 Task: Research Airbnb properties in Geraldton, Australia from 24th December, 2023 to 30th December, 2023 for 6 adults, 2 children. Place can be entire room or shared room with 6 bedrooms having 6 beds and 6 bathrooms. Property type can be house. Amenities needed are: wifi, TV, free parkinig on premises, hot tub, gym, smoking allowed.
Action: Mouse moved to (417, 114)
Screenshot: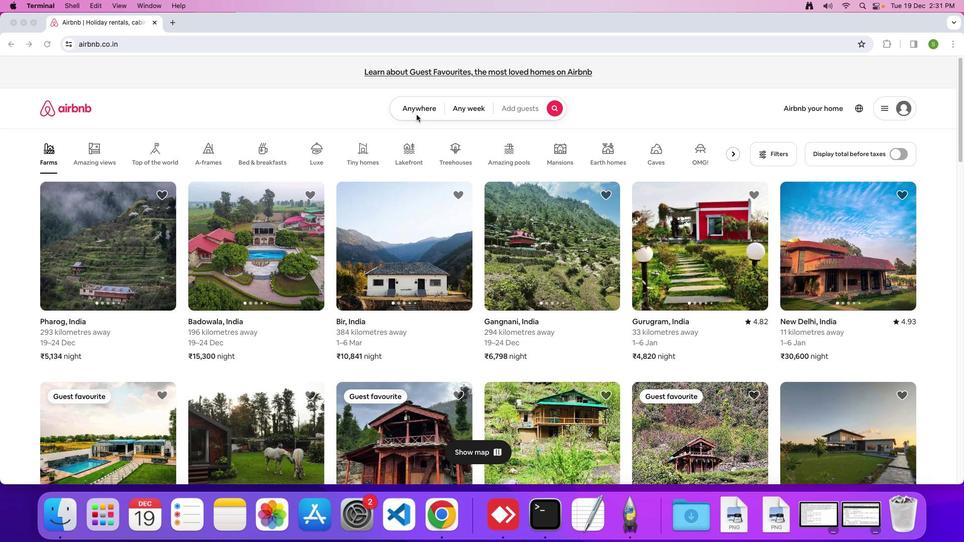 
Action: Mouse pressed left at (417, 114)
Screenshot: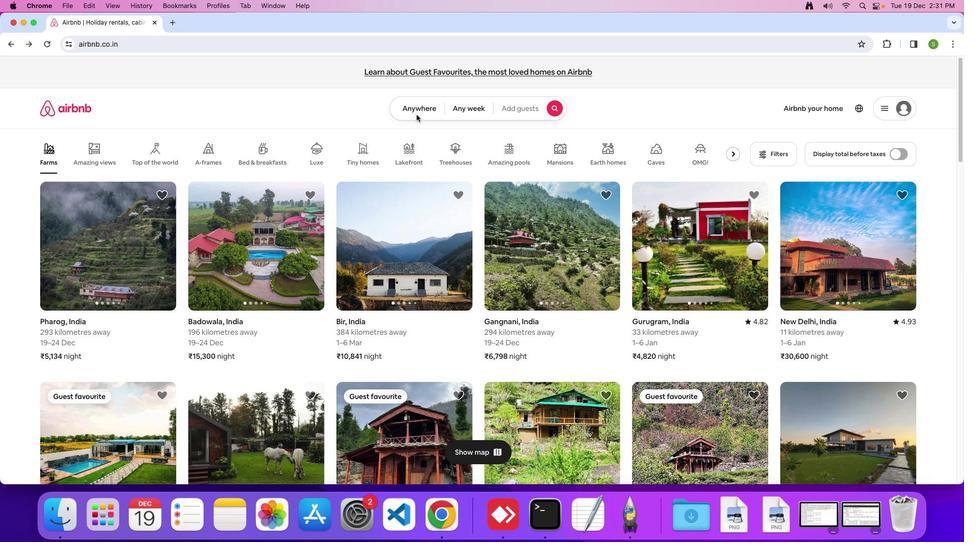 
Action: Mouse moved to (419, 110)
Screenshot: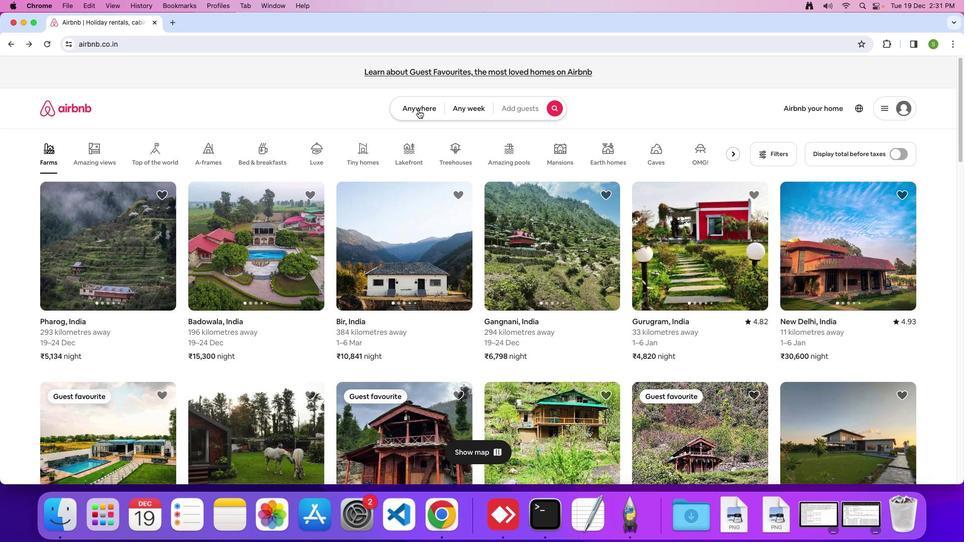 
Action: Mouse pressed left at (419, 110)
Screenshot: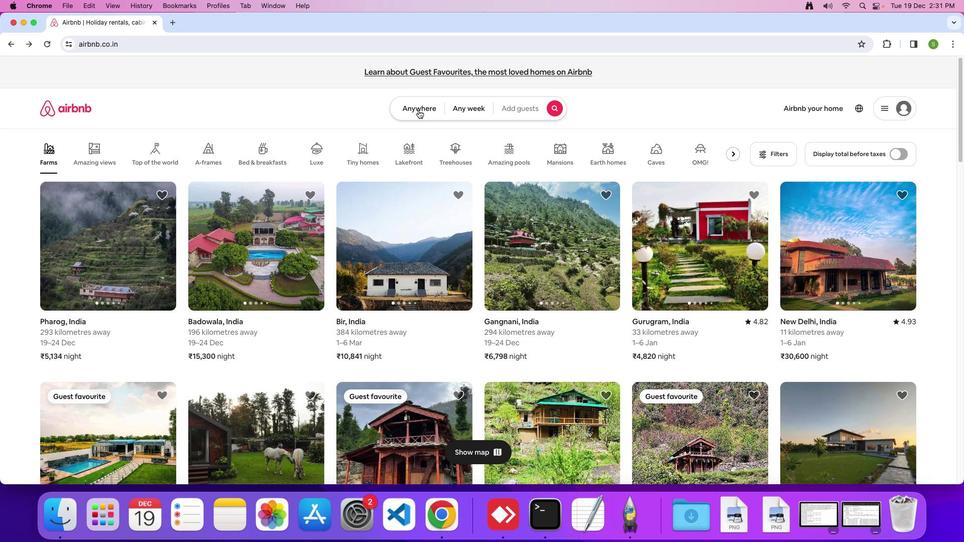 
Action: Mouse moved to (371, 148)
Screenshot: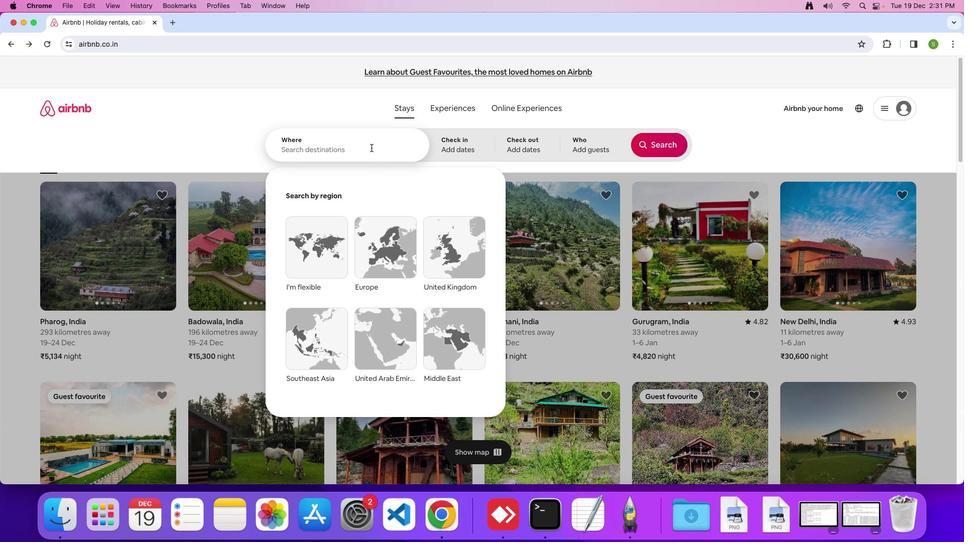 
Action: Mouse pressed left at (371, 148)
Screenshot: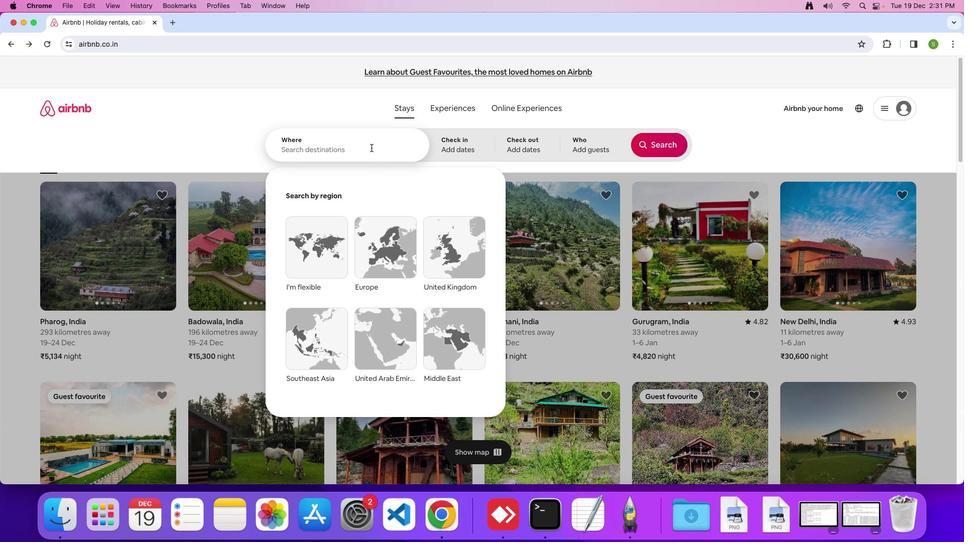 
Action: Mouse moved to (371, 148)
Screenshot: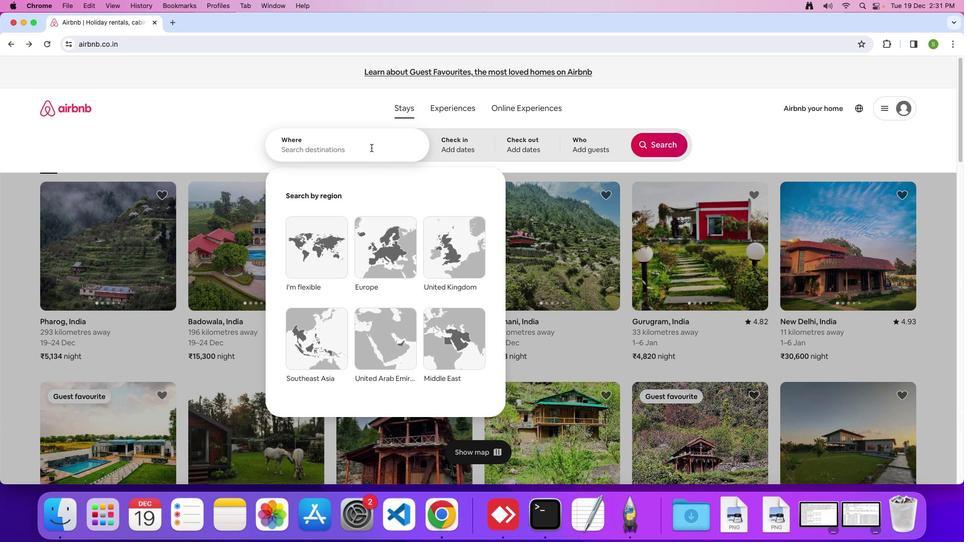 
Action: Key pressed 'G'Key.caps_lock'e''r''a''l''d''t''o''n'','Key.spaceKey.shift'A''u''s''t''r''a''l''i''a'Key.enter
Screenshot: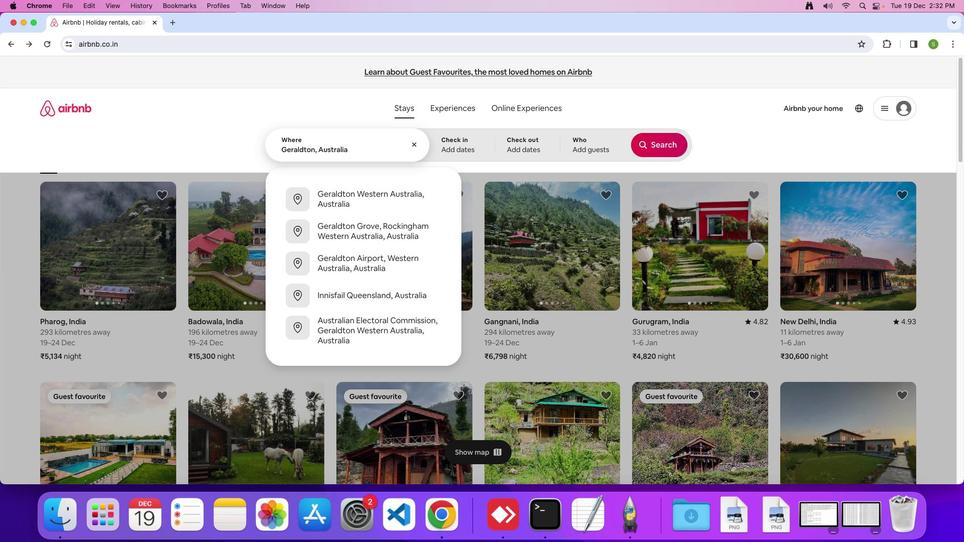 
Action: Mouse moved to (315, 371)
Screenshot: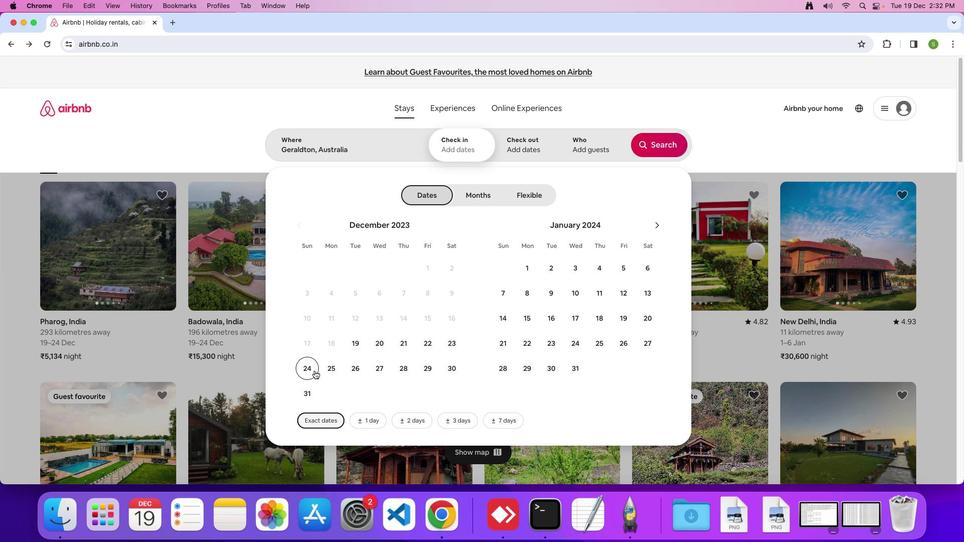 
Action: Mouse pressed left at (315, 371)
Screenshot: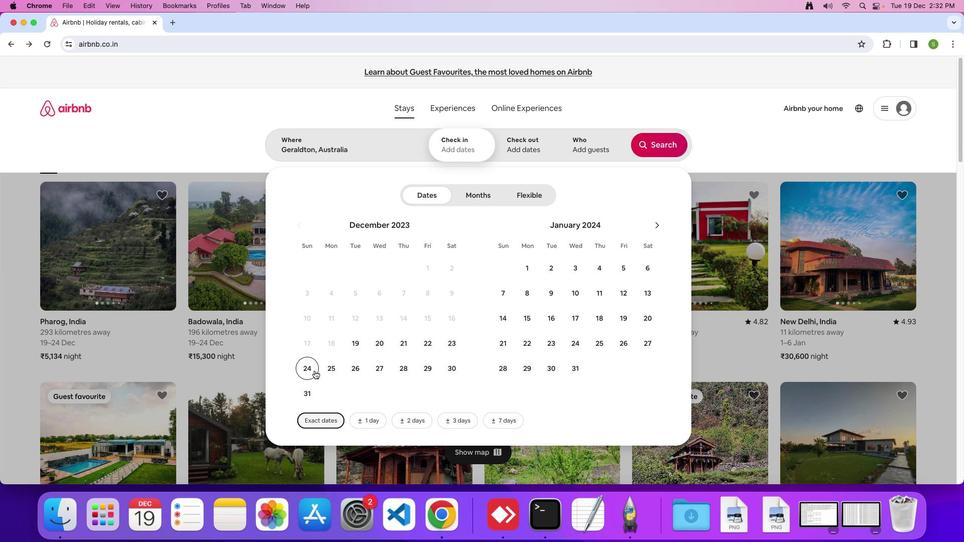 
Action: Mouse moved to (447, 372)
Screenshot: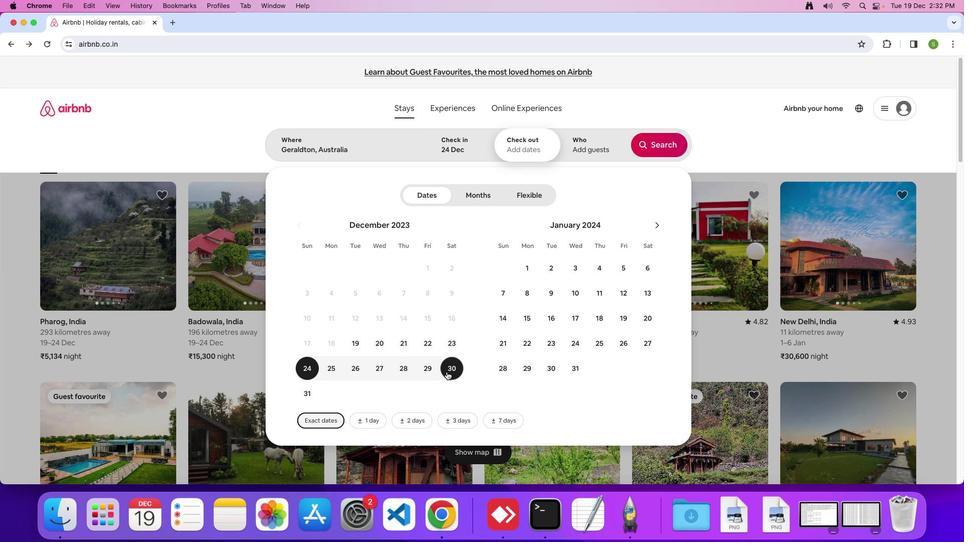 
Action: Mouse pressed left at (447, 372)
Screenshot: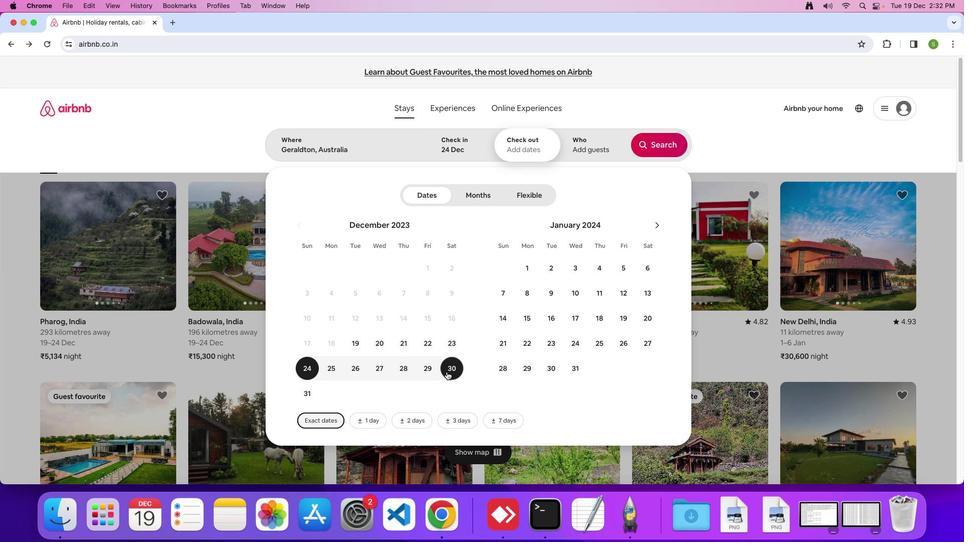 
Action: Mouse moved to (585, 154)
Screenshot: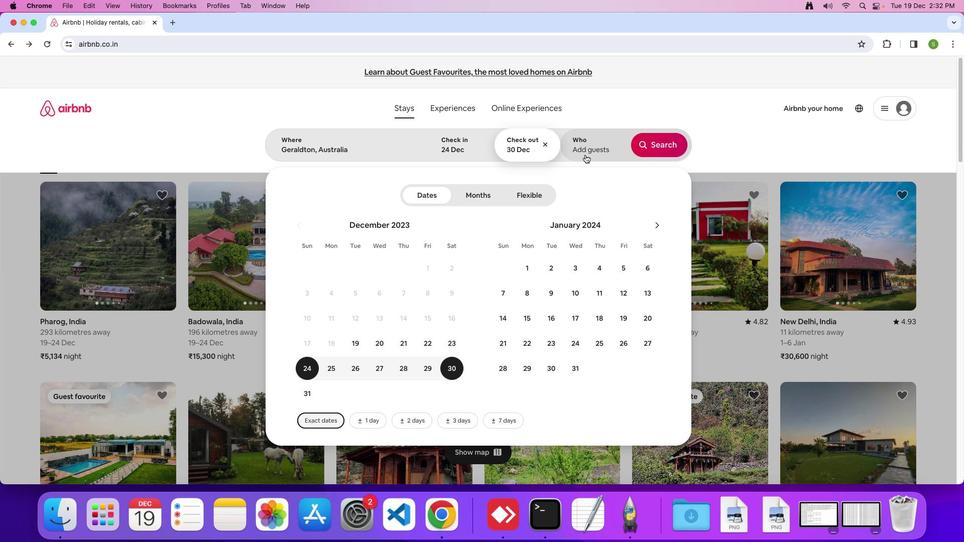 
Action: Mouse pressed left at (585, 154)
Screenshot: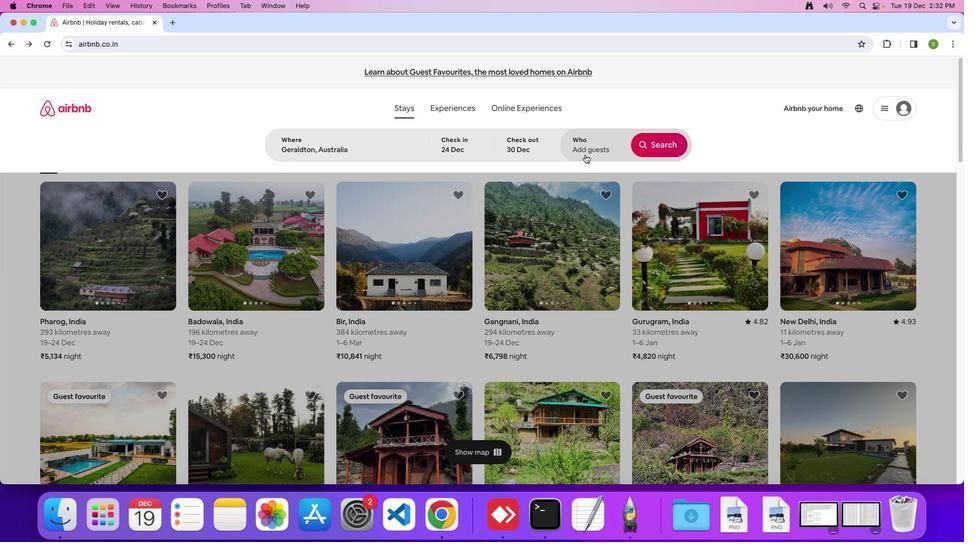 
Action: Mouse moved to (663, 197)
Screenshot: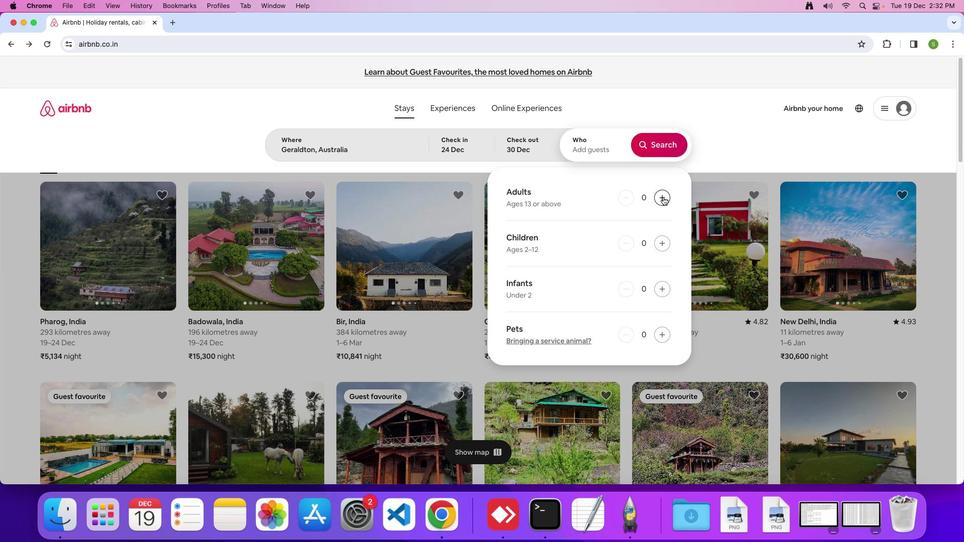 
Action: Mouse pressed left at (663, 197)
Screenshot: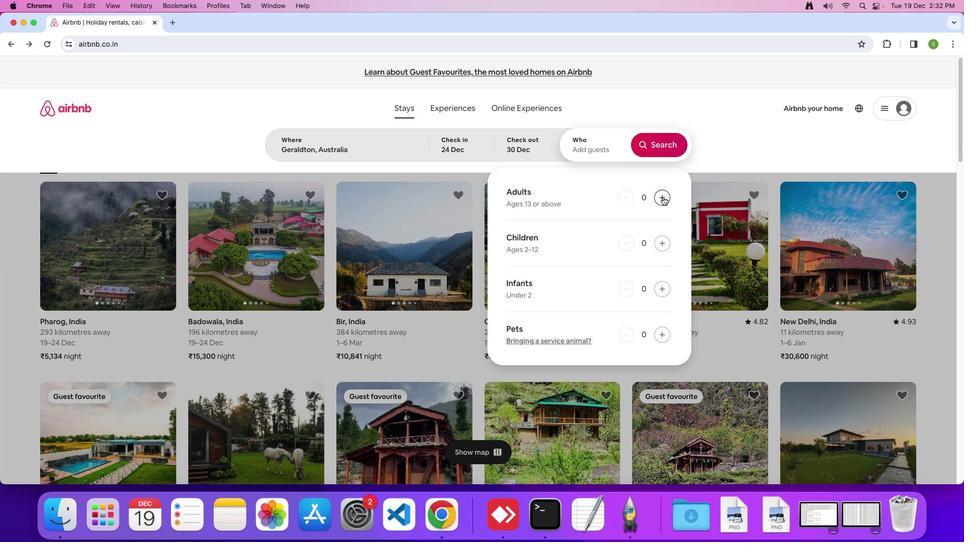 
Action: Mouse pressed left at (663, 197)
Screenshot: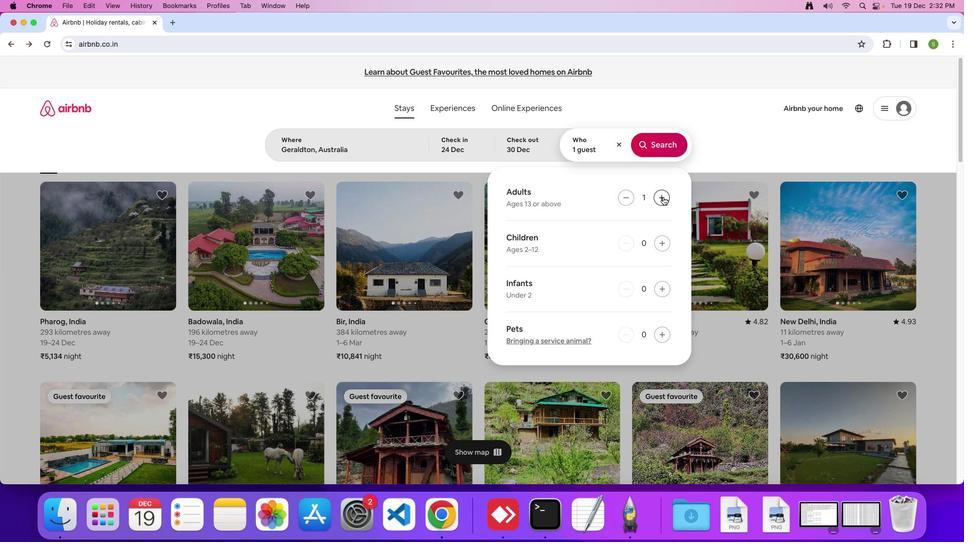 
Action: Mouse pressed left at (663, 197)
Screenshot: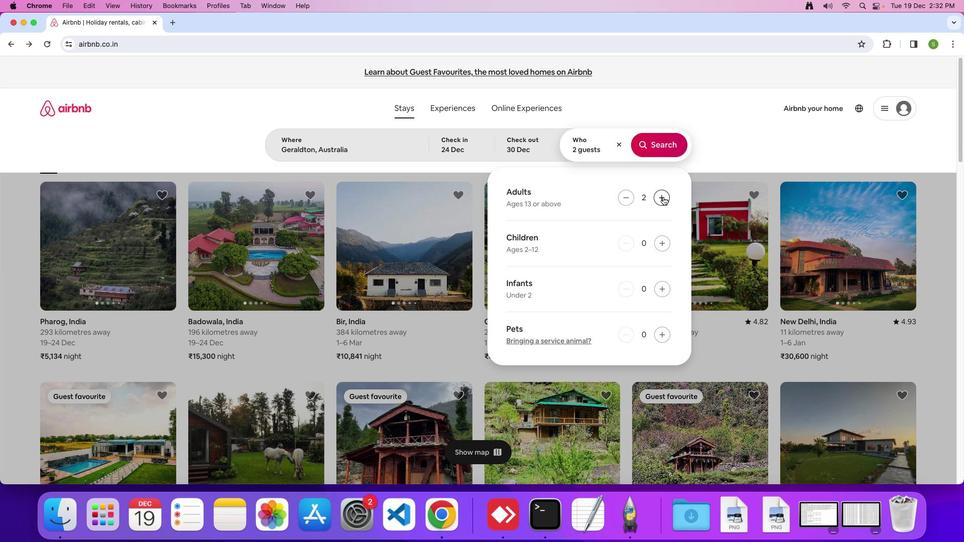 
Action: Mouse pressed left at (663, 197)
Screenshot: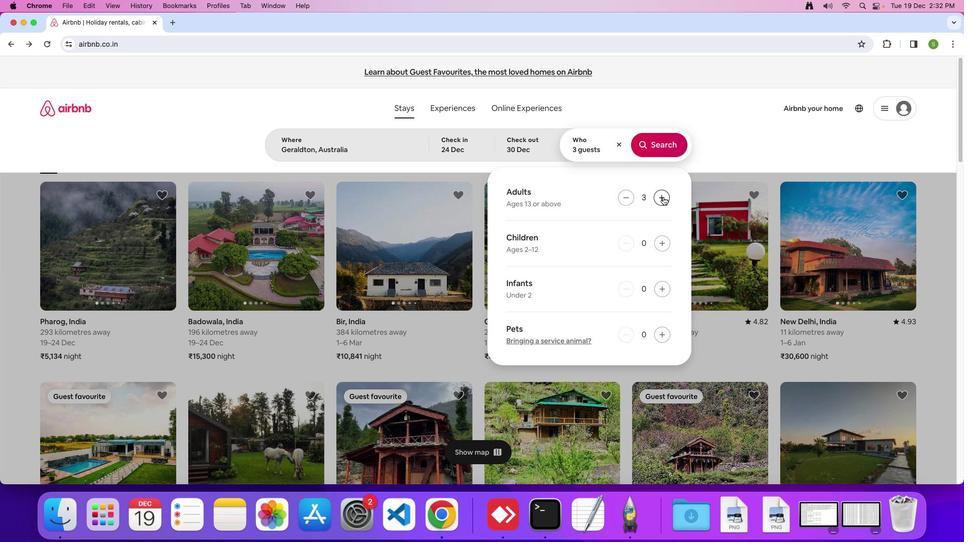 
Action: Mouse pressed left at (663, 197)
Screenshot: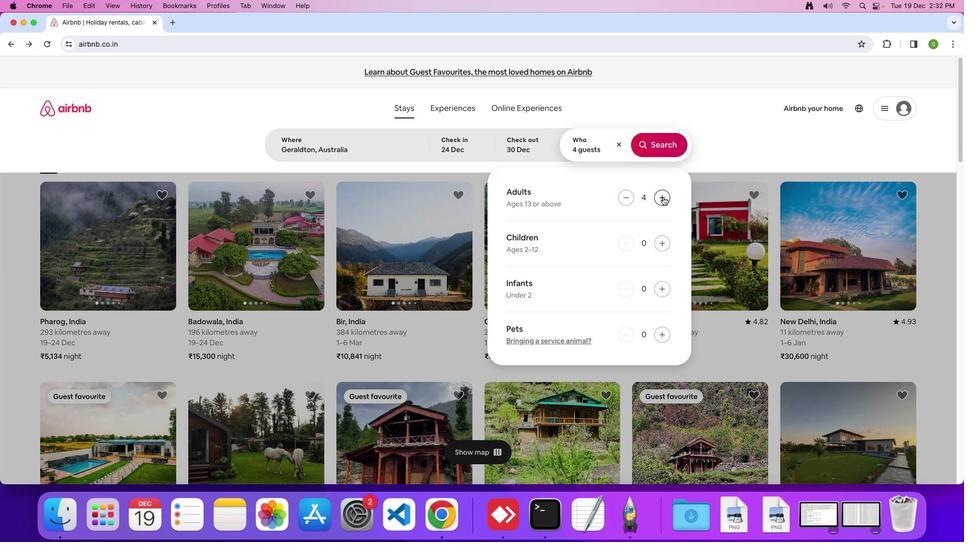 
Action: Mouse pressed left at (663, 197)
Screenshot: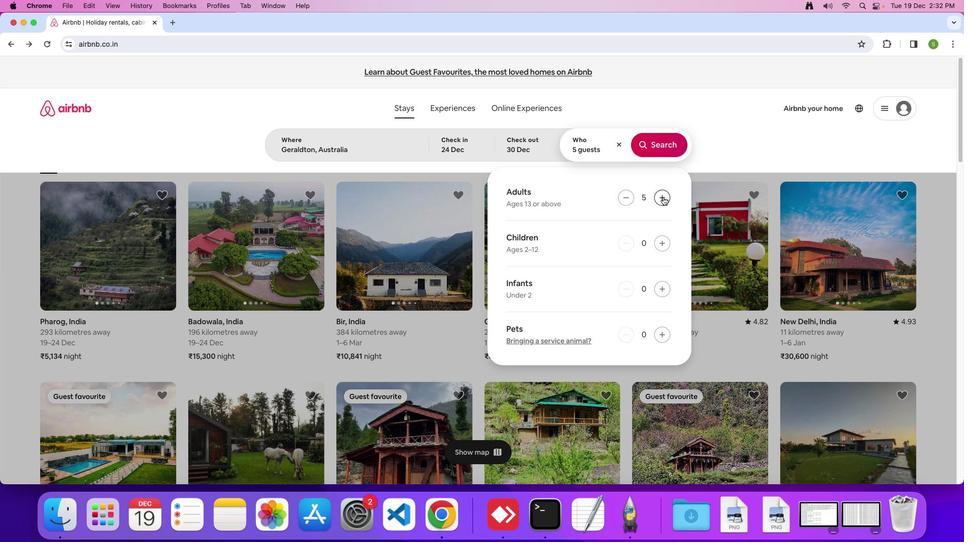 
Action: Mouse moved to (658, 242)
Screenshot: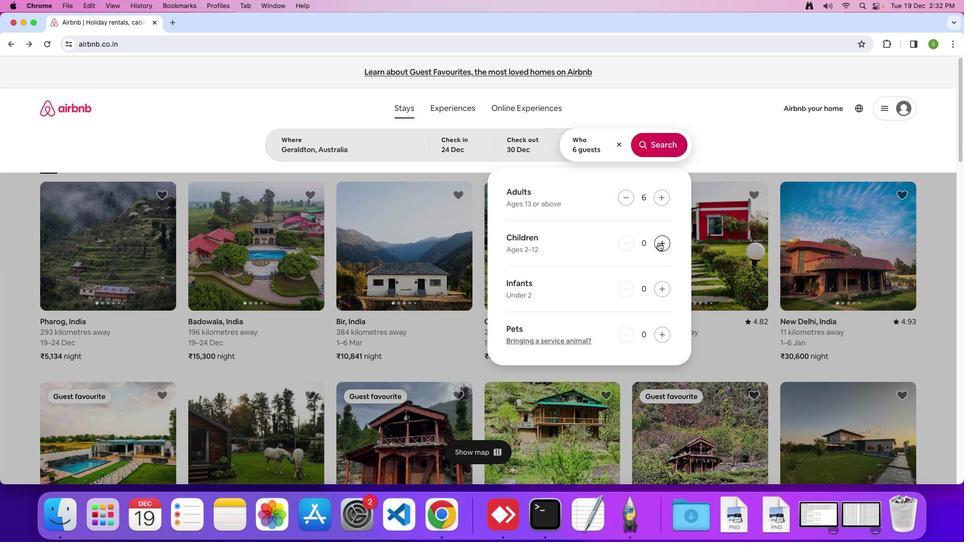 
Action: Mouse pressed left at (658, 242)
Screenshot: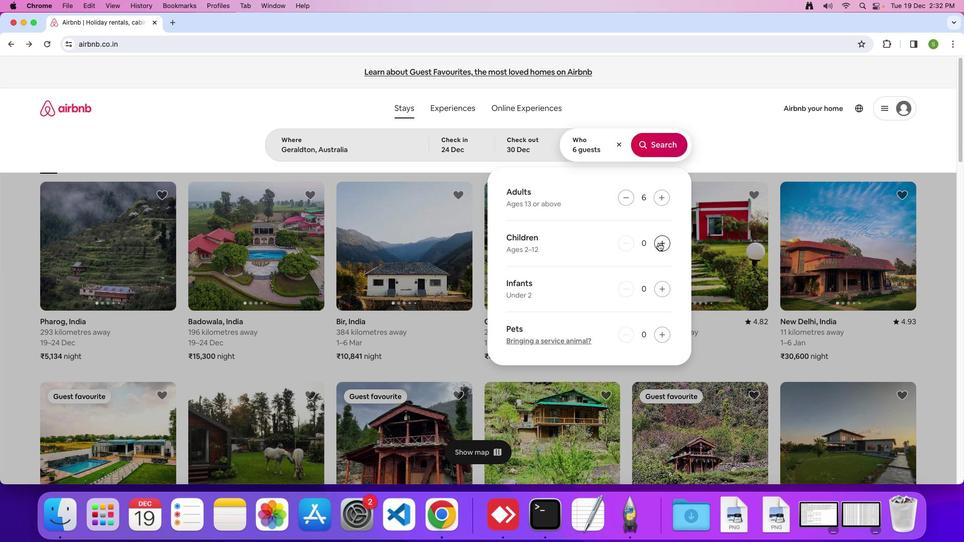 
Action: Mouse pressed left at (658, 242)
Screenshot: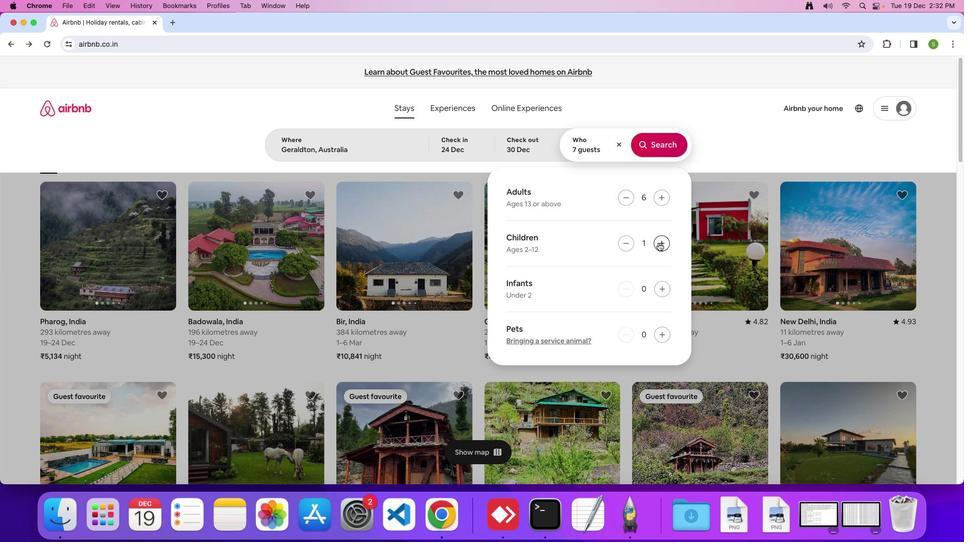 
Action: Mouse moved to (651, 150)
Screenshot: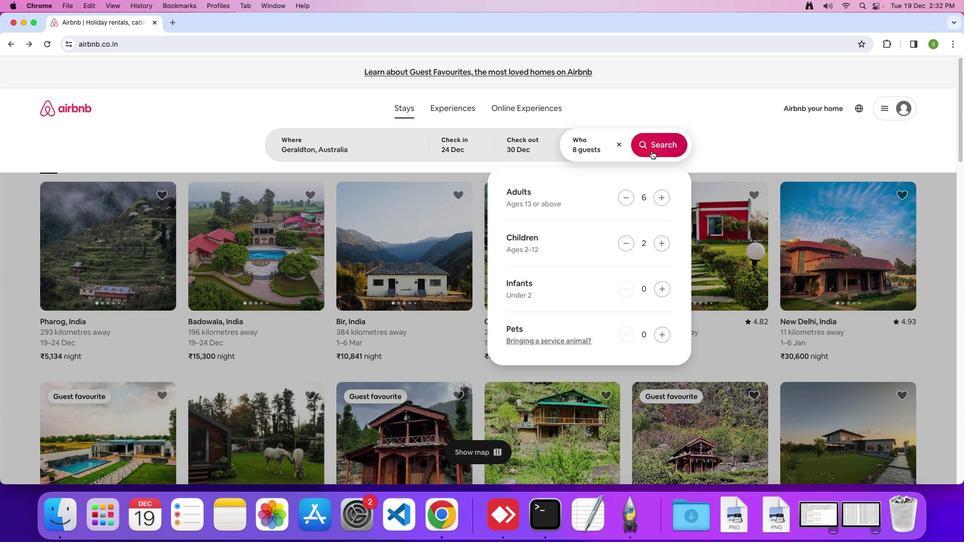 
Action: Mouse pressed left at (651, 150)
Screenshot: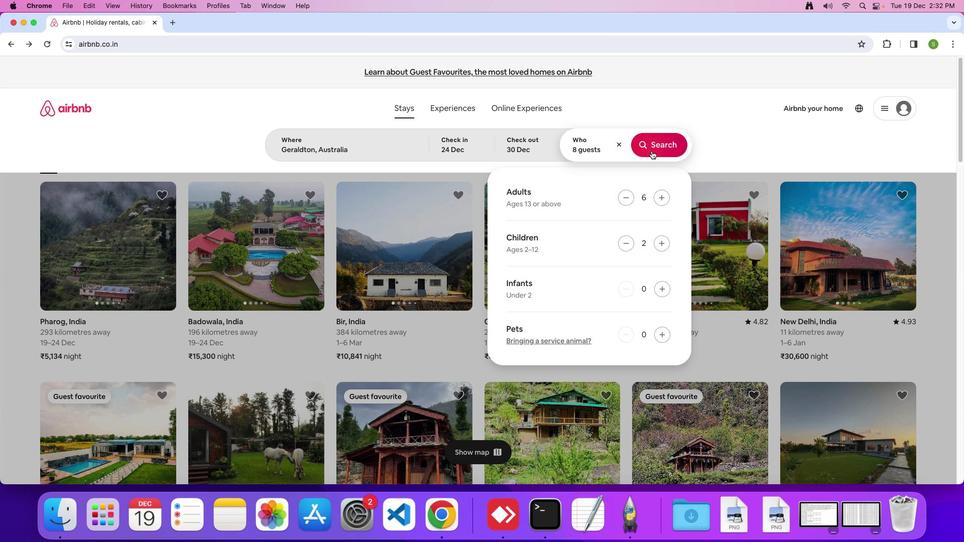 
Action: Mouse moved to (804, 118)
Screenshot: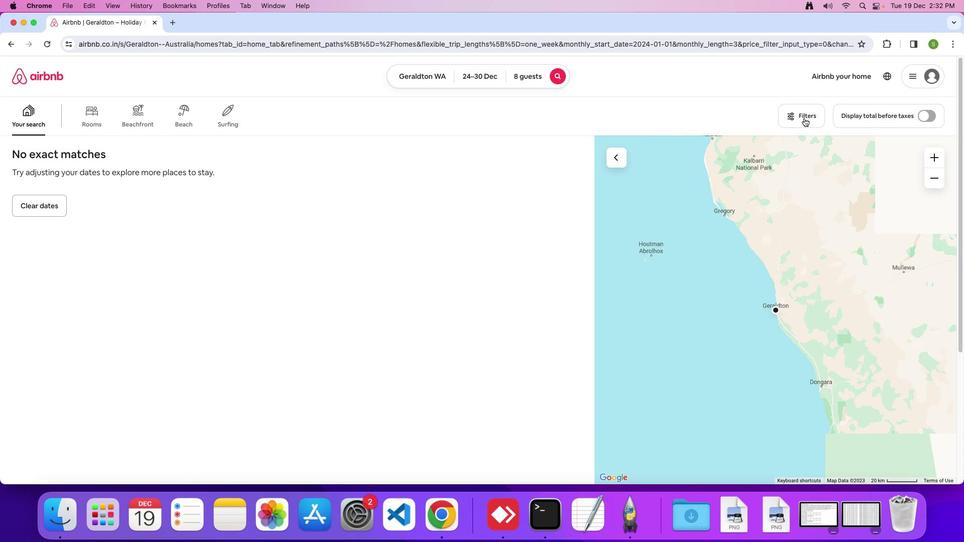 
Action: Mouse pressed left at (804, 118)
Screenshot: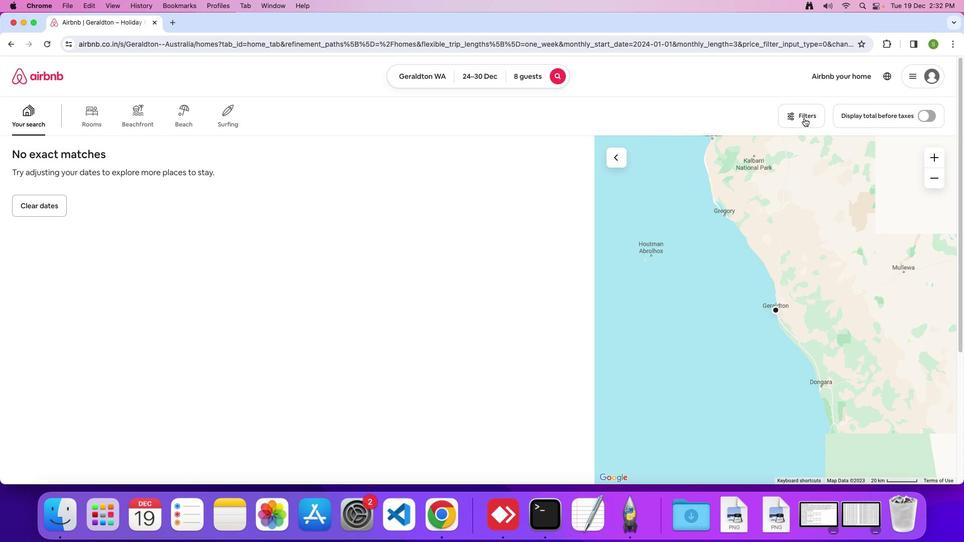 
Action: Mouse moved to (495, 297)
Screenshot: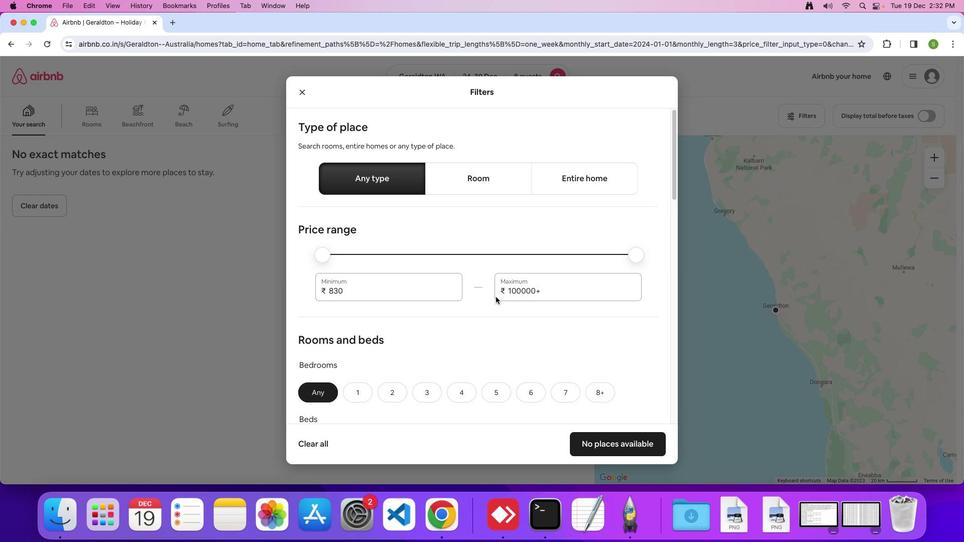 
Action: Mouse scrolled (495, 297) with delta (0, 0)
Screenshot: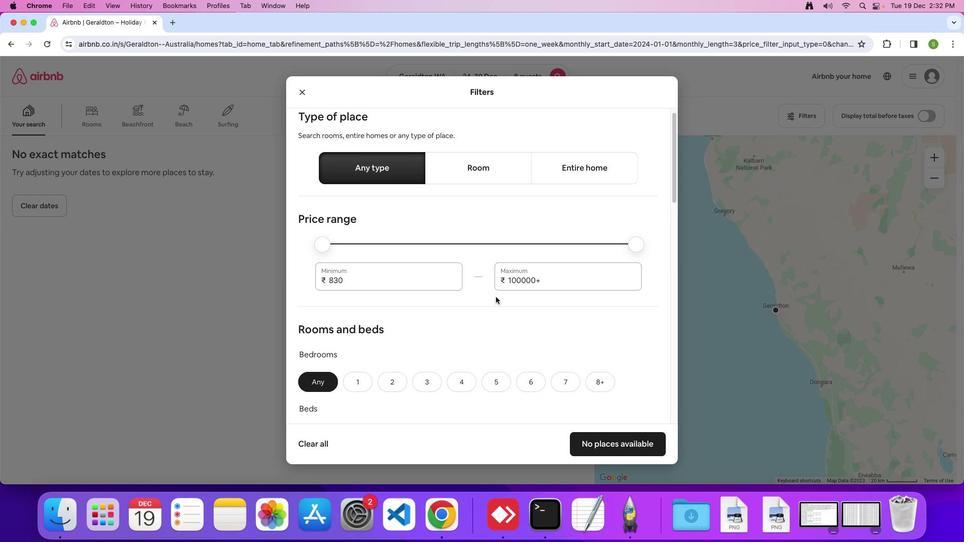 
Action: Mouse scrolled (495, 297) with delta (0, 0)
Screenshot: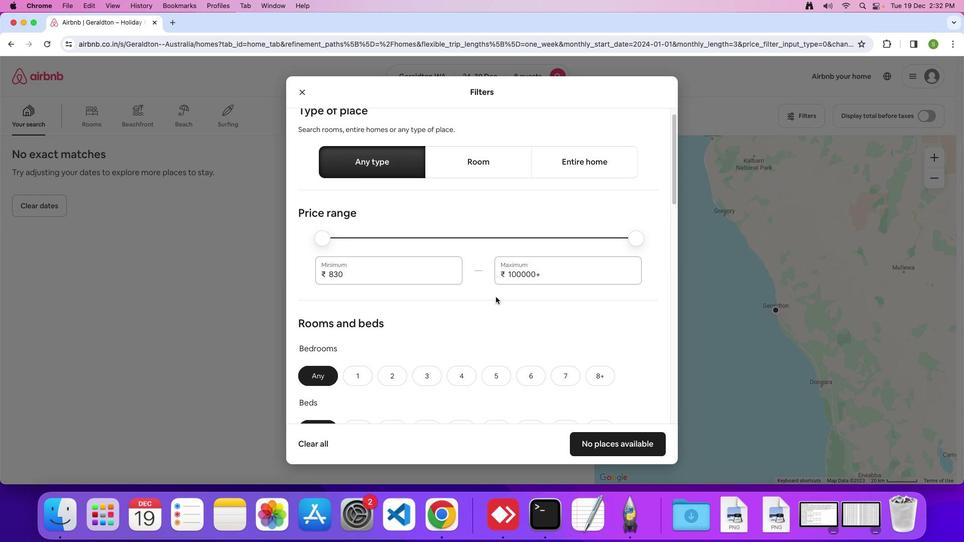 
Action: Mouse scrolled (495, 297) with delta (0, 0)
Screenshot: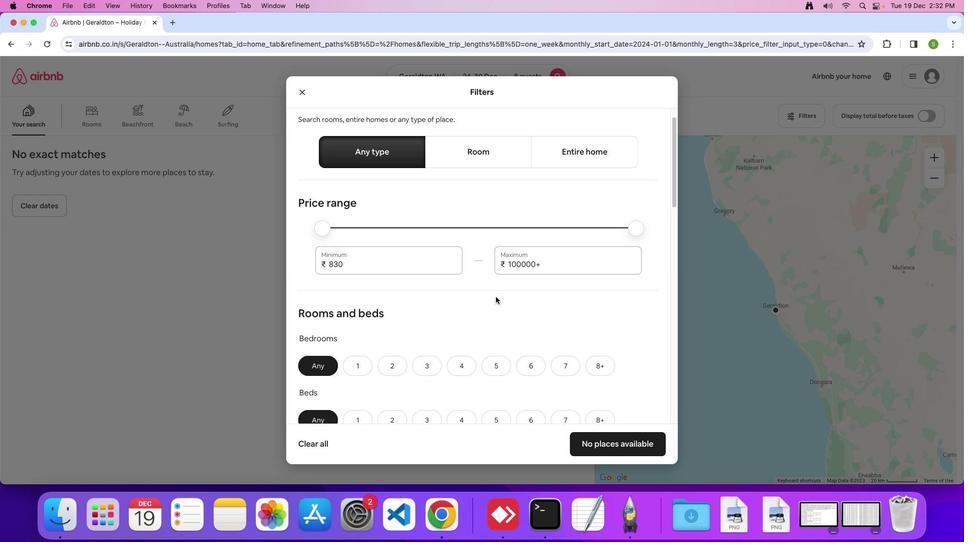
Action: Mouse scrolled (495, 297) with delta (0, 0)
Screenshot: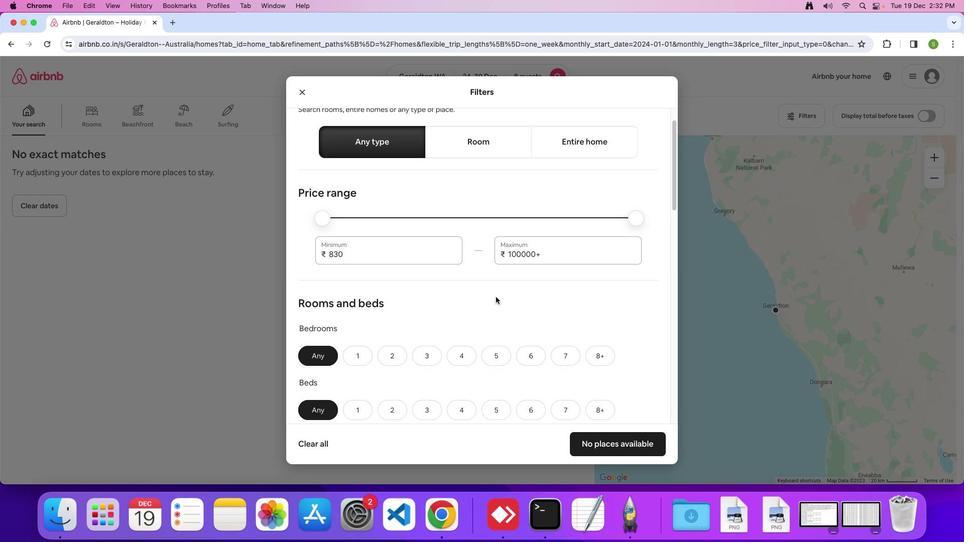 
Action: Mouse scrolled (495, 297) with delta (0, 0)
Screenshot: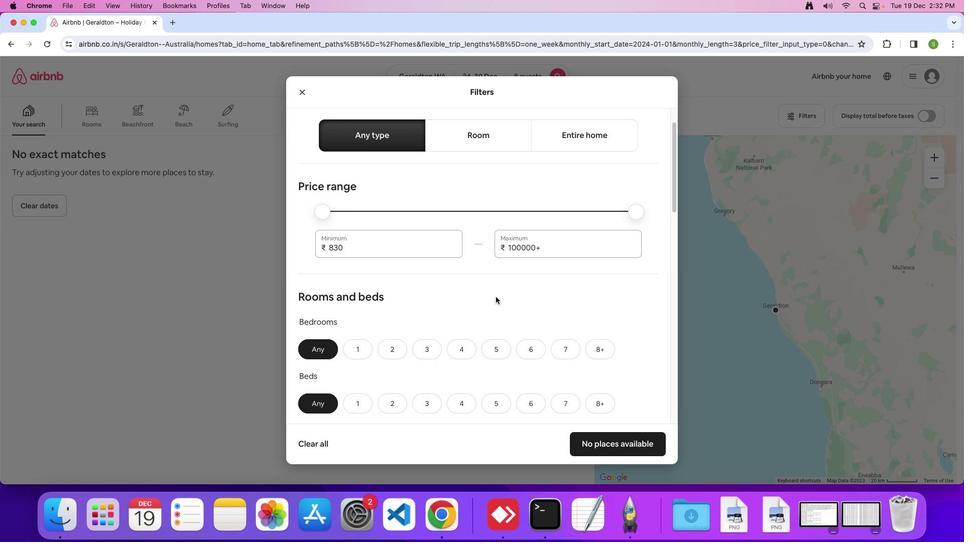 
Action: Mouse scrolled (495, 297) with delta (0, 0)
Screenshot: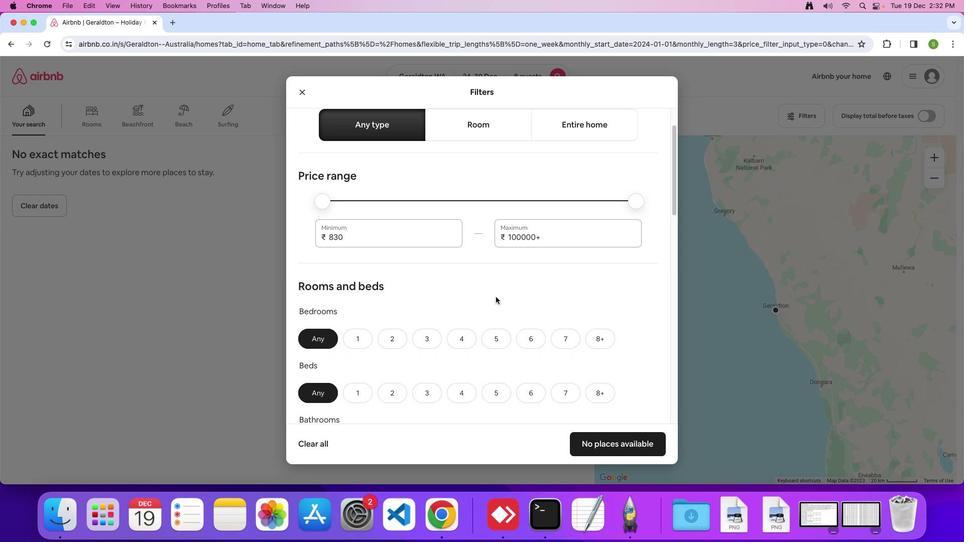 
Action: Mouse scrolled (495, 297) with delta (0, 0)
Screenshot: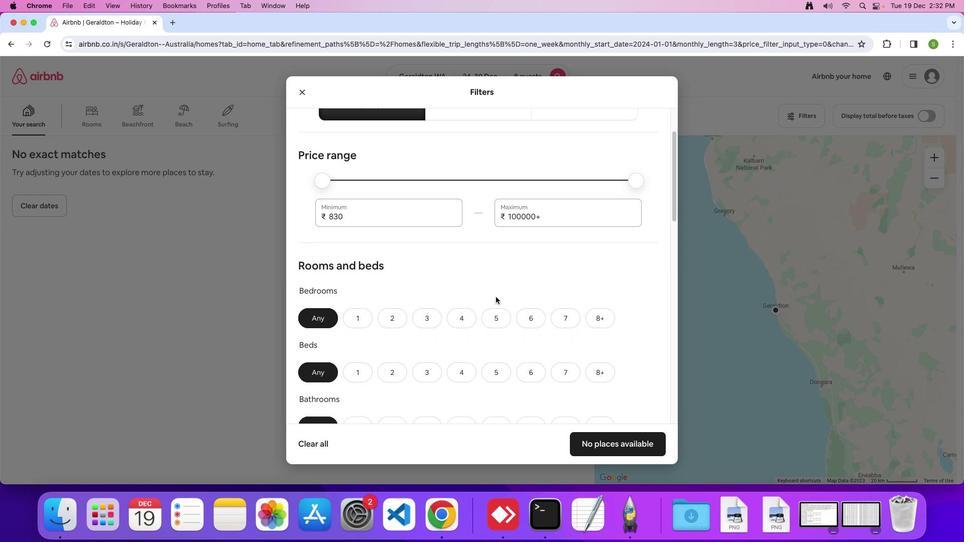 
Action: Mouse scrolled (495, 297) with delta (0, 0)
Screenshot: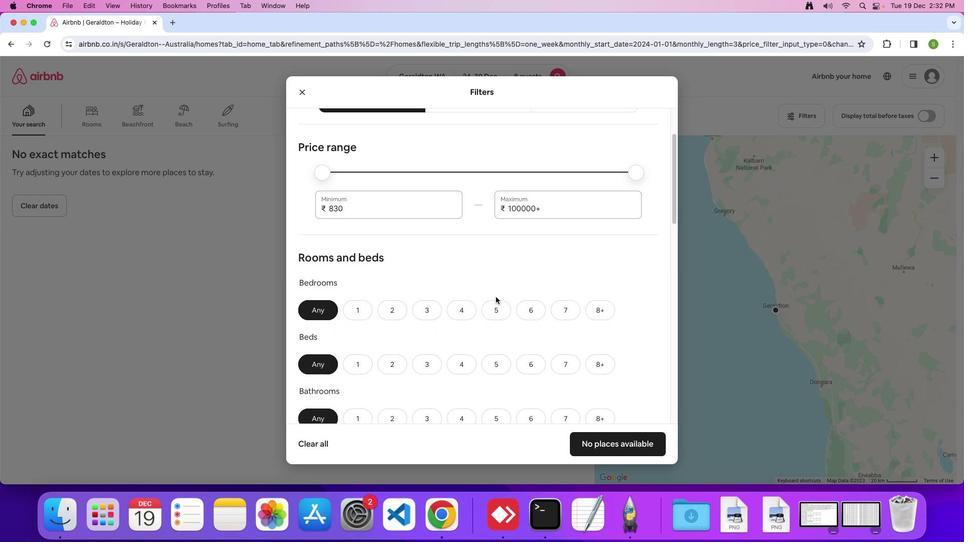 
Action: Mouse scrolled (495, 297) with delta (0, 0)
Screenshot: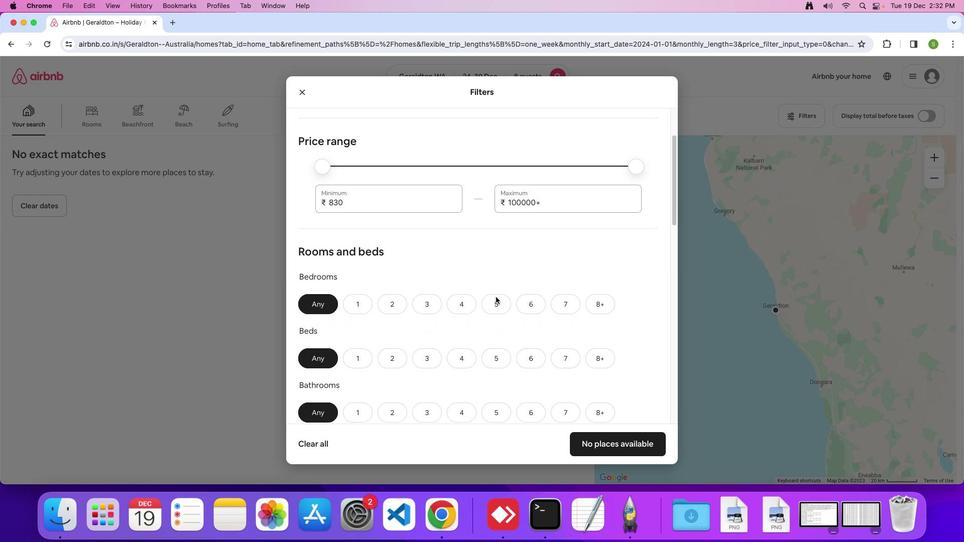 
Action: Mouse scrolled (495, 297) with delta (0, 0)
Screenshot: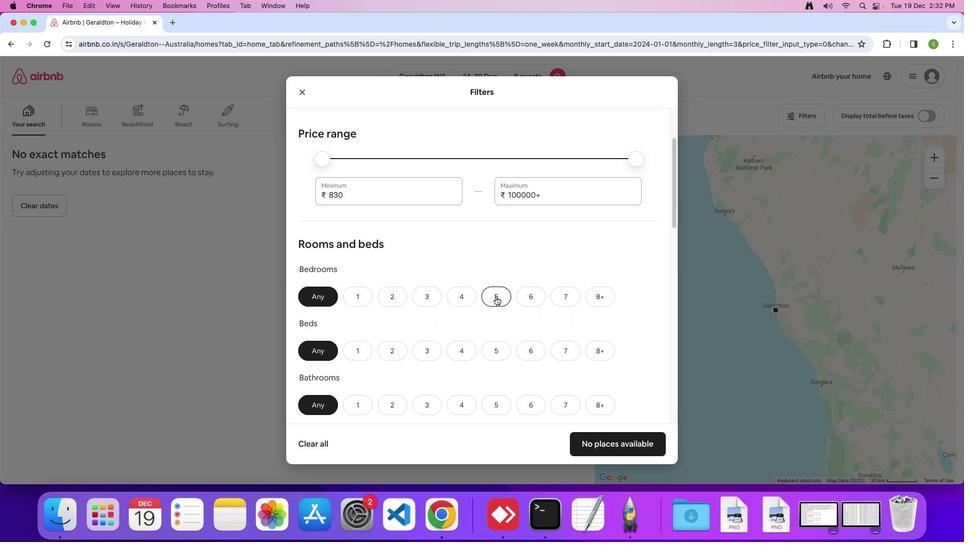 
Action: Mouse scrolled (495, 297) with delta (0, 0)
Screenshot: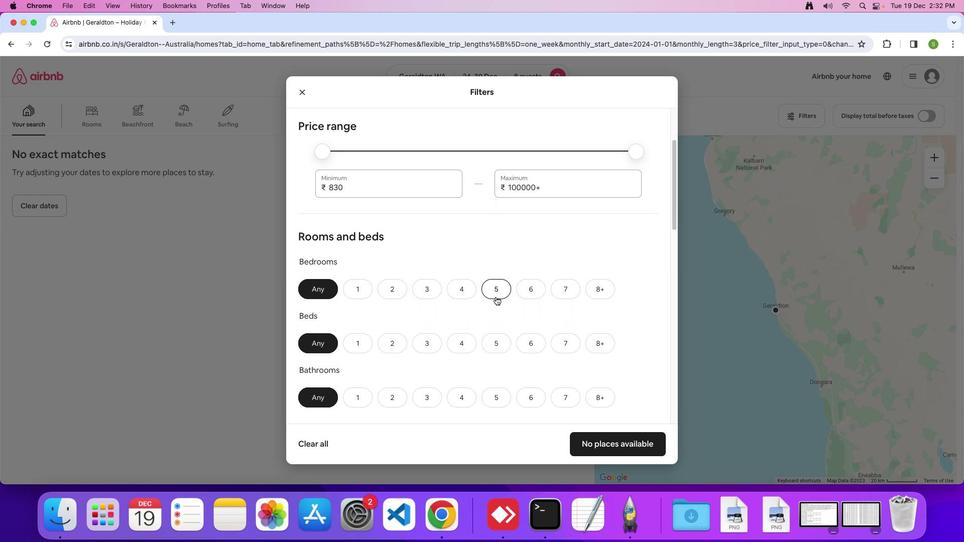 
Action: Mouse scrolled (495, 297) with delta (0, 0)
Screenshot: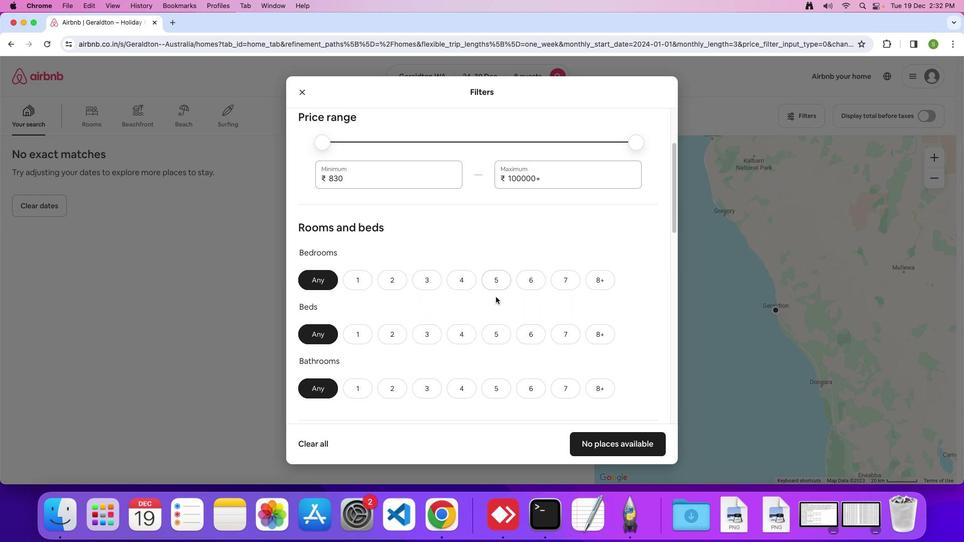 
Action: Mouse scrolled (495, 297) with delta (0, 0)
Screenshot: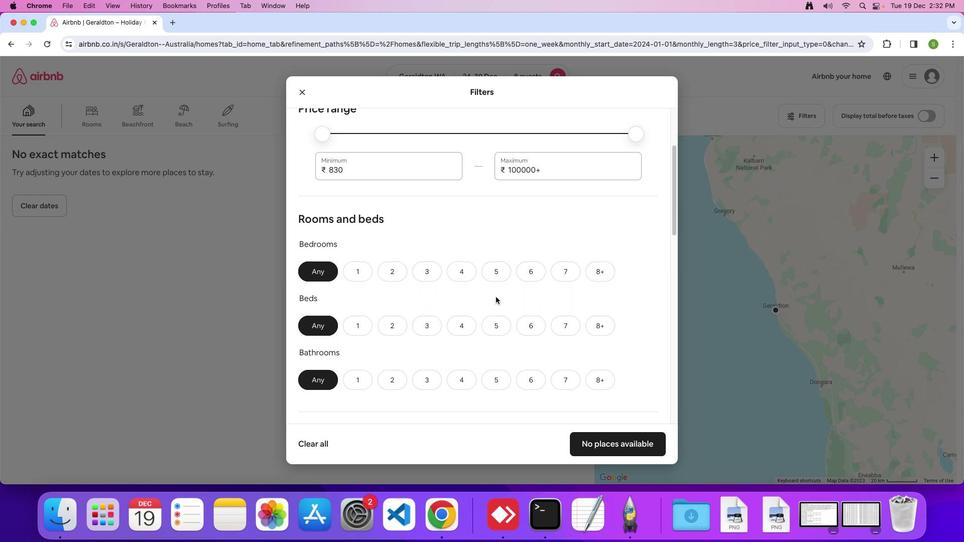 
Action: Mouse moved to (539, 265)
Screenshot: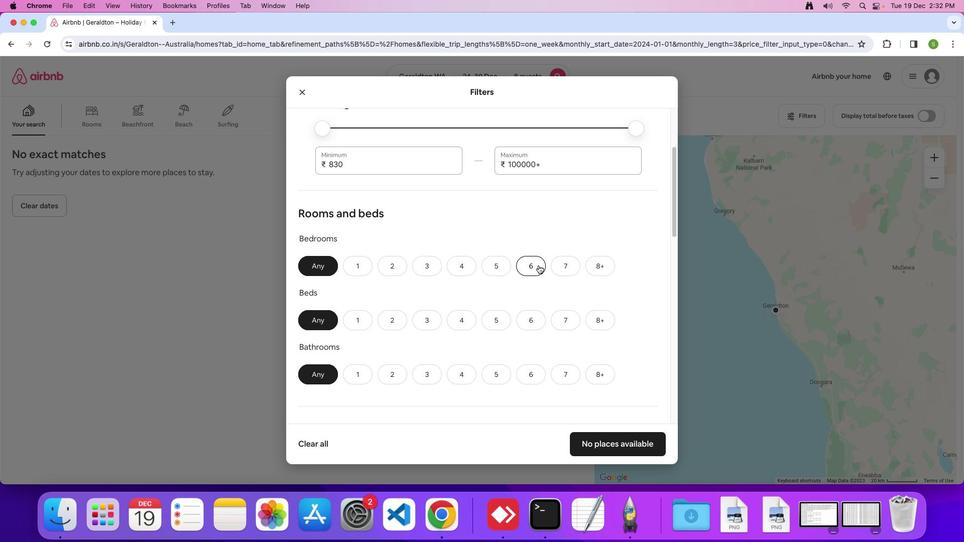
Action: Mouse pressed left at (539, 265)
Screenshot: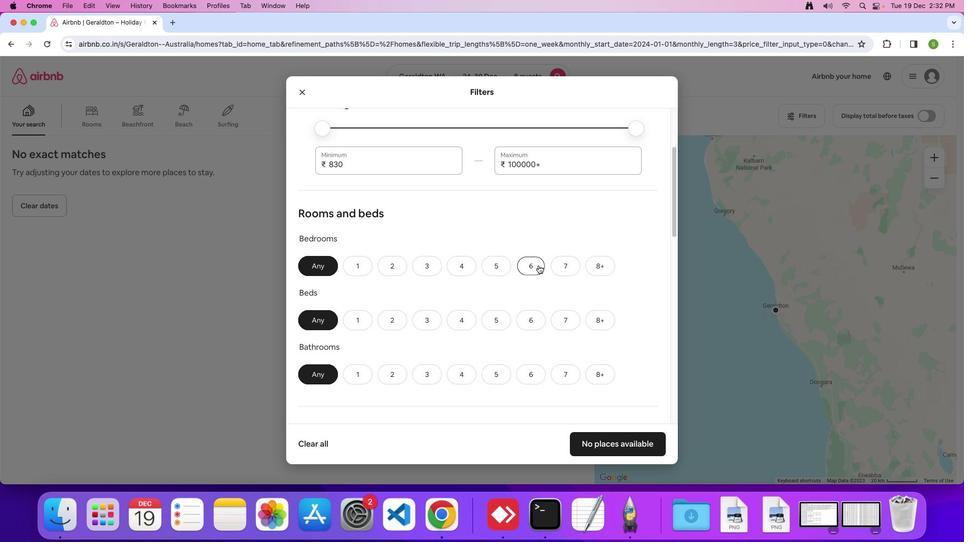 
Action: Mouse moved to (534, 316)
Screenshot: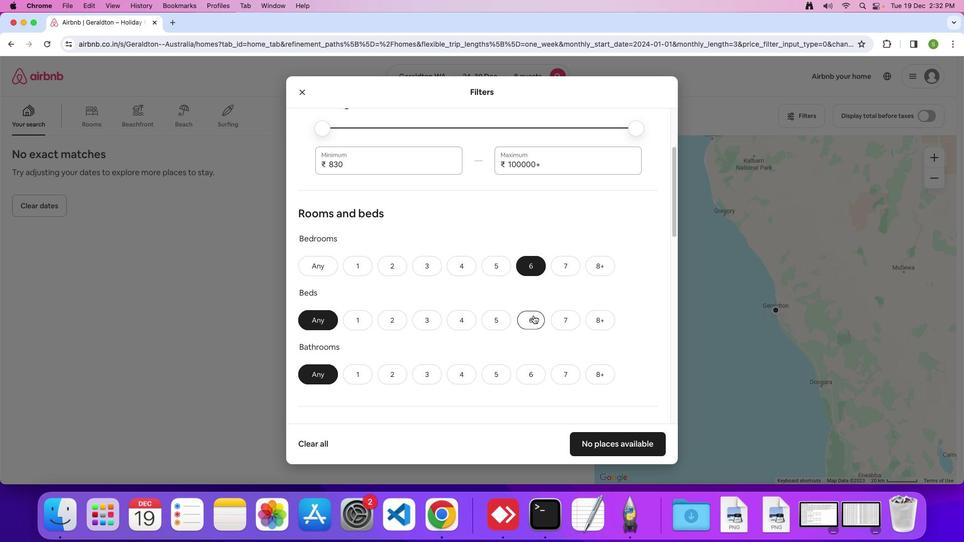 
Action: Mouse pressed left at (534, 316)
Screenshot: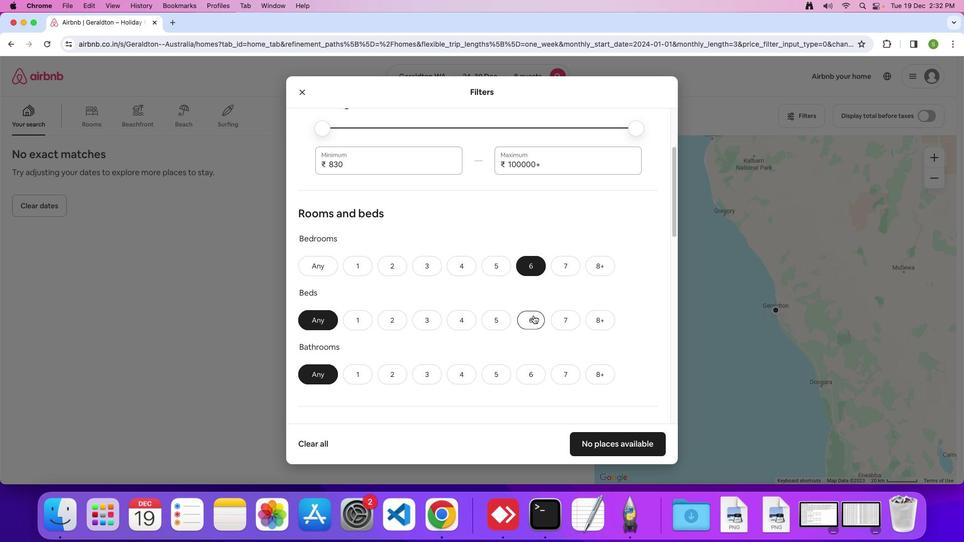 
Action: Mouse moved to (536, 374)
Screenshot: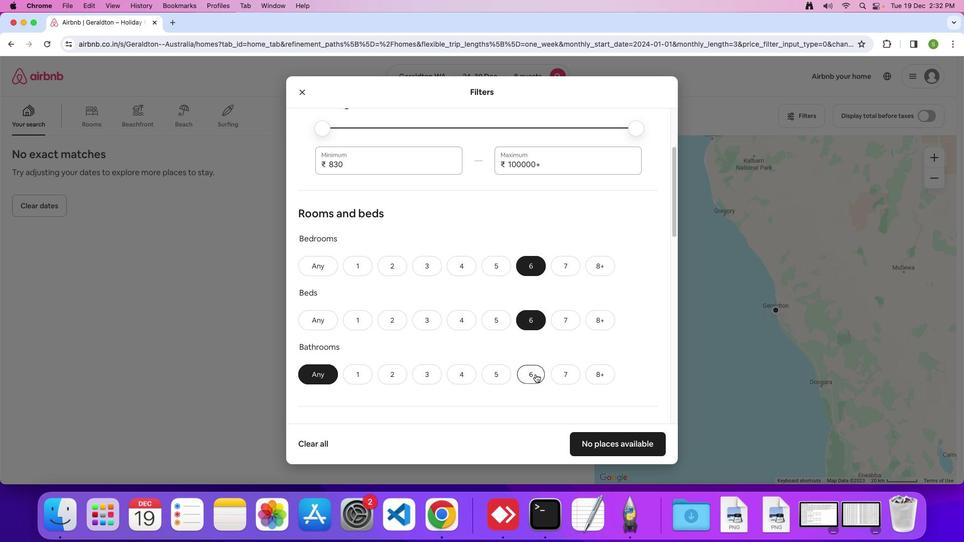 
Action: Mouse pressed left at (536, 374)
Screenshot: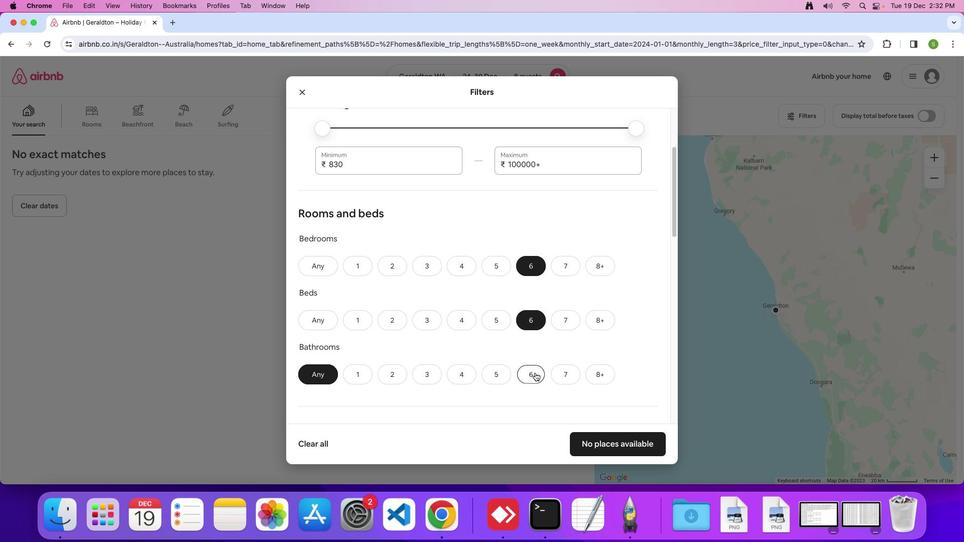 
Action: Mouse moved to (467, 279)
Screenshot: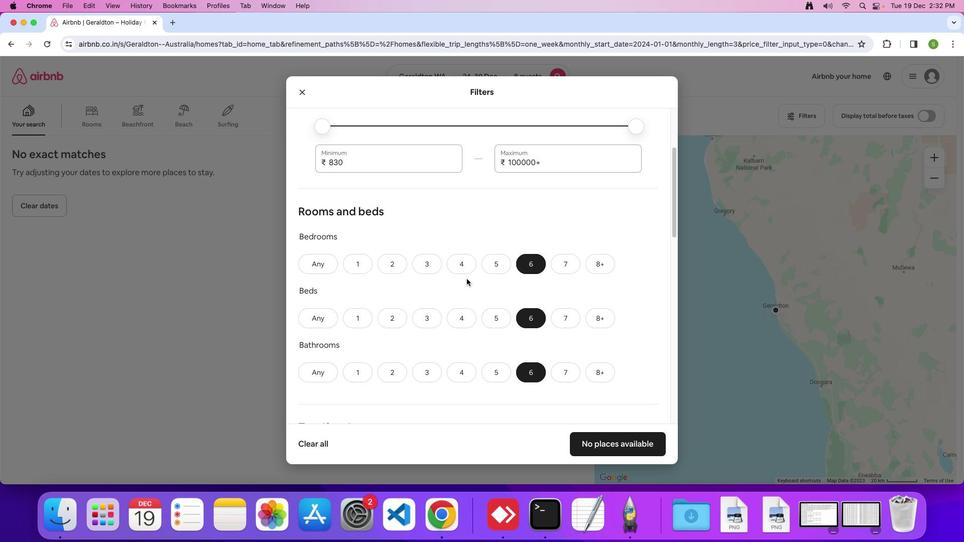 
Action: Mouse scrolled (467, 279) with delta (0, 0)
Screenshot: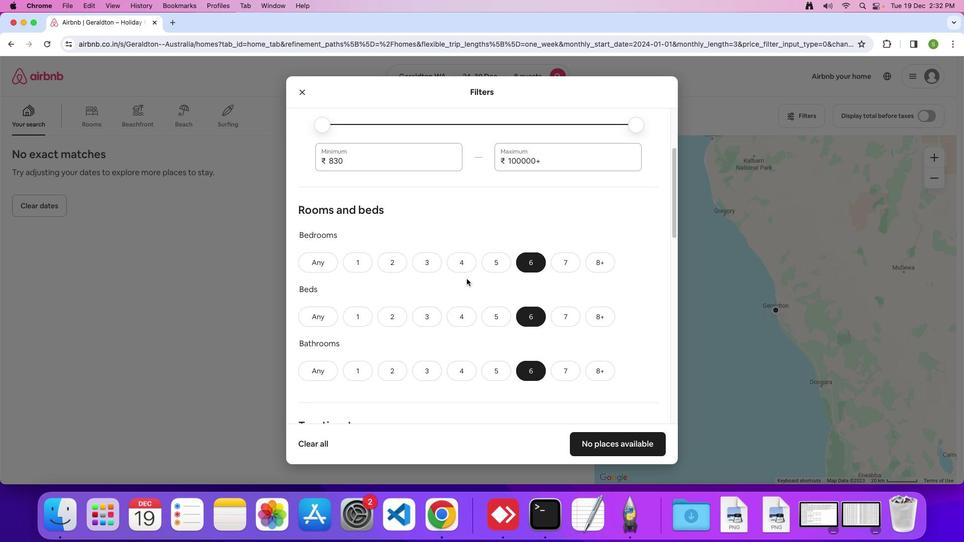 
Action: Mouse moved to (467, 279)
Screenshot: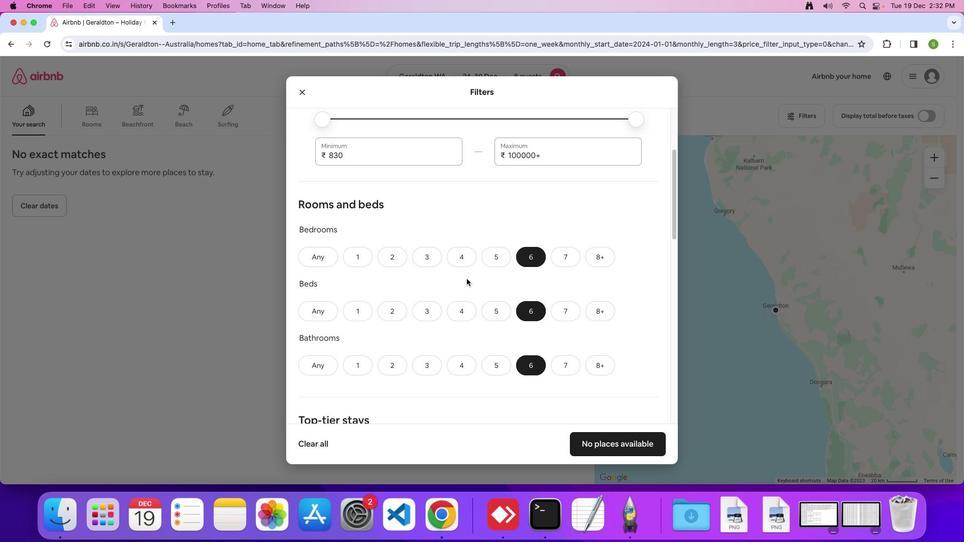 
Action: Mouse scrolled (467, 279) with delta (0, 0)
Screenshot: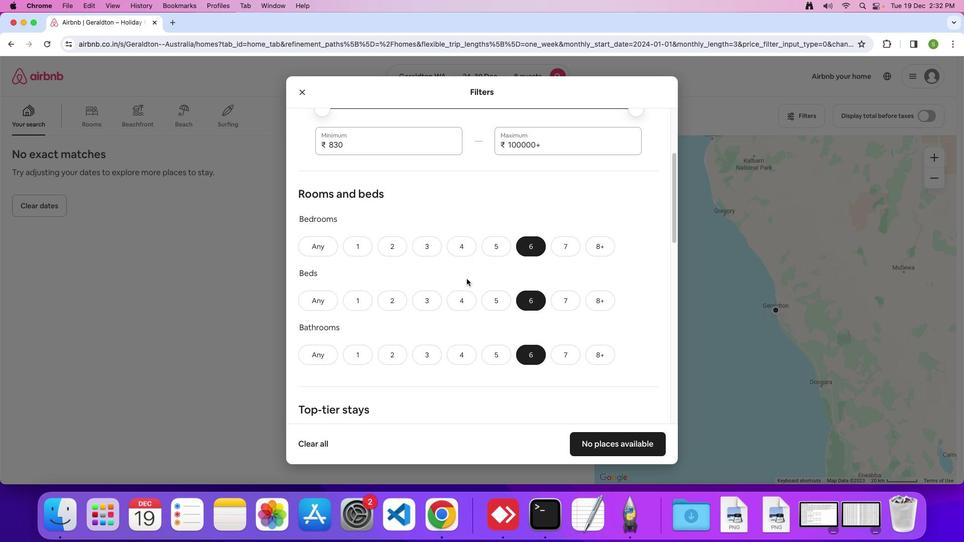 
Action: Mouse moved to (467, 279)
Screenshot: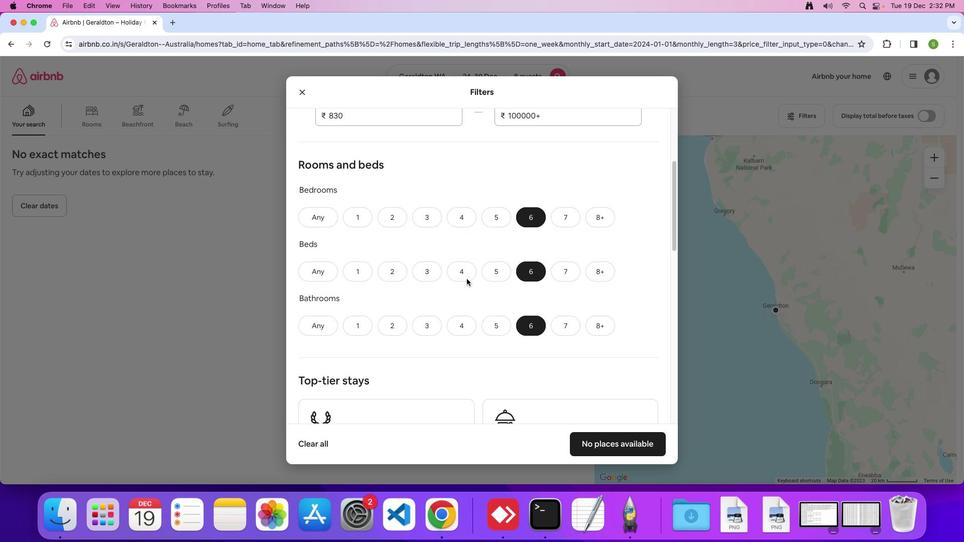 
Action: Mouse scrolled (467, 279) with delta (0, -1)
Screenshot: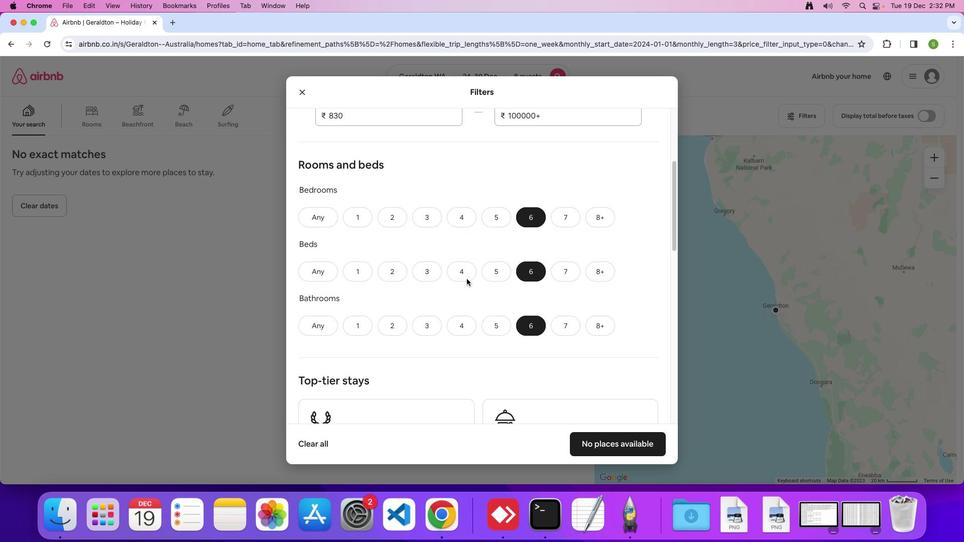
Action: Mouse scrolled (467, 279) with delta (0, 0)
Screenshot: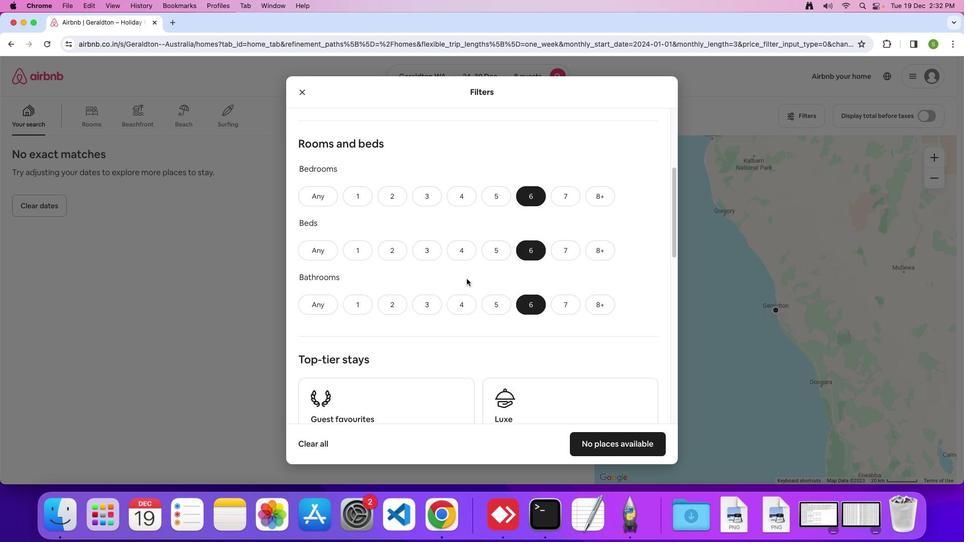 
Action: Mouse scrolled (467, 279) with delta (0, 0)
Screenshot: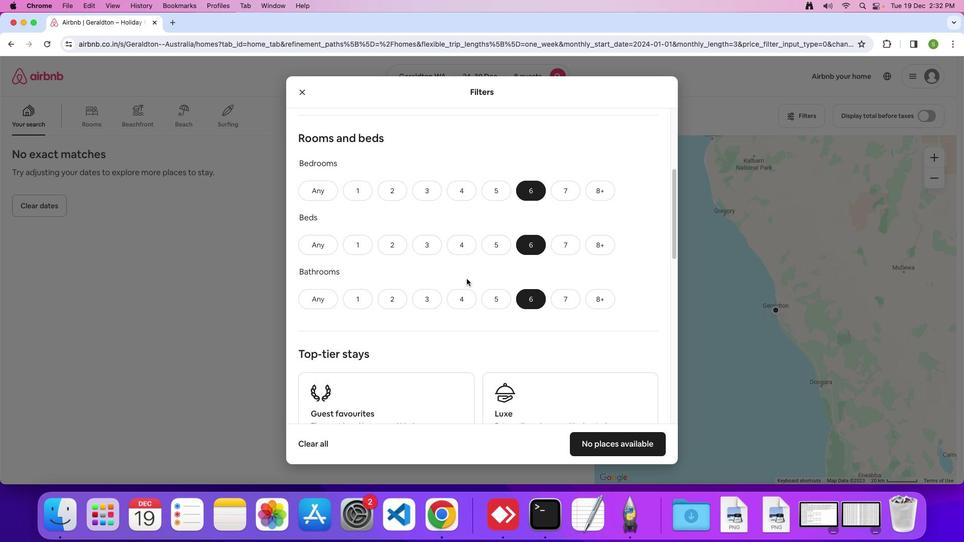 
Action: Mouse moved to (467, 278)
Screenshot: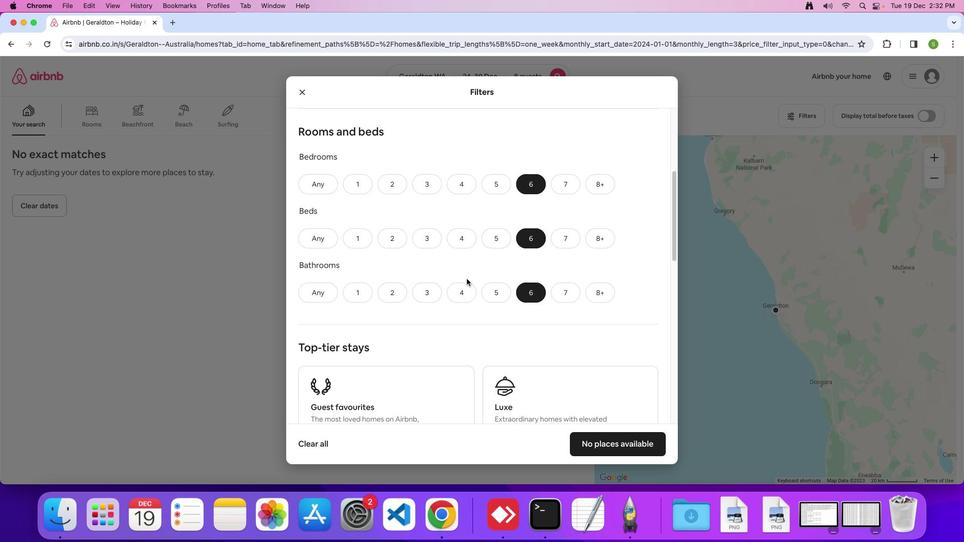 
Action: Mouse scrolled (467, 278) with delta (0, 0)
Screenshot: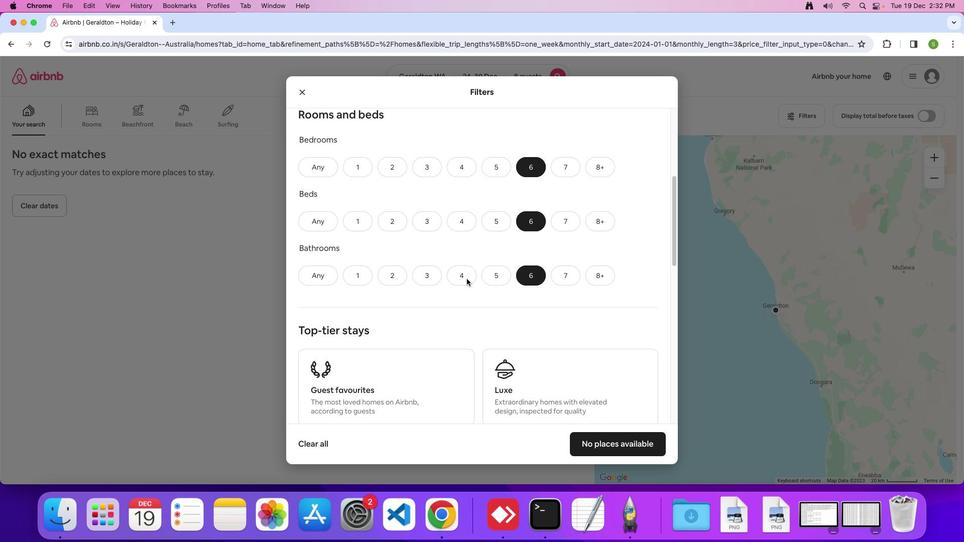 
Action: Mouse scrolled (467, 278) with delta (0, 0)
Screenshot: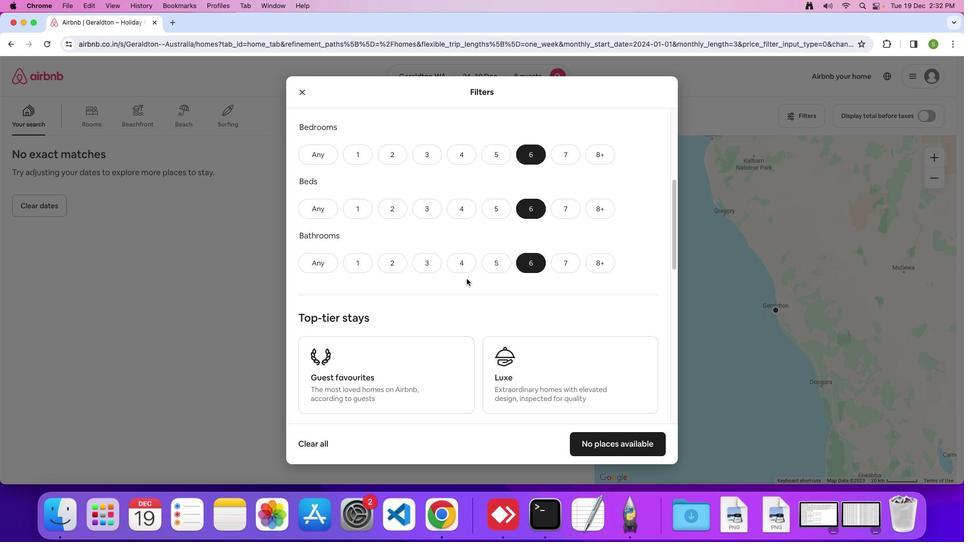
Action: Mouse scrolled (467, 278) with delta (0, 0)
Screenshot: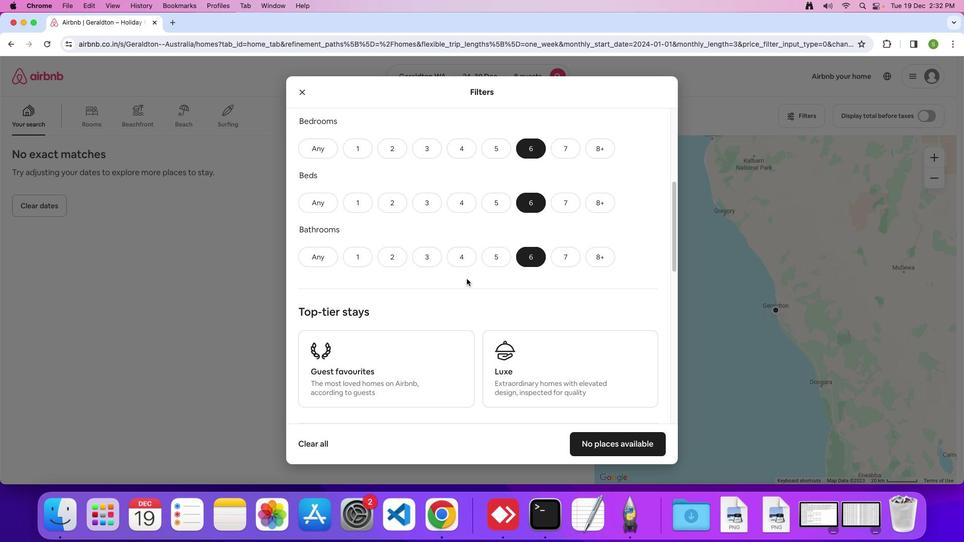
Action: Mouse scrolled (467, 278) with delta (0, 0)
Screenshot: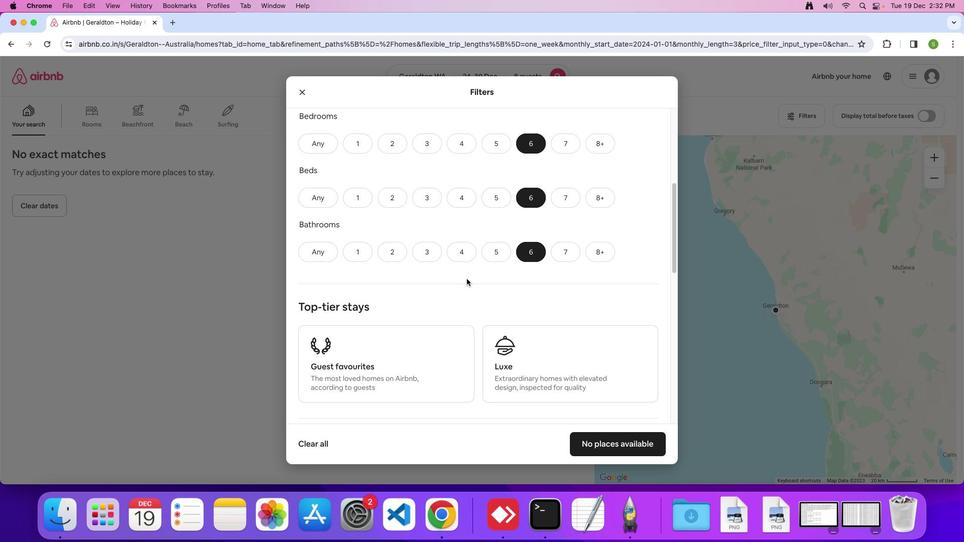 
Action: Mouse scrolled (467, 278) with delta (0, 0)
Screenshot: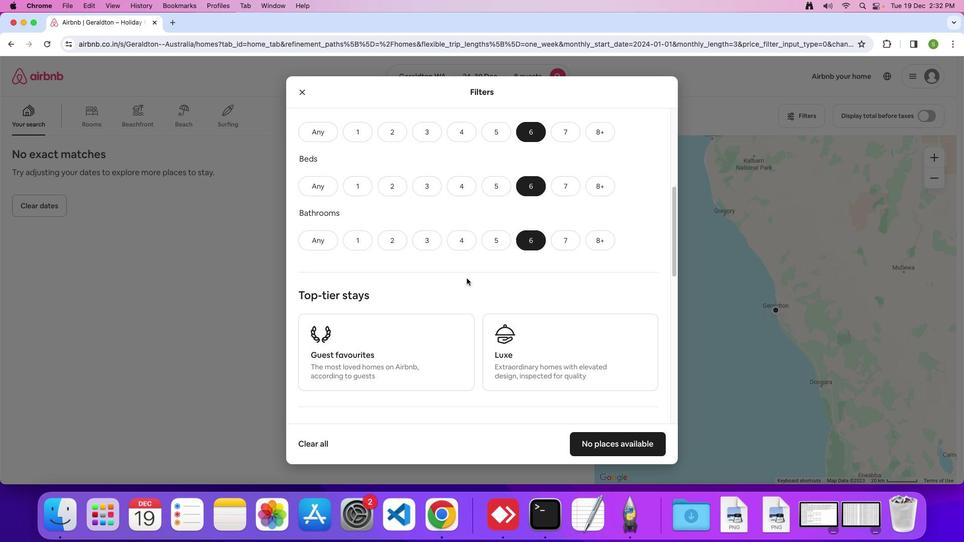 
Action: Mouse moved to (467, 278)
Screenshot: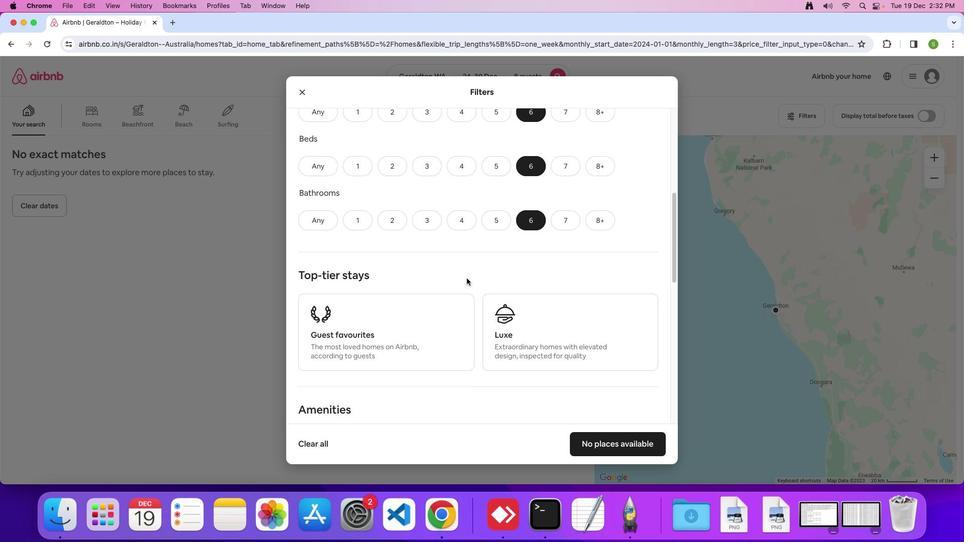 
Action: Mouse scrolled (467, 278) with delta (0, 0)
Screenshot: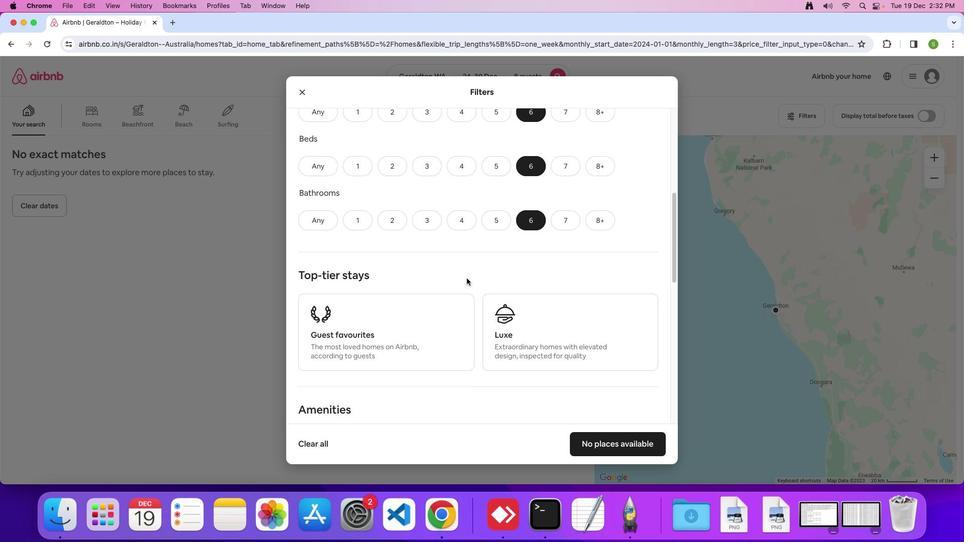 
Action: Mouse scrolled (467, 278) with delta (0, 0)
Screenshot: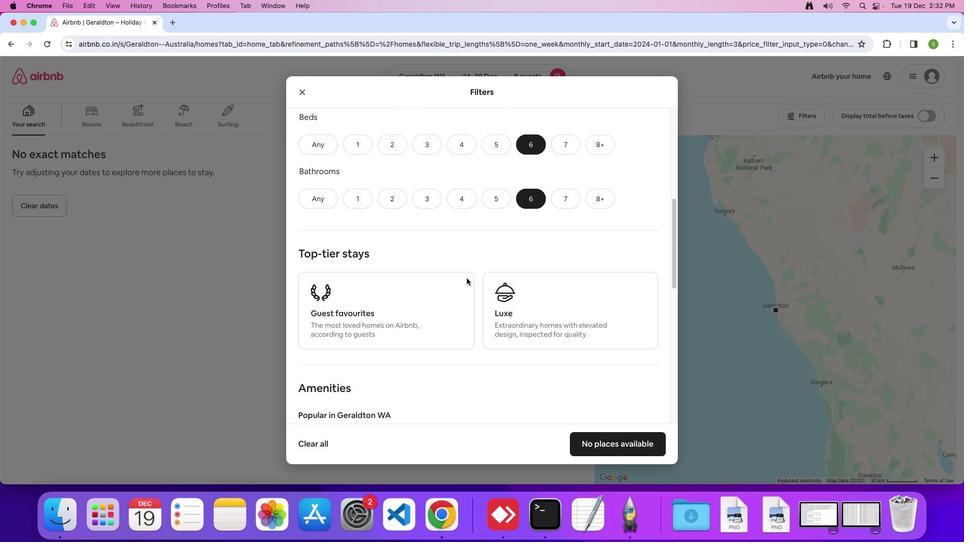 
Action: Mouse scrolled (467, 278) with delta (0, 0)
Screenshot: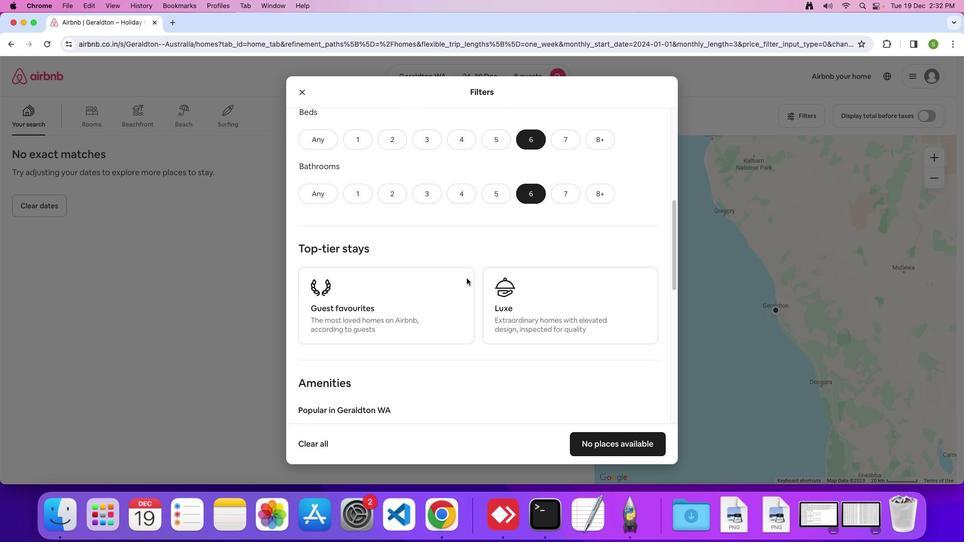 
Action: Mouse scrolled (467, 278) with delta (0, 0)
Screenshot: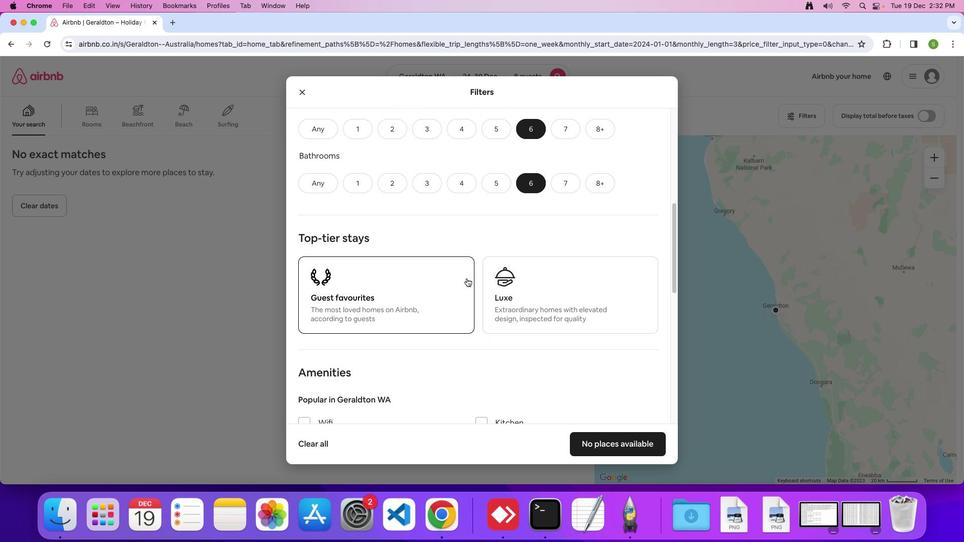 
Action: Mouse scrolled (467, 278) with delta (0, 0)
Screenshot: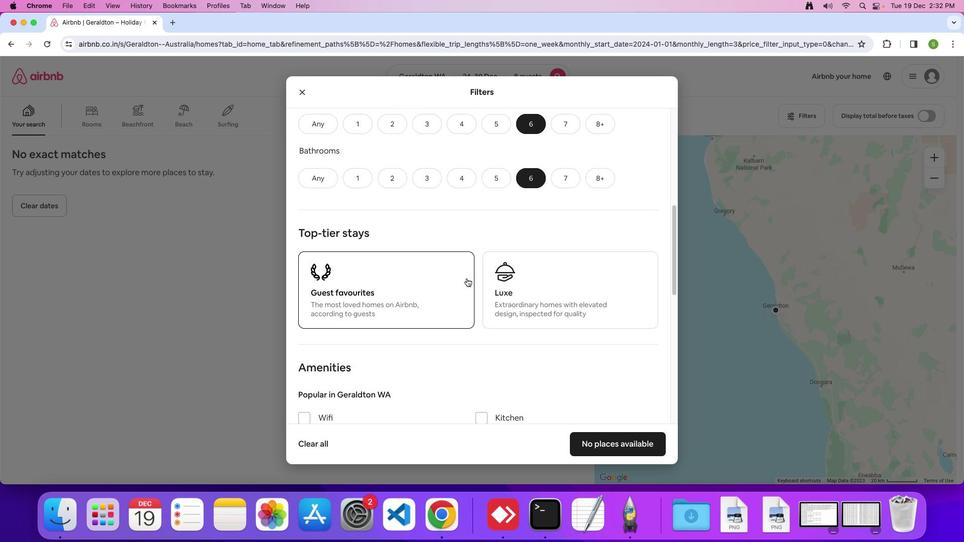 
Action: Mouse scrolled (467, 278) with delta (0, 0)
Screenshot: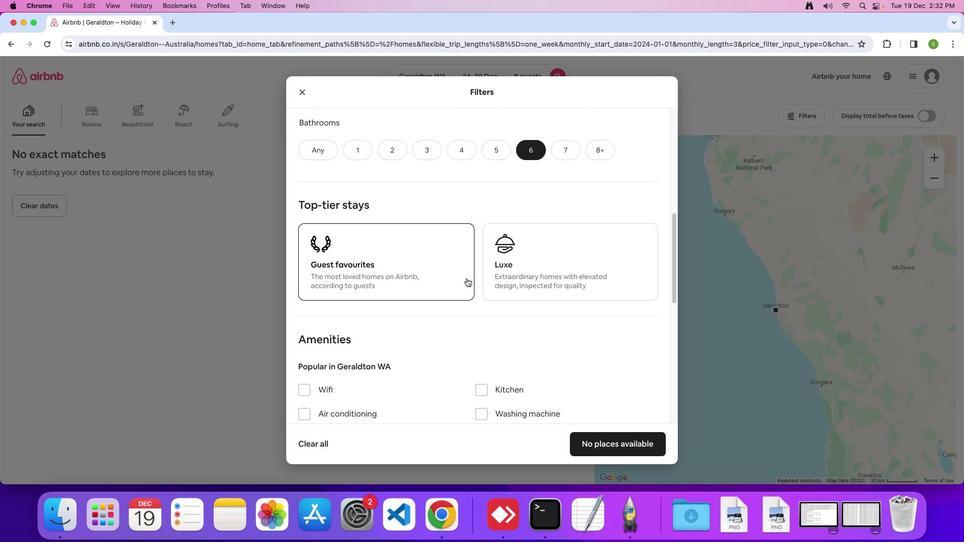 
Action: Mouse moved to (467, 278)
Screenshot: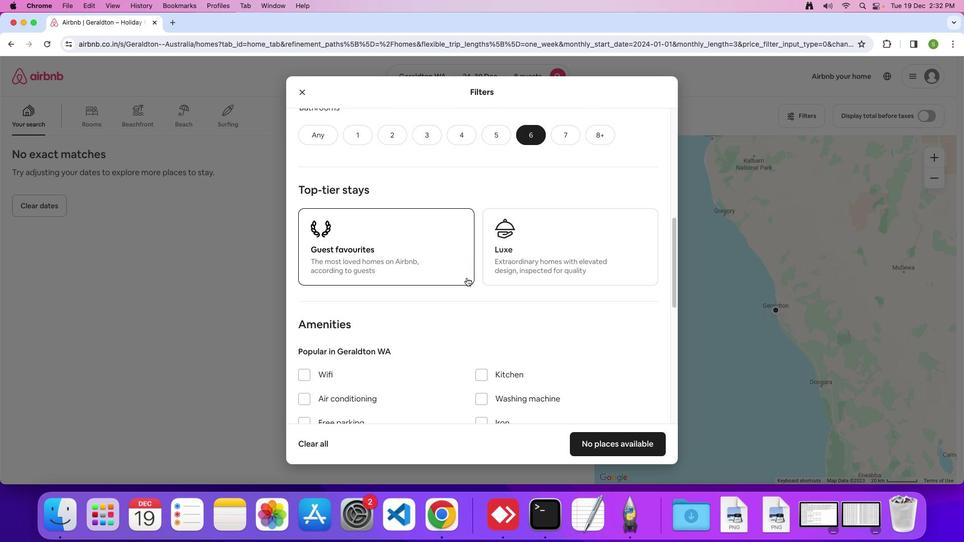 
Action: Mouse scrolled (467, 278) with delta (0, 0)
Screenshot: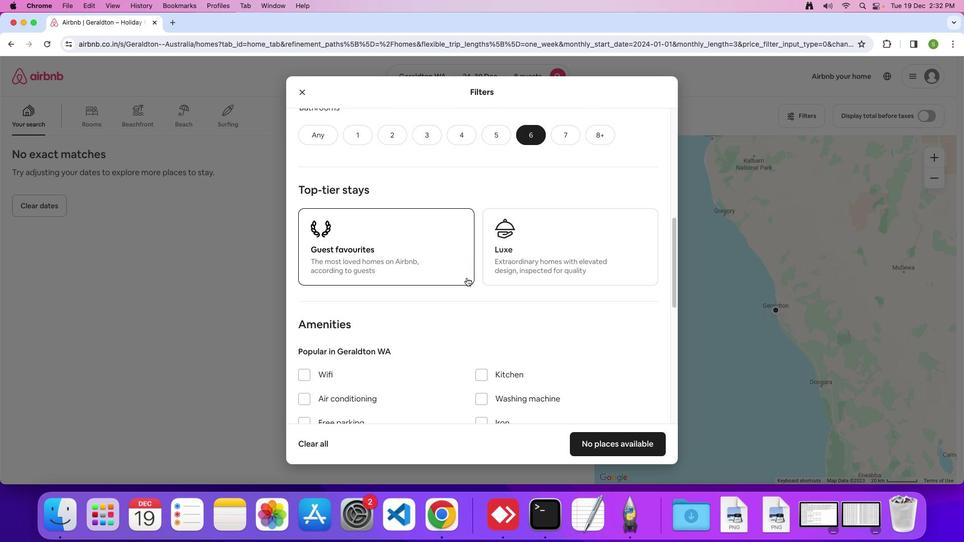 
Action: Mouse scrolled (467, 278) with delta (0, 0)
Screenshot: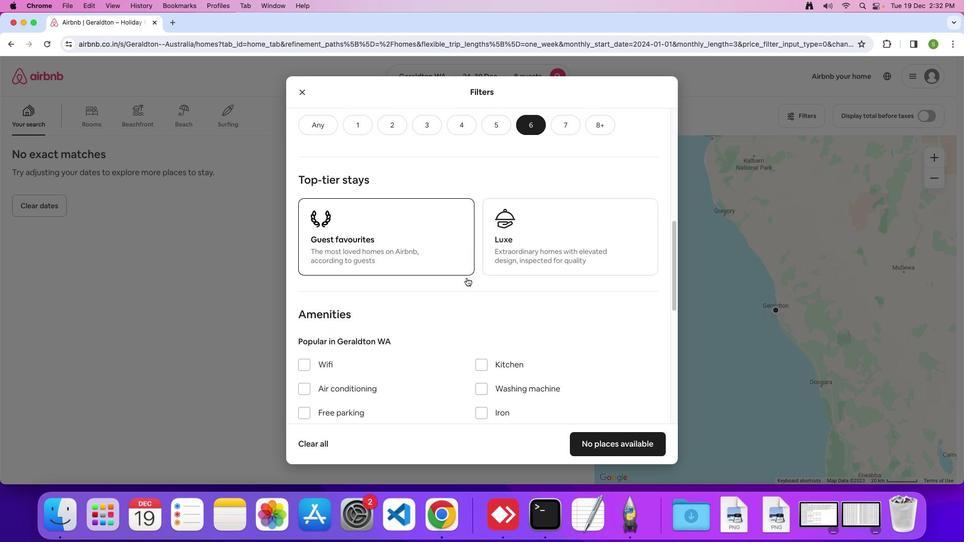 
Action: Mouse moved to (467, 277)
Screenshot: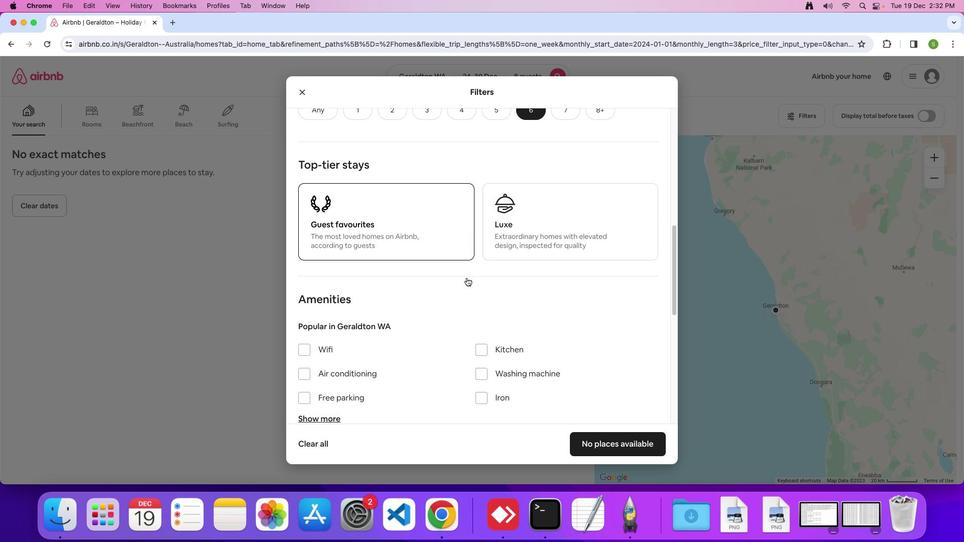 
Action: Mouse scrolled (467, 277) with delta (0, -1)
Screenshot: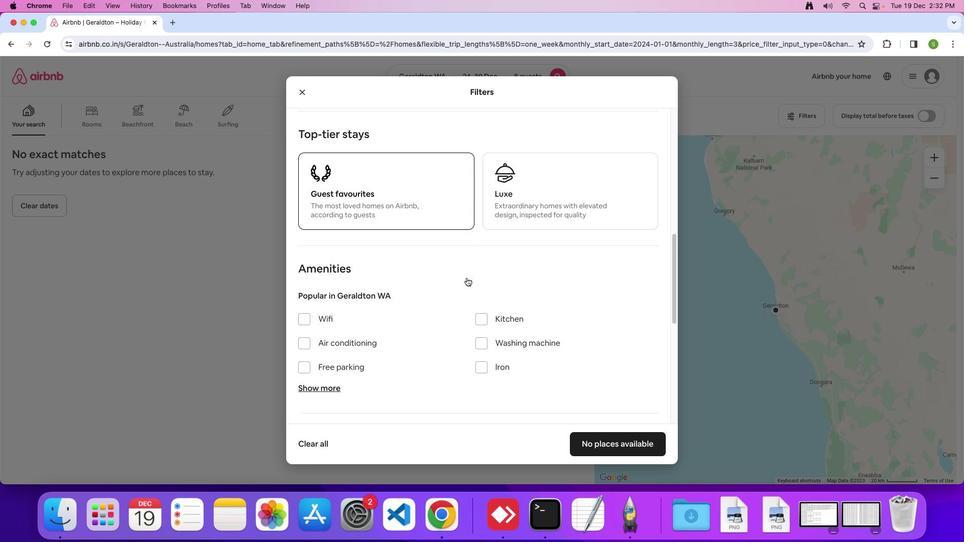 
Action: Mouse scrolled (467, 277) with delta (0, 0)
Screenshot: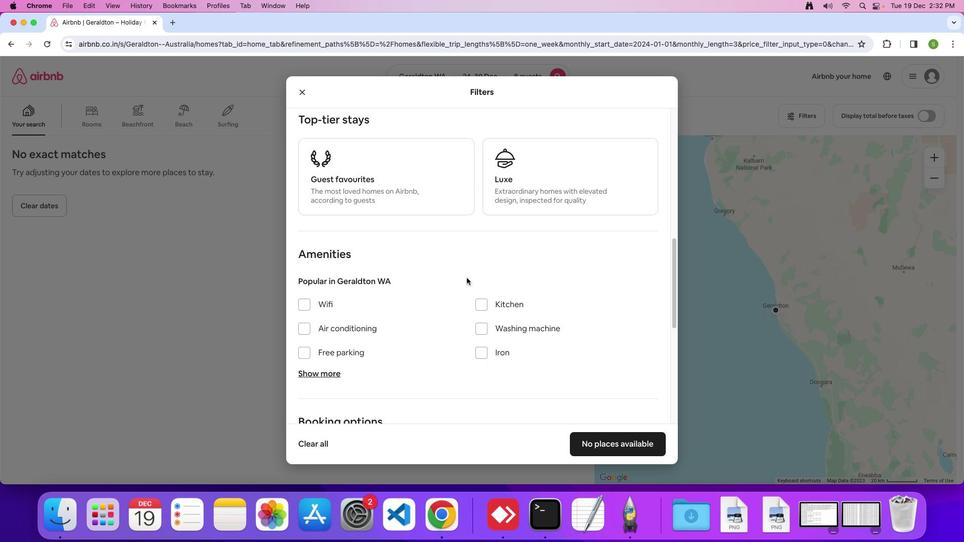 
Action: Mouse scrolled (467, 277) with delta (0, 0)
Screenshot: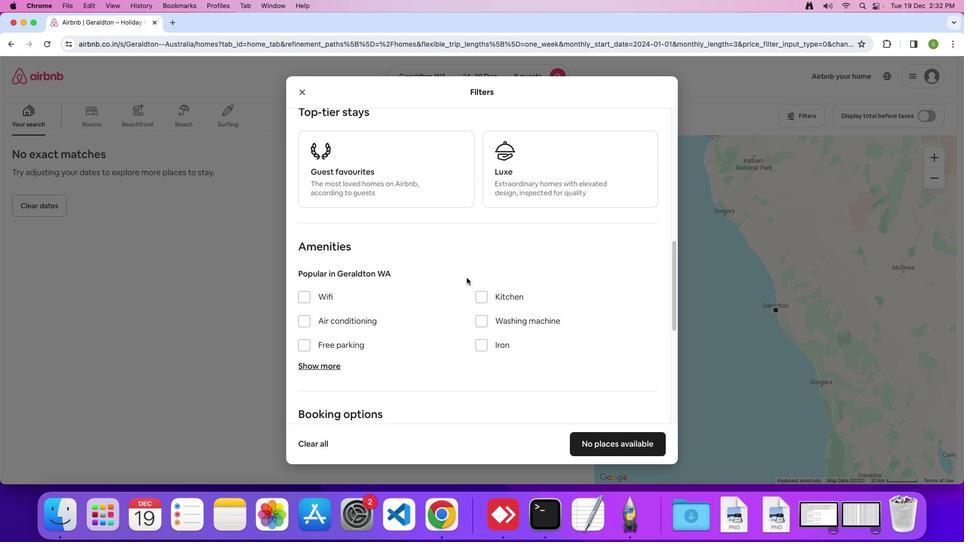 
Action: Mouse scrolled (467, 277) with delta (0, 0)
Screenshot: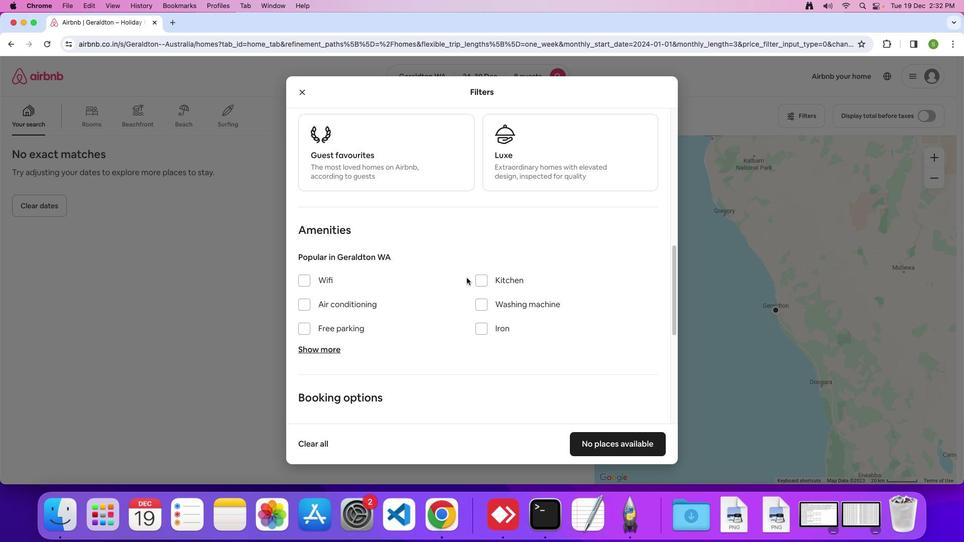
Action: Mouse scrolled (467, 277) with delta (0, 0)
Screenshot: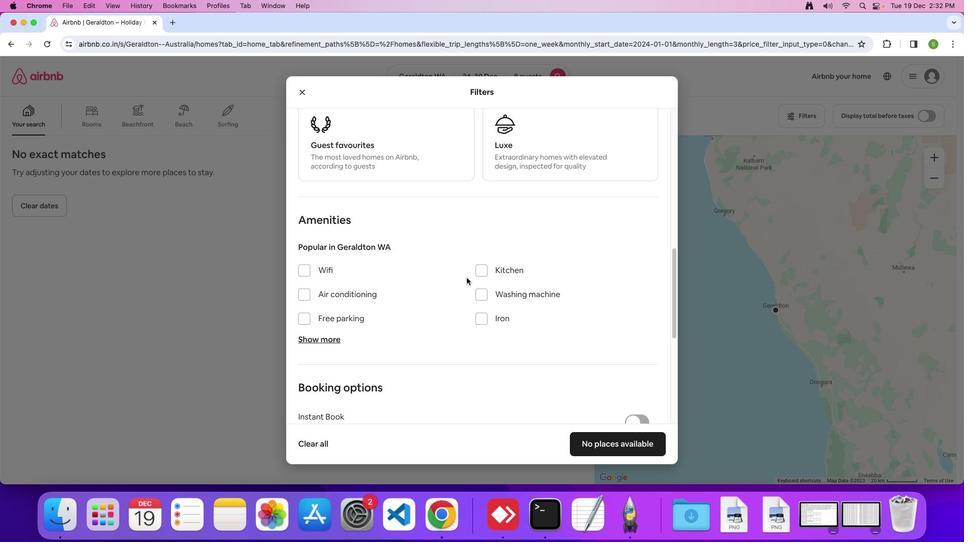 
Action: Mouse scrolled (467, 277) with delta (0, -1)
Screenshot: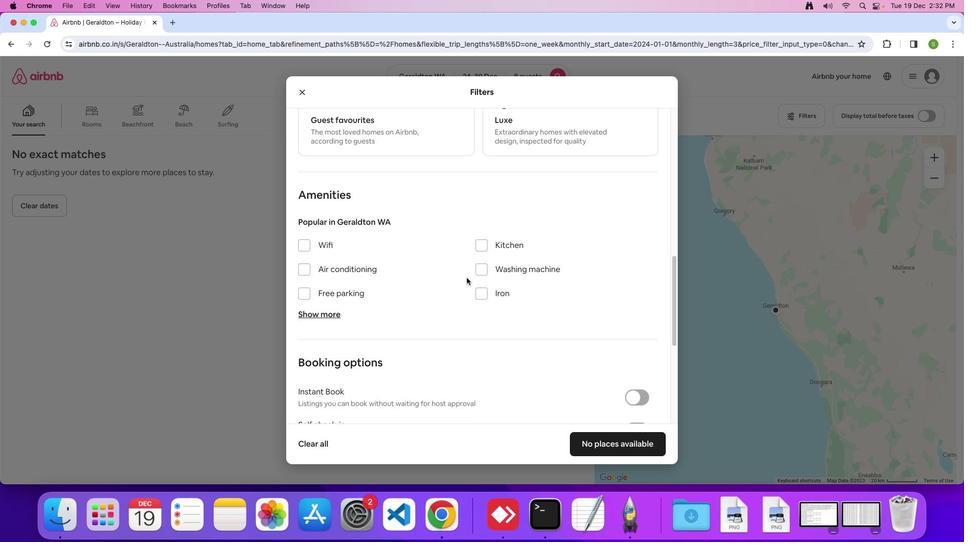 
Action: Mouse moved to (308, 235)
Screenshot: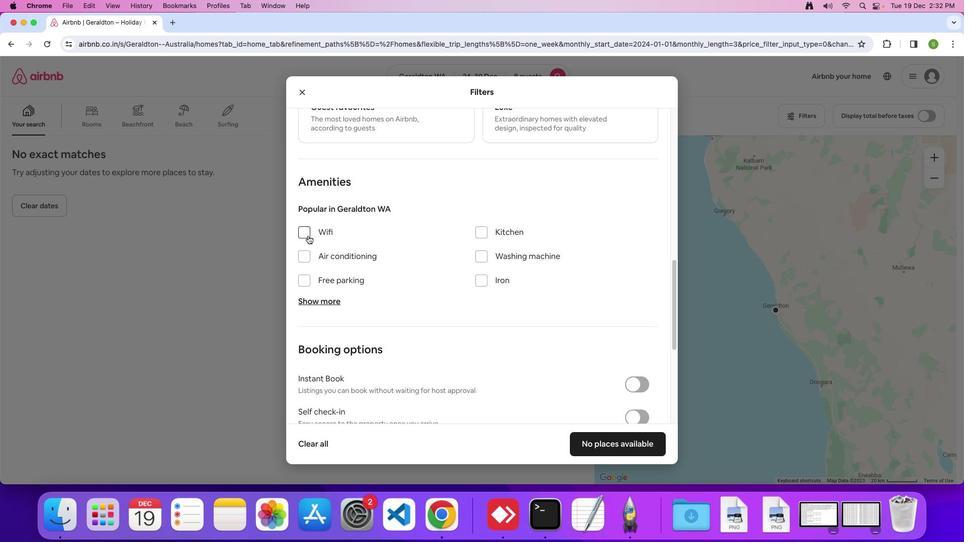 
Action: Mouse pressed left at (308, 235)
Screenshot: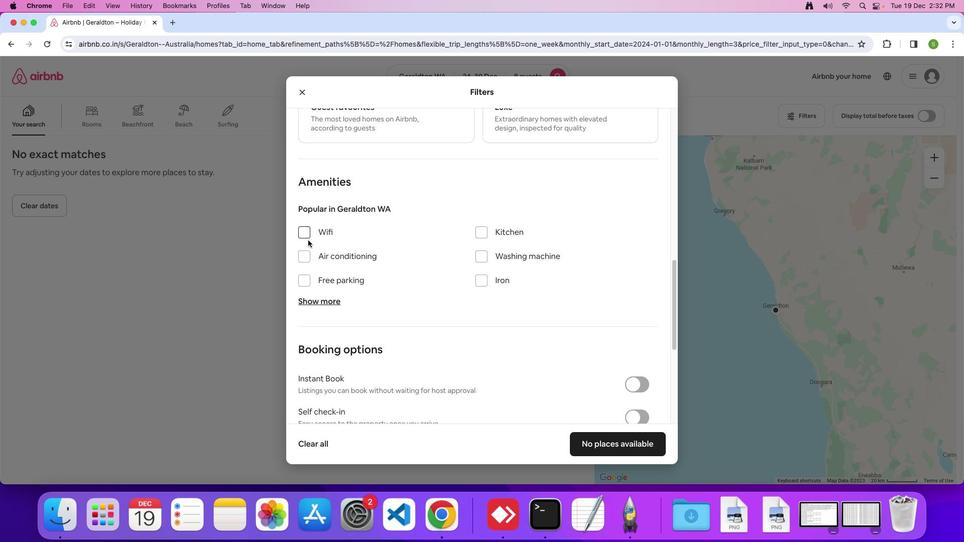 
Action: Mouse moved to (306, 278)
Screenshot: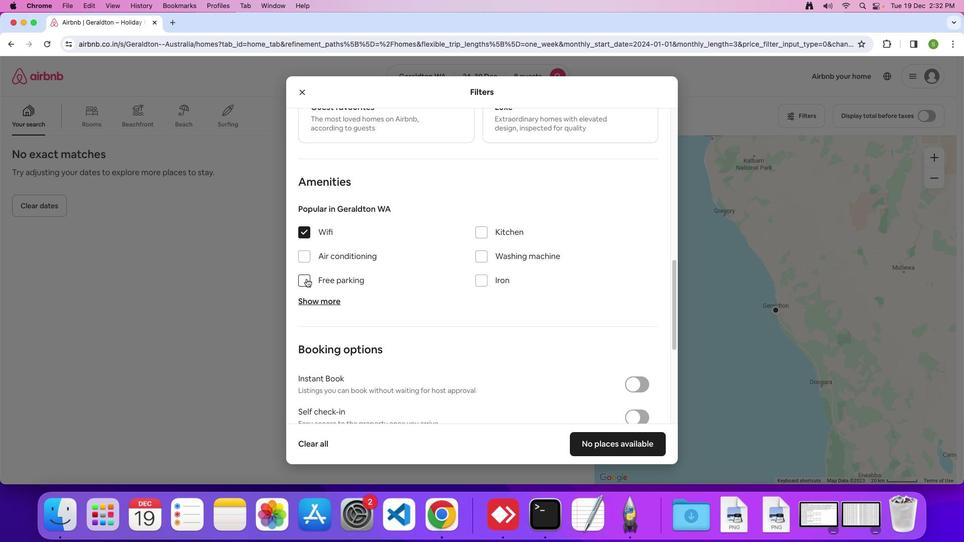 
Action: Mouse pressed left at (306, 278)
Screenshot: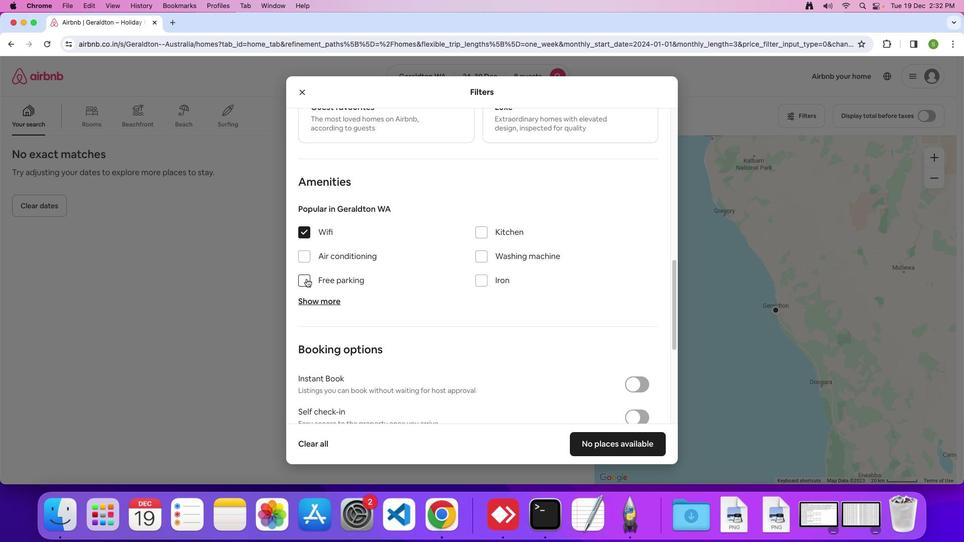 
Action: Mouse moved to (322, 301)
Screenshot: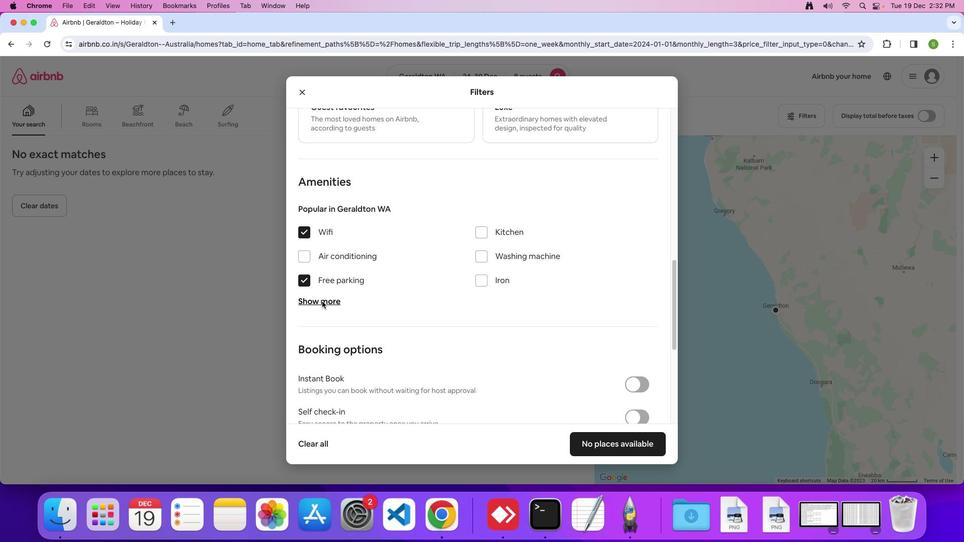 
Action: Mouse pressed left at (322, 301)
Screenshot: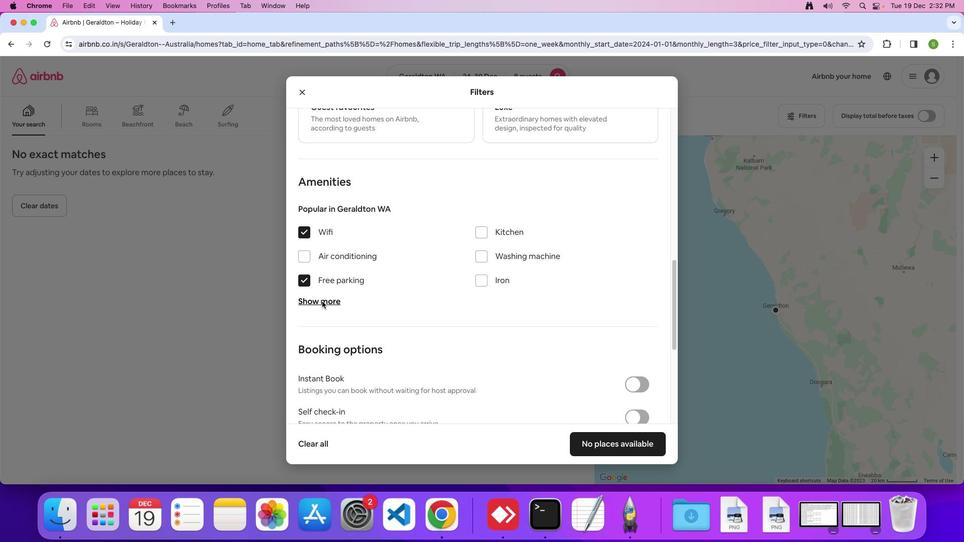 
Action: Mouse moved to (427, 269)
Screenshot: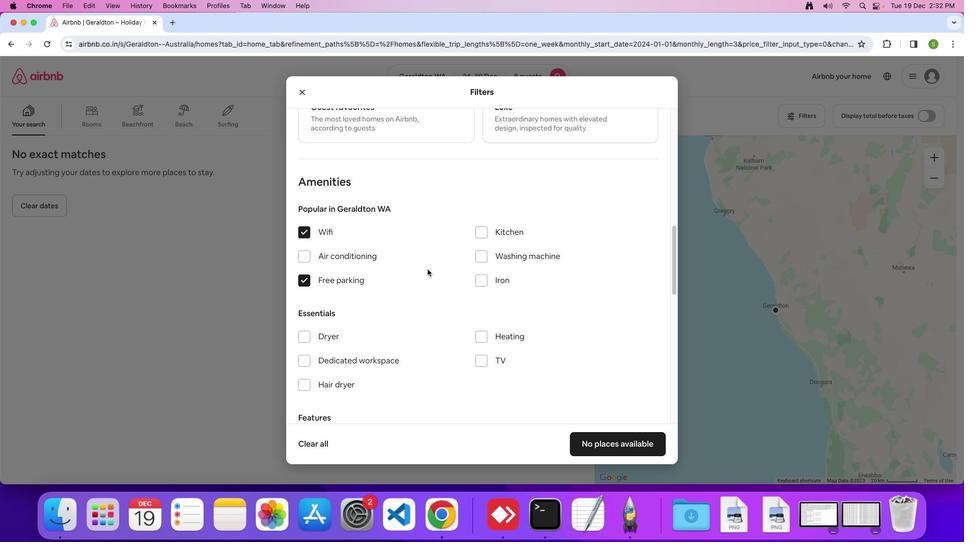 
Action: Mouse scrolled (427, 269) with delta (0, 0)
Screenshot: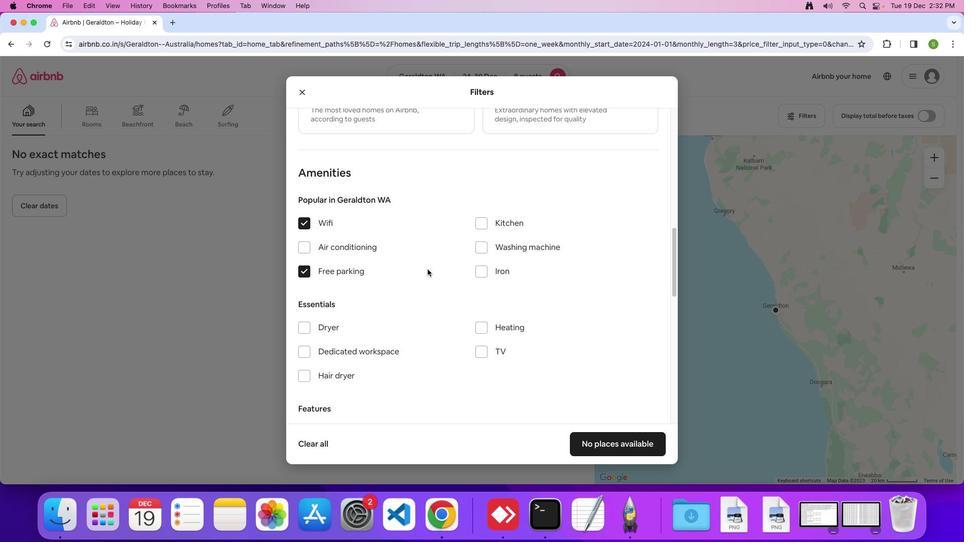 
Action: Mouse scrolled (427, 269) with delta (0, 0)
Screenshot: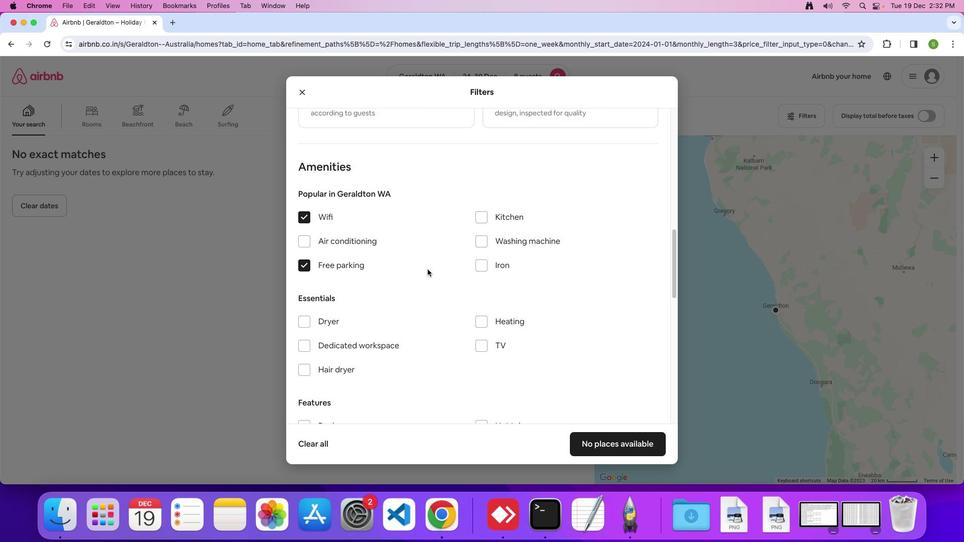 
Action: Mouse scrolled (427, 269) with delta (0, 0)
Screenshot: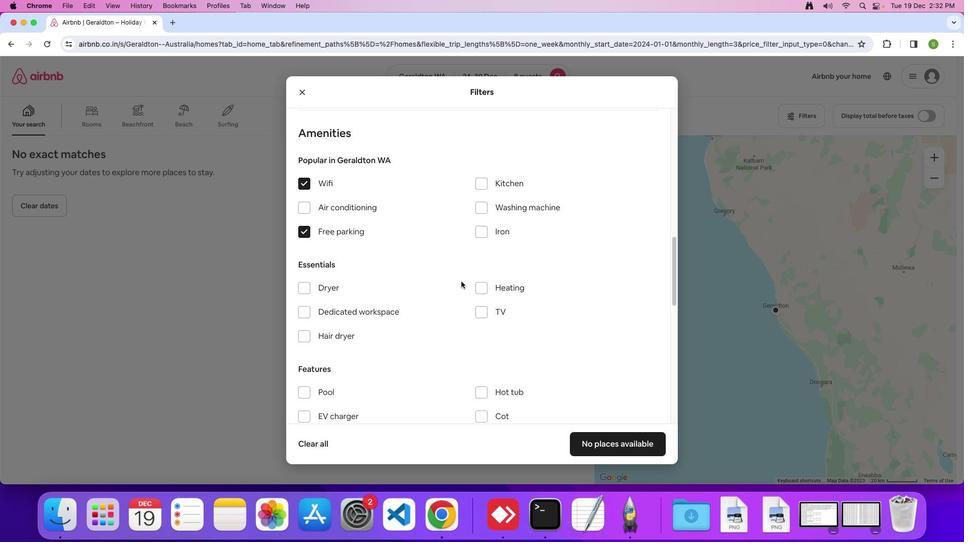 
Action: Mouse moved to (480, 307)
Screenshot: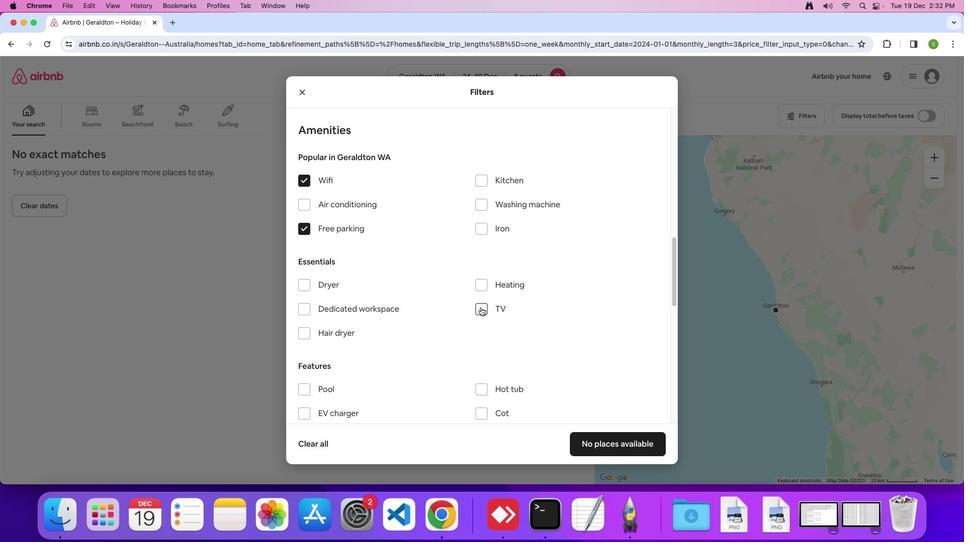 
Action: Mouse pressed left at (480, 307)
Screenshot: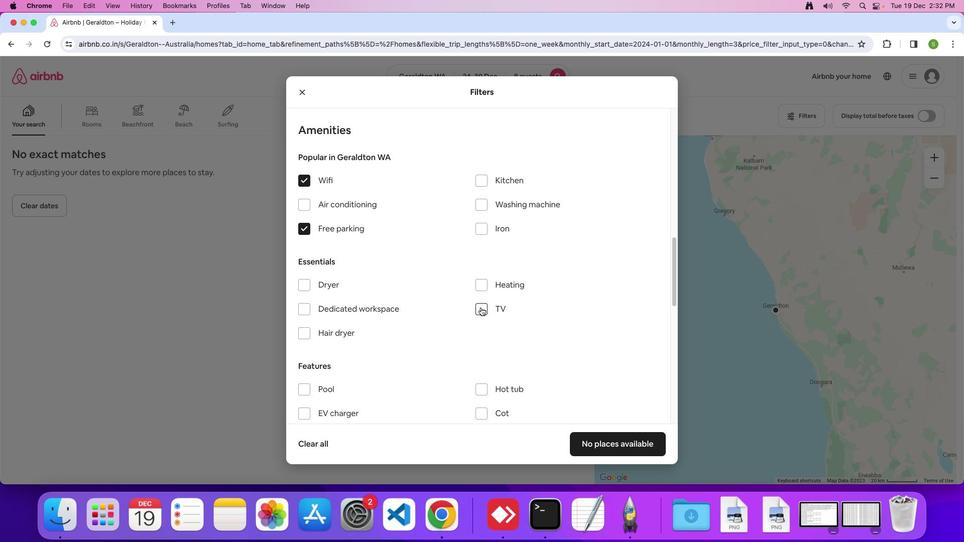 
Action: Mouse moved to (431, 267)
Screenshot: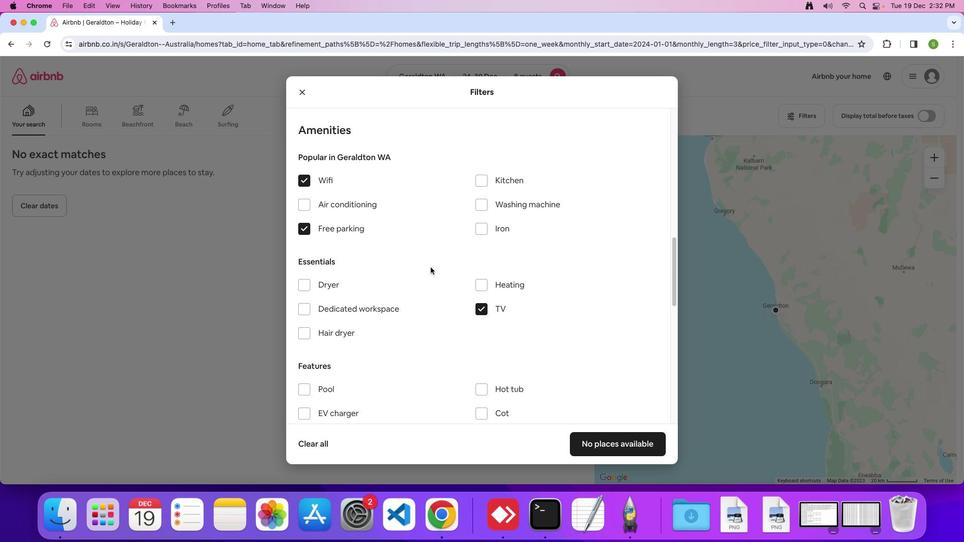 
Action: Mouse scrolled (431, 267) with delta (0, 0)
Screenshot: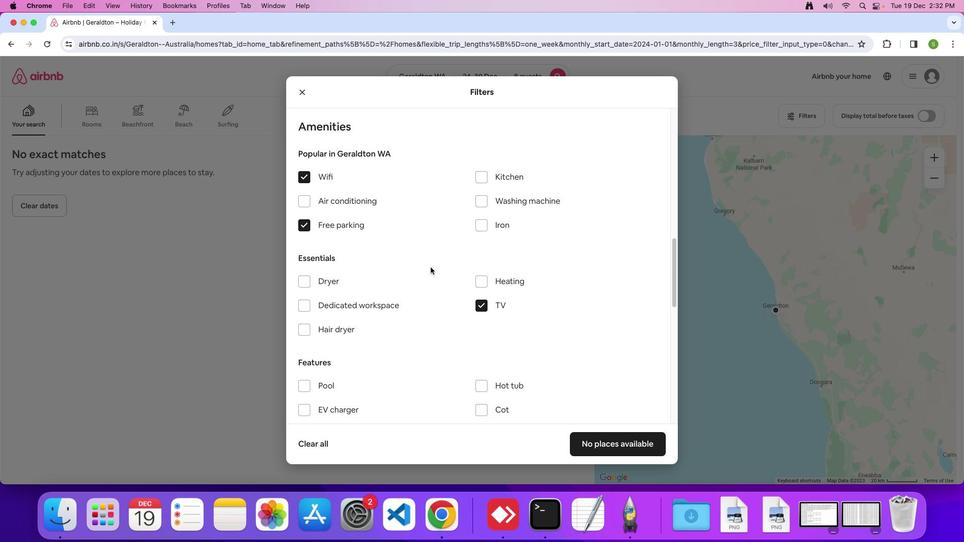 
Action: Mouse scrolled (431, 267) with delta (0, 0)
Screenshot: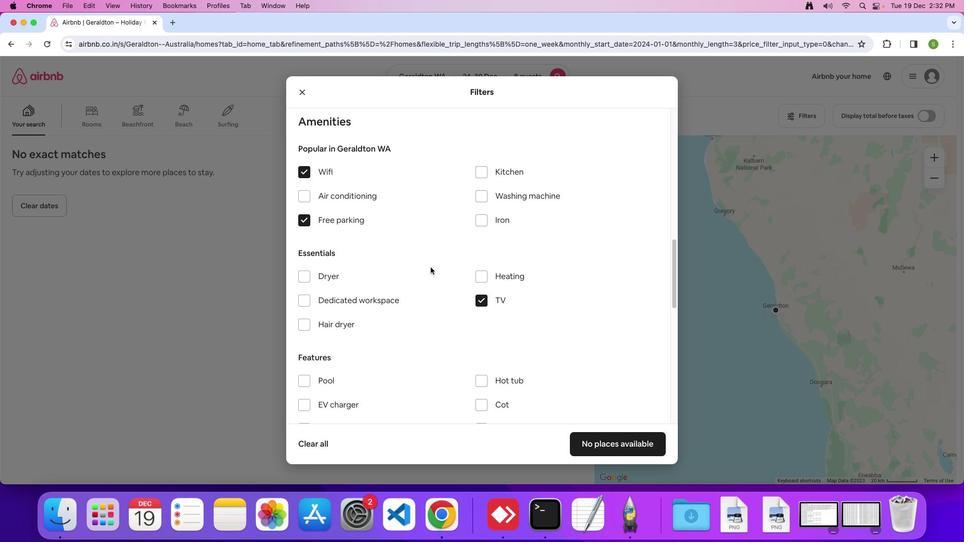 
Action: Mouse scrolled (431, 267) with delta (0, 0)
Screenshot: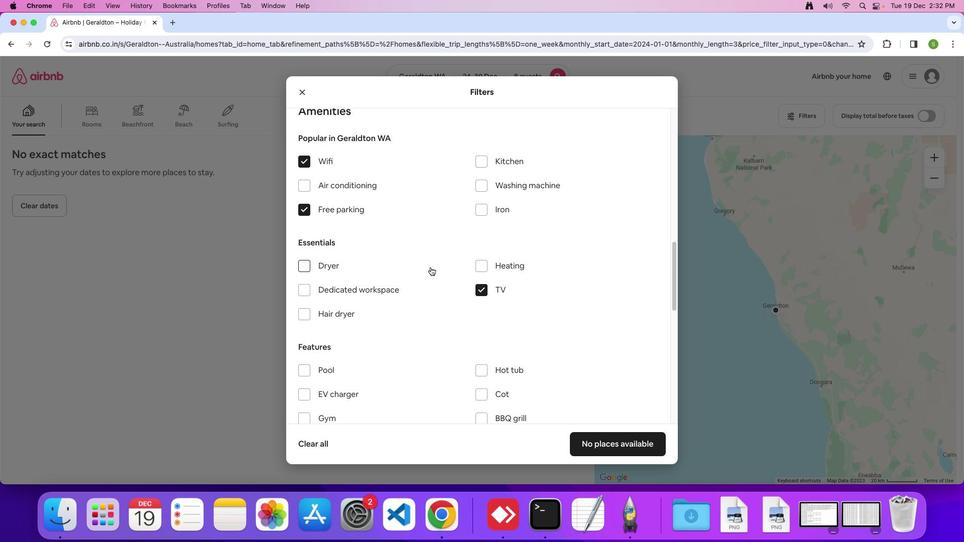 
Action: Mouse scrolled (431, 267) with delta (0, 0)
Screenshot: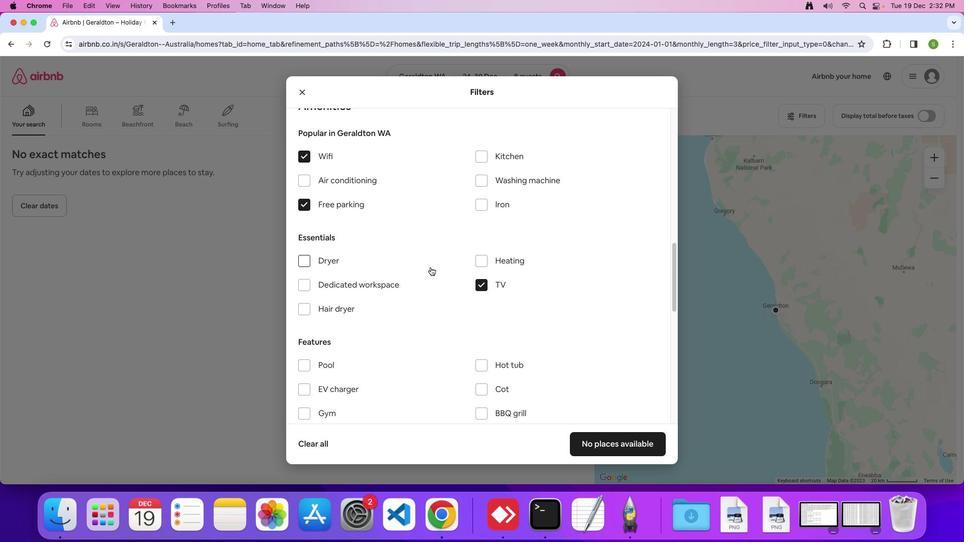 
Action: Mouse scrolled (431, 267) with delta (0, 0)
Screenshot: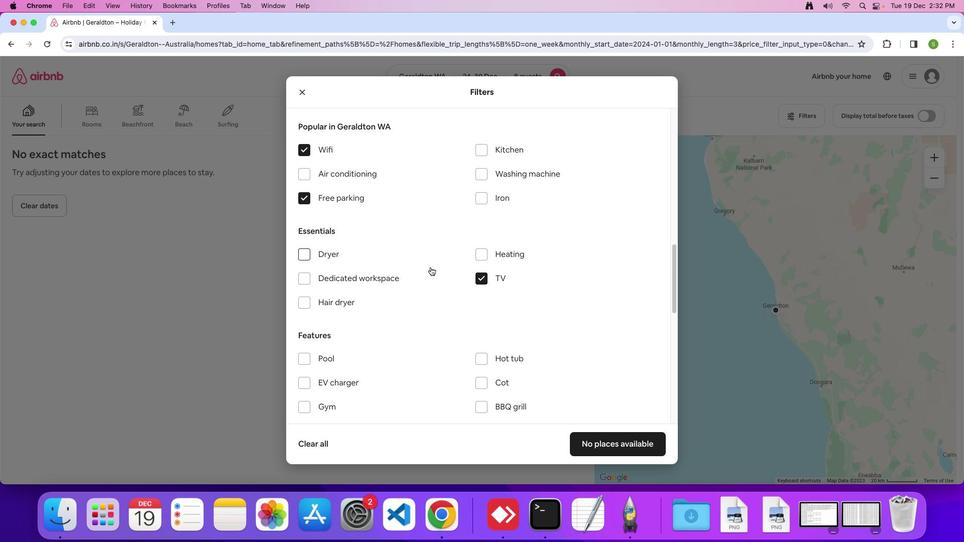 
Action: Mouse scrolled (431, 267) with delta (0, 0)
Screenshot: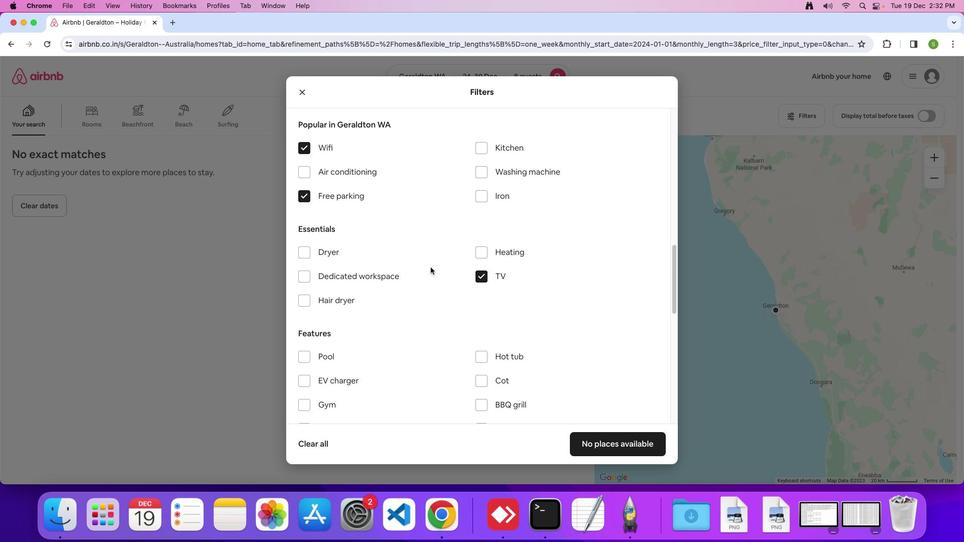 
Action: Mouse moved to (431, 267)
Screenshot: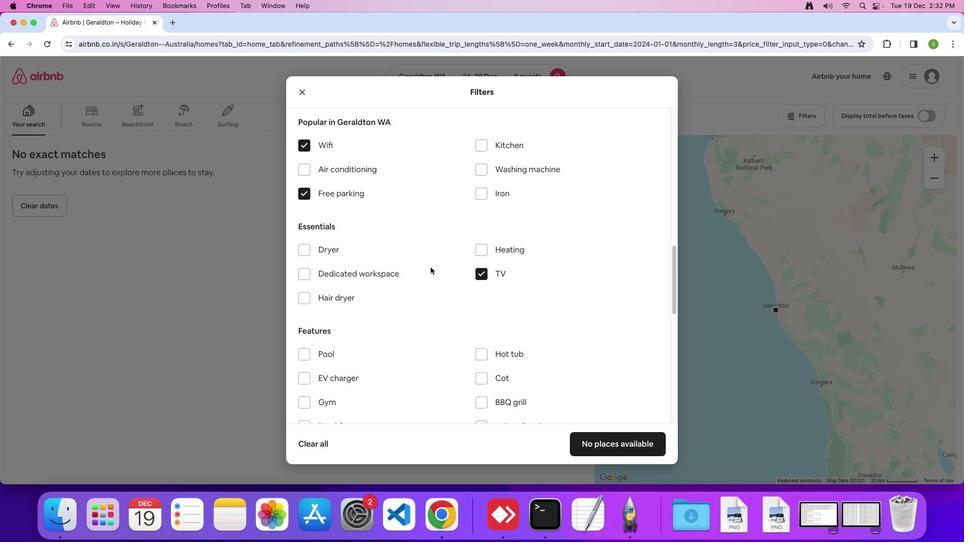 
Action: Mouse scrolled (431, 267) with delta (0, 0)
Screenshot: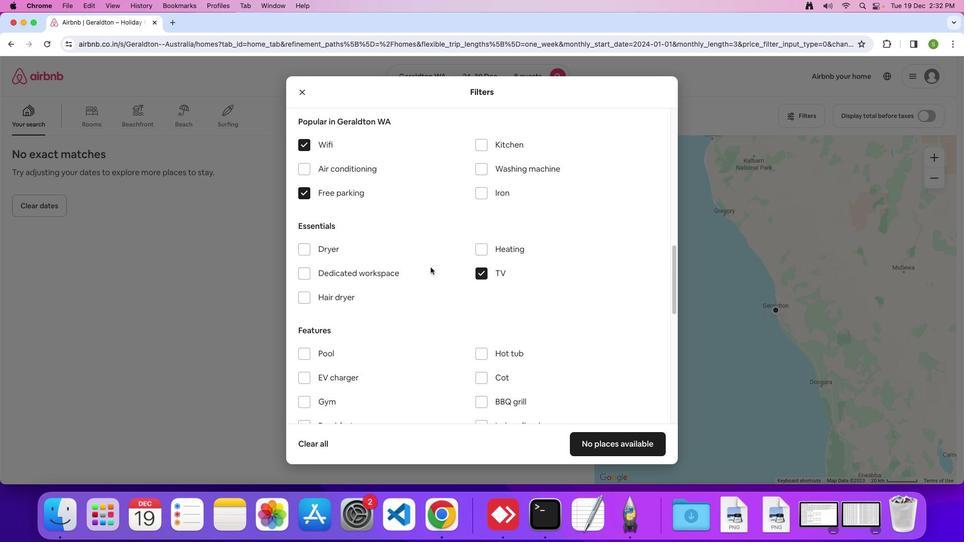 
Action: Mouse moved to (477, 354)
Screenshot: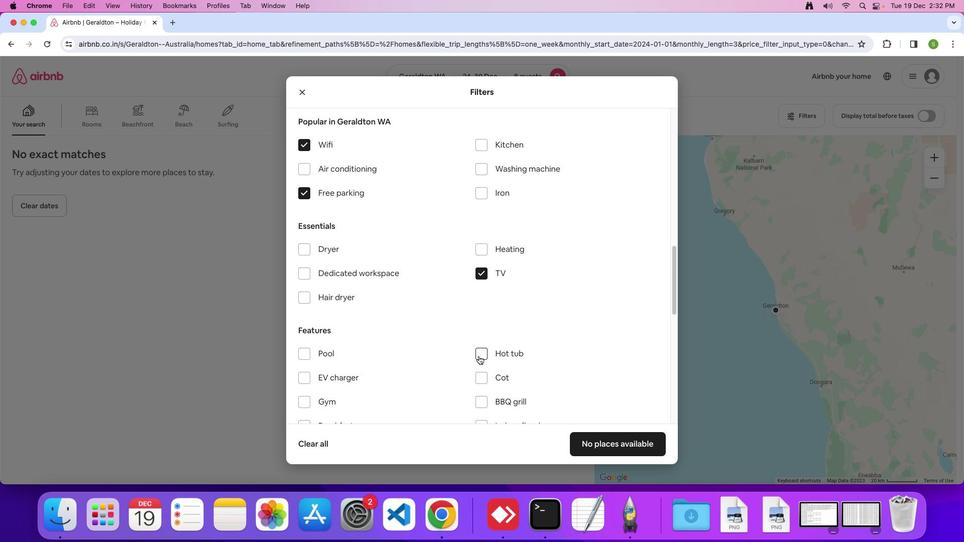 
Action: Mouse pressed left at (477, 354)
Screenshot: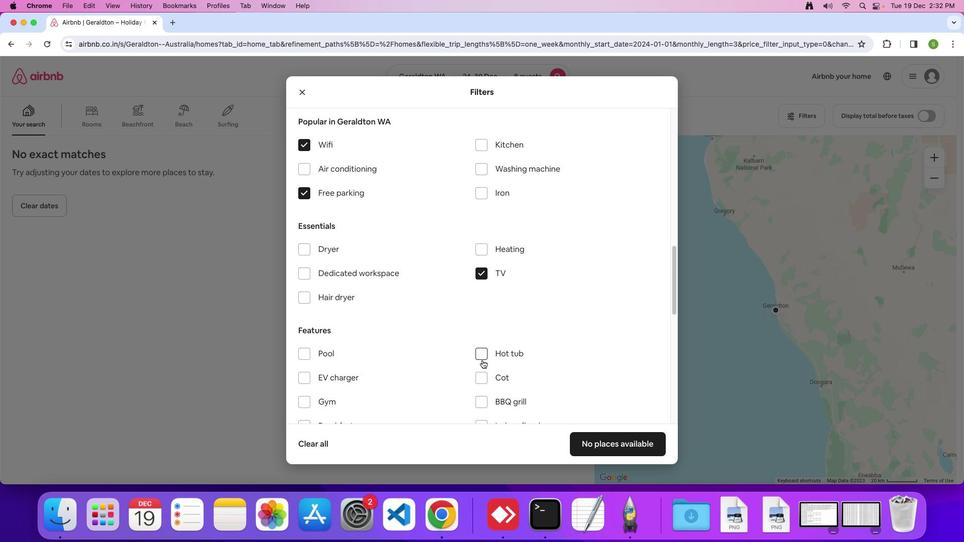 
Action: Mouse moved to (483, 354)
Screenshot: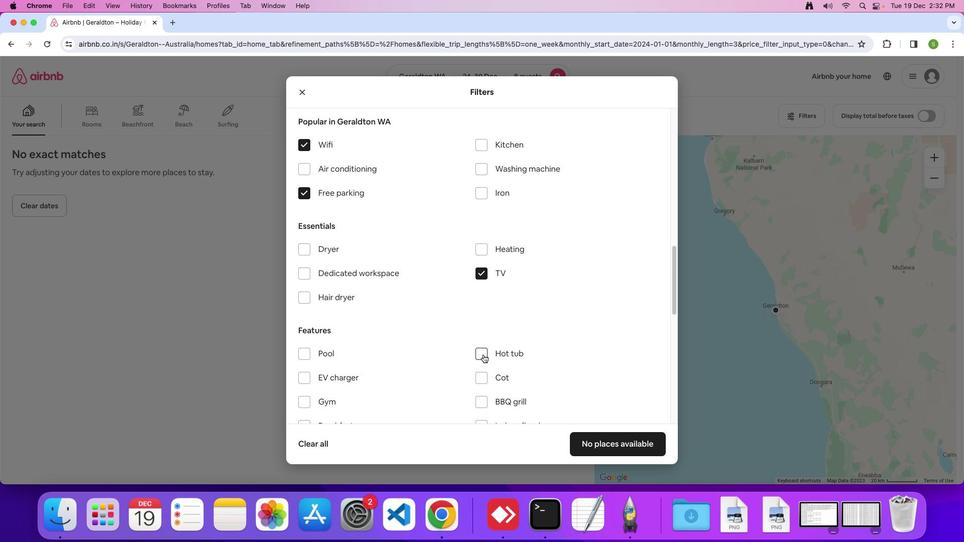 
Action: Mouse pressed left at (483, 354)
Screenshot: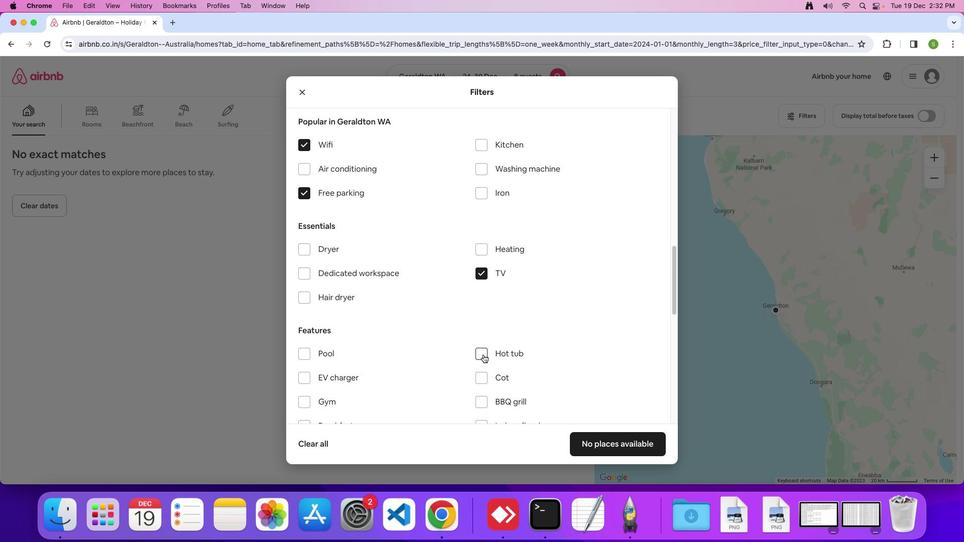 
Action: Mouse moved to (385, 328)
Screenshot: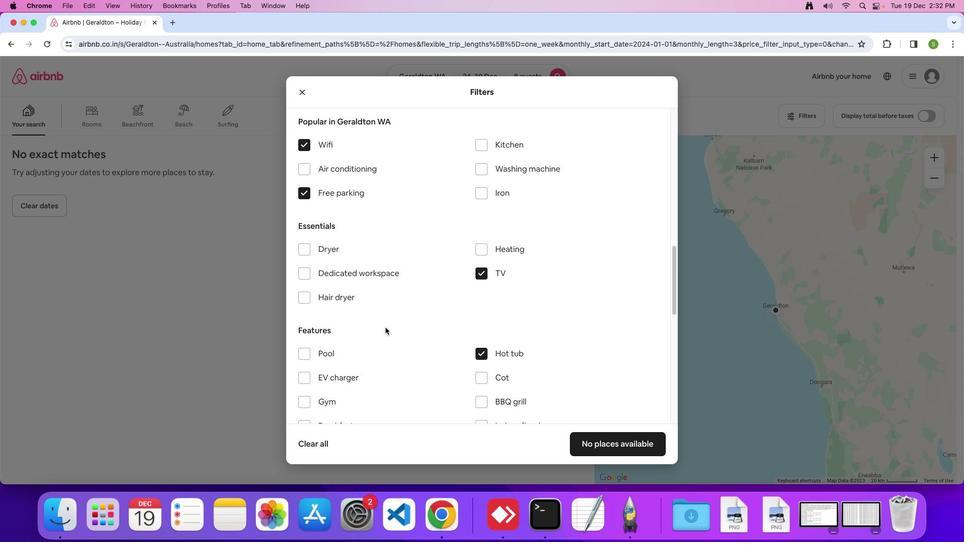 
Action: Mouse scrolled (385, 328) with delta (0, 0)
Screenshot: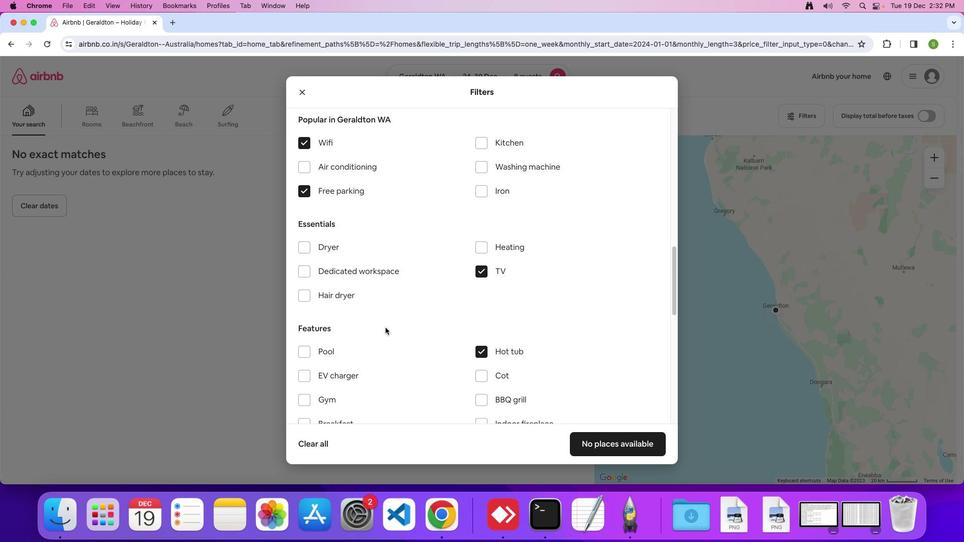 
Action: Mouse scrolled (385, 328) with delta (0, 0)
Screenshot: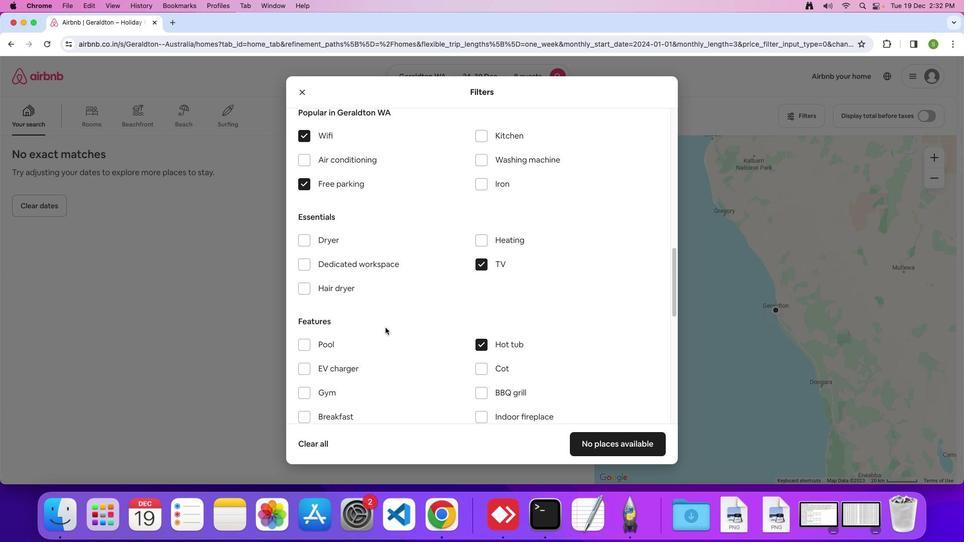 
Action: Mouse scrolled (385, 328) with delta (0, 0)
Screenshot: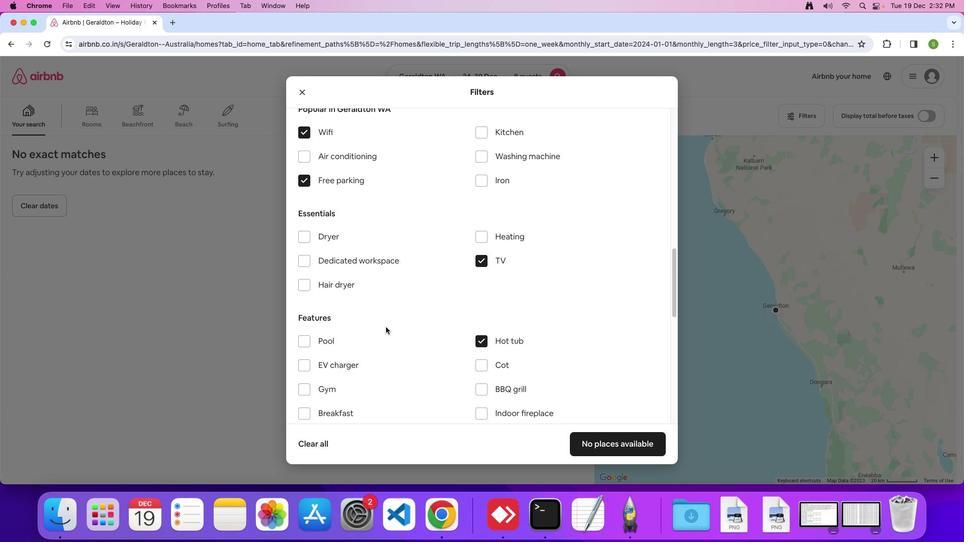 
Action: Mouse moved to (385, 327)
Screenshot: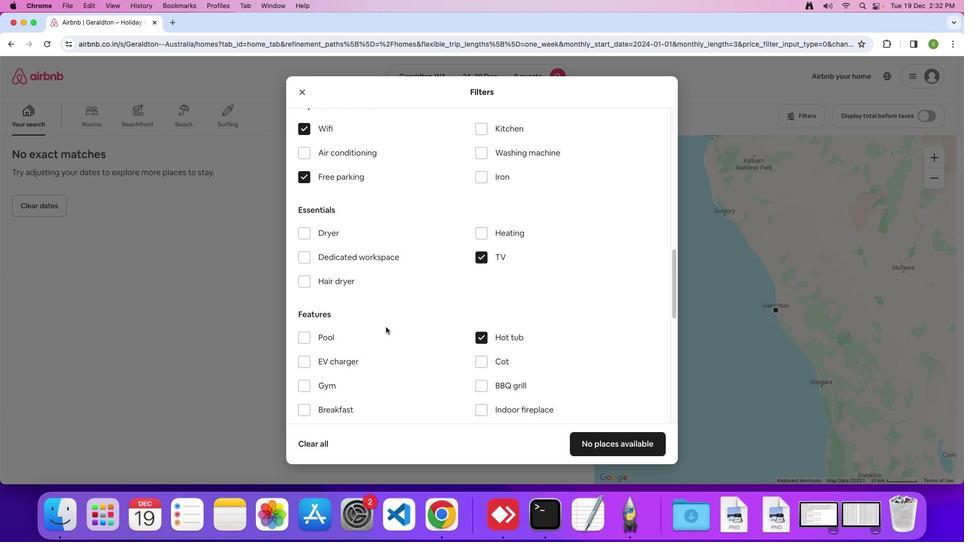 
Action: Mouse scrolled (385, 327) with delta (0, 0)
Screenshot: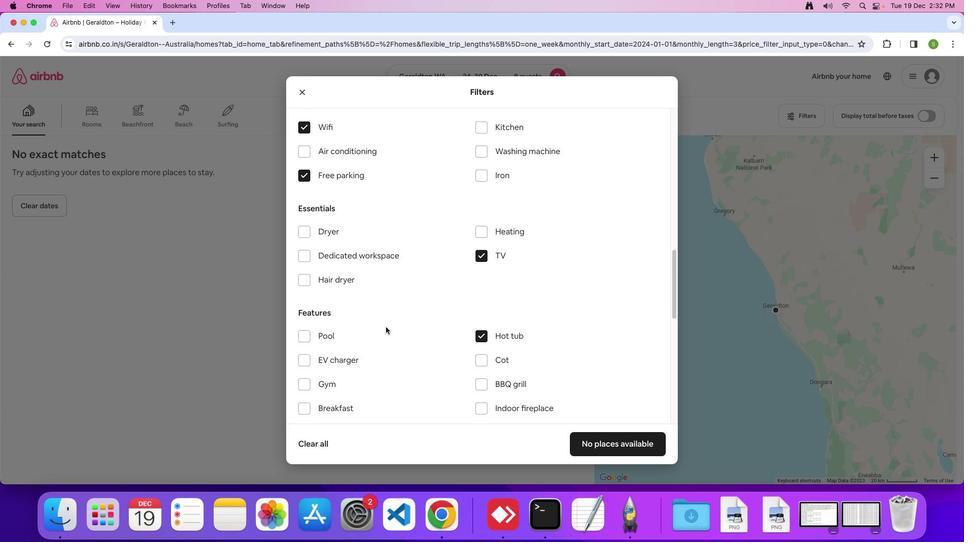 
Action: Mouse moved to (386, 327)
Screenshot: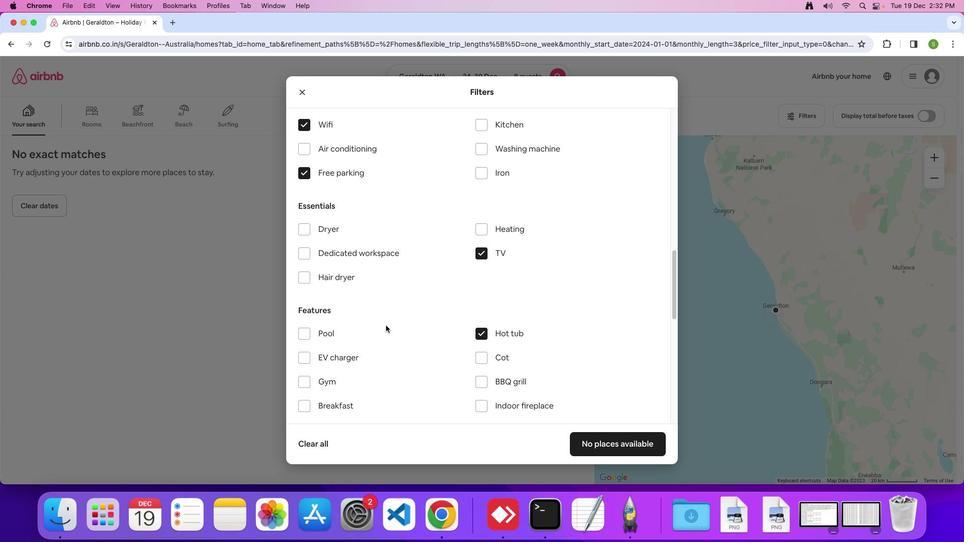 
Action: Mouse scrolled (386, 327) with delta (0, 0)
Screenshot: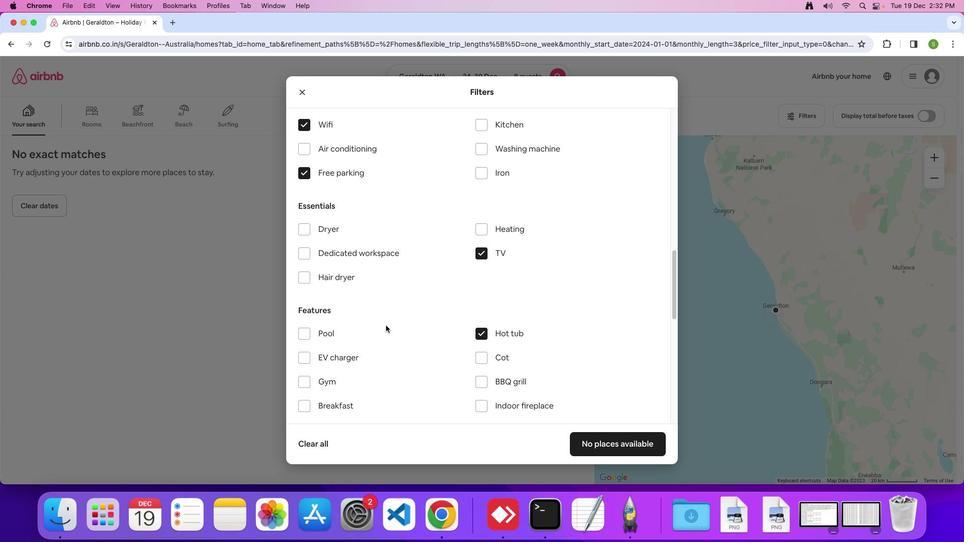 
Action: Mouse moved to (386, 325)
Screenshot: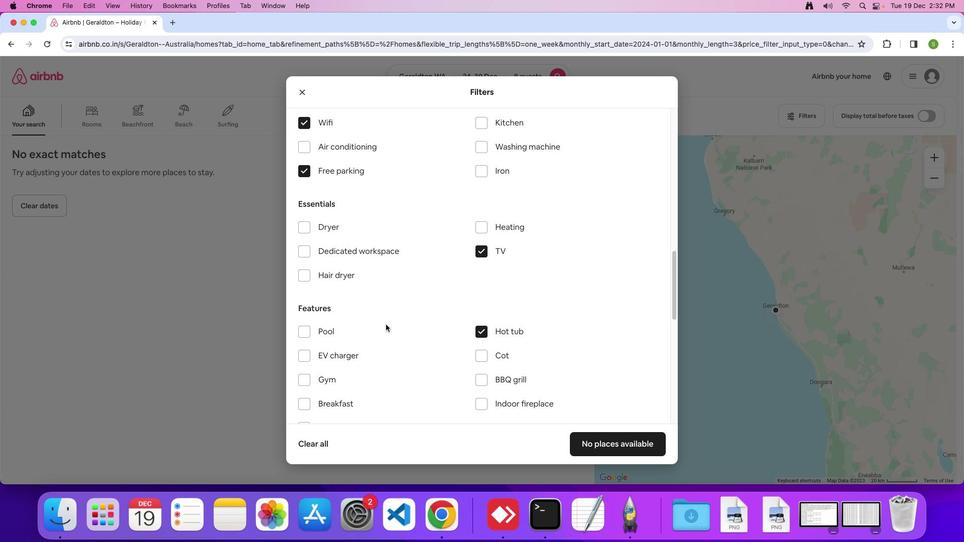 
Action: Mouse scrolled (386, 325) with delta (0, 0)
Screenshot: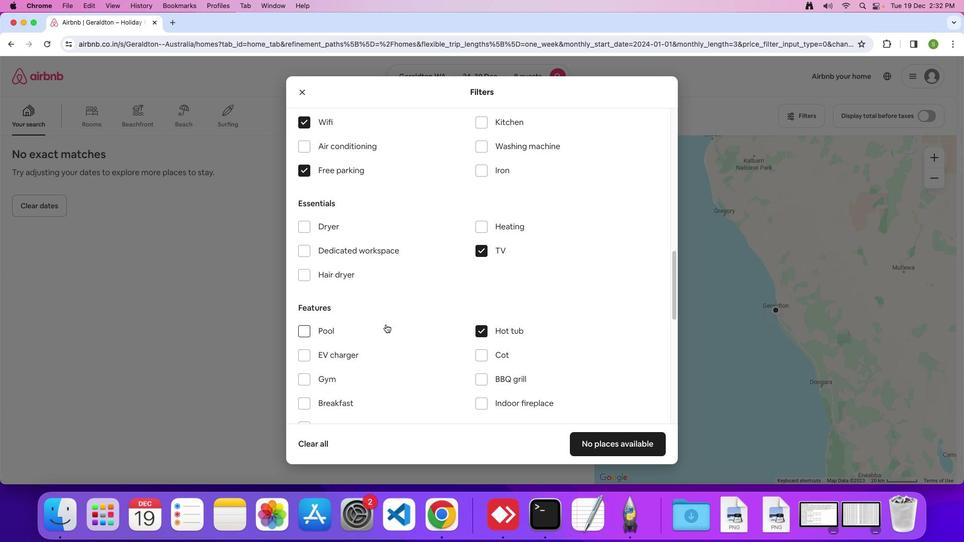 
Action: Mouse moved to (386, 324)
Screenshot: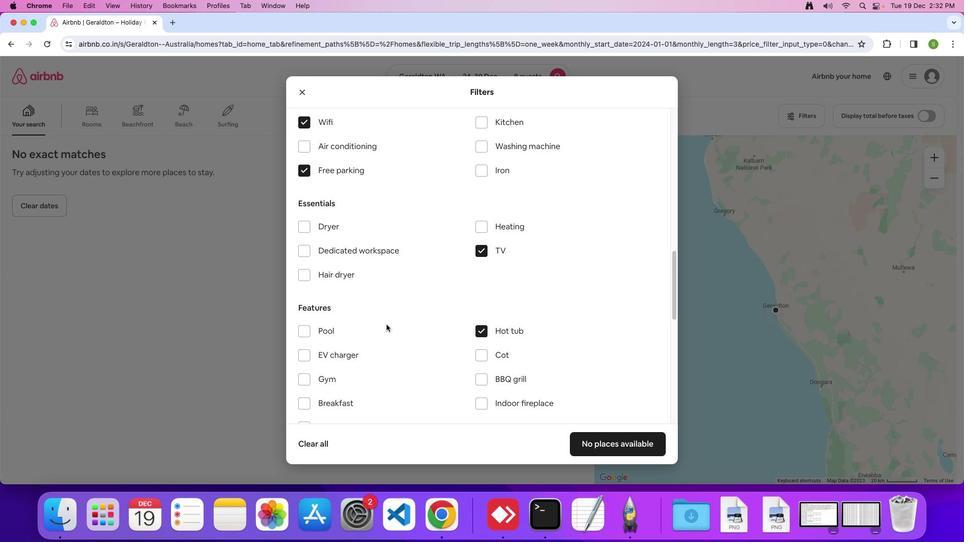 
Action: Mouse scrolled (386, 324) with delta (0, 0)
Screenshot: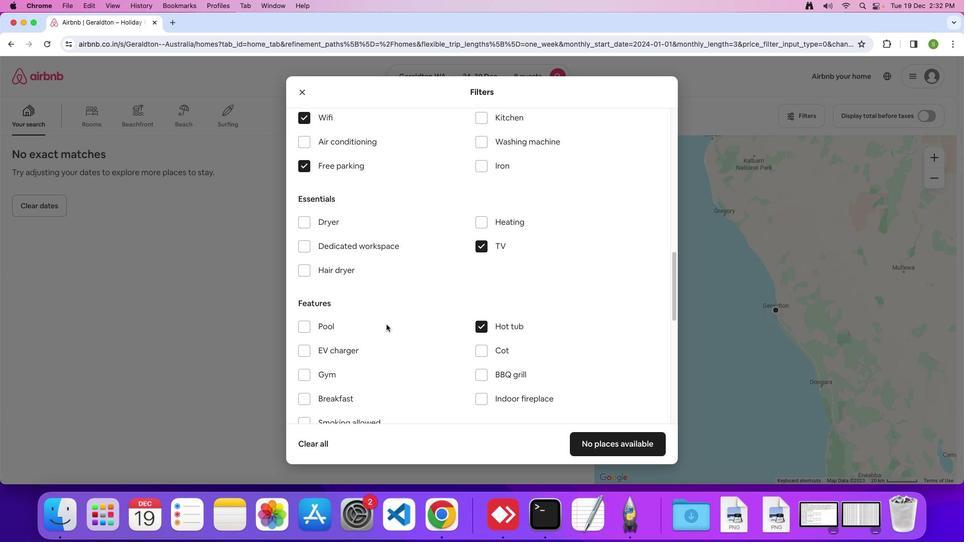 
Action: Mouse scrolled (386, 324) with delta (0, 0)
Screenshot: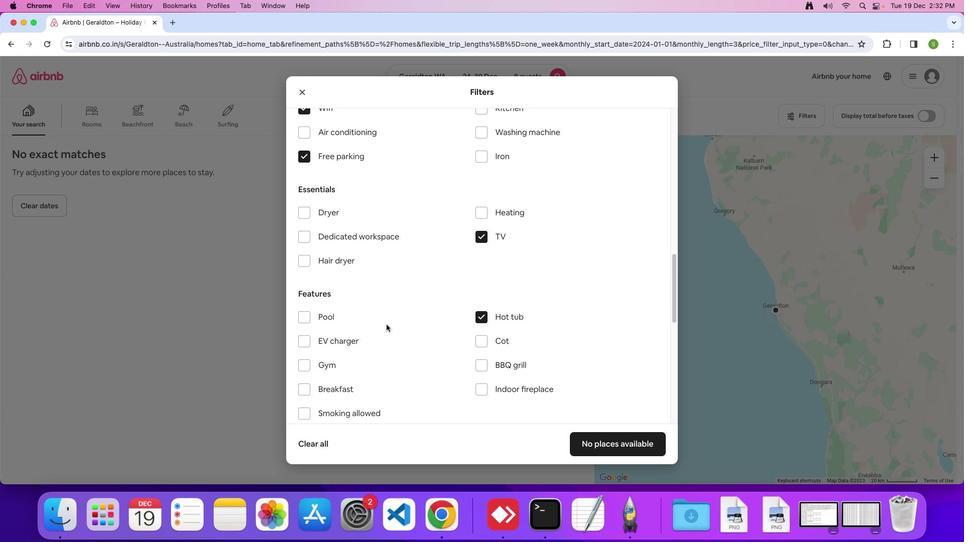 
Action: Mouse scrolled (386, 324) with delta (0, 0)
Screenshot: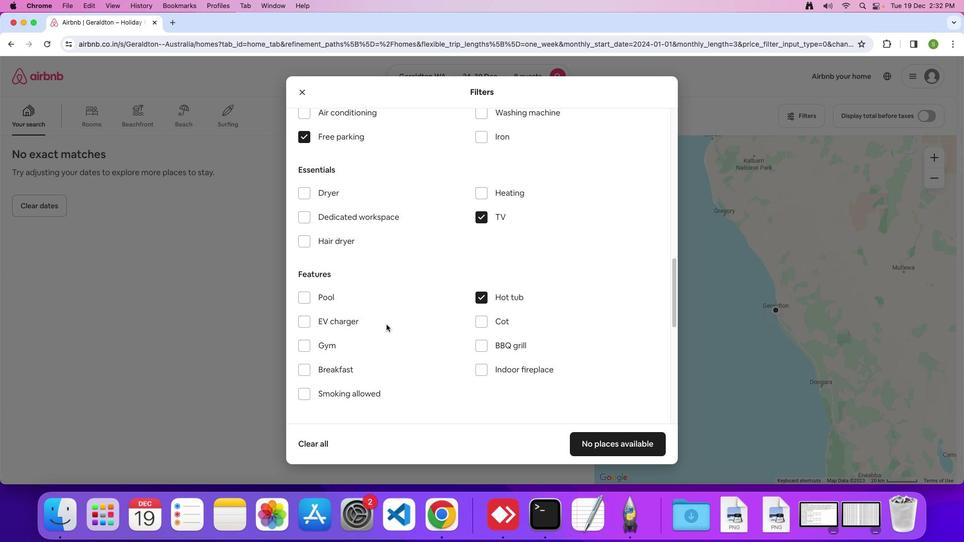 
Action: Mouse scrolled (386, 324) with delta (0, 0)
Screenshot: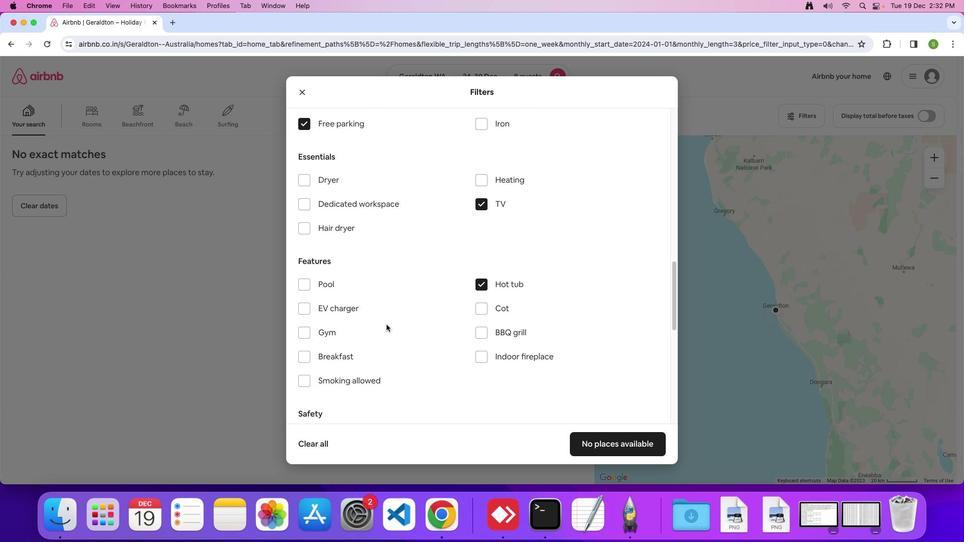 
Action: Mouse scrolled (386, 324) with delta (0, 0)
Screenshot: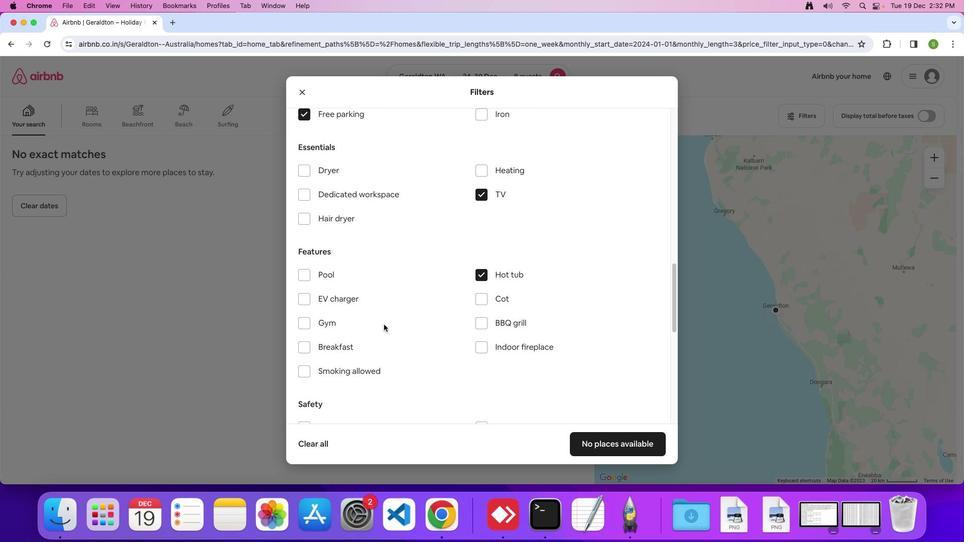 
Action: Mouse moved to (300, 320)
Screenshot: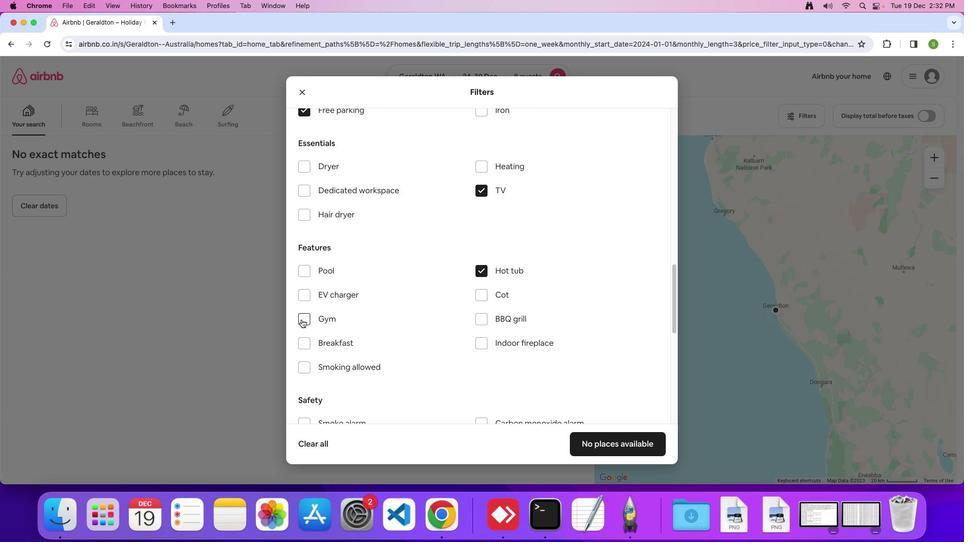 
Action: Mouse pressed left at (300, 320)
Screenshot: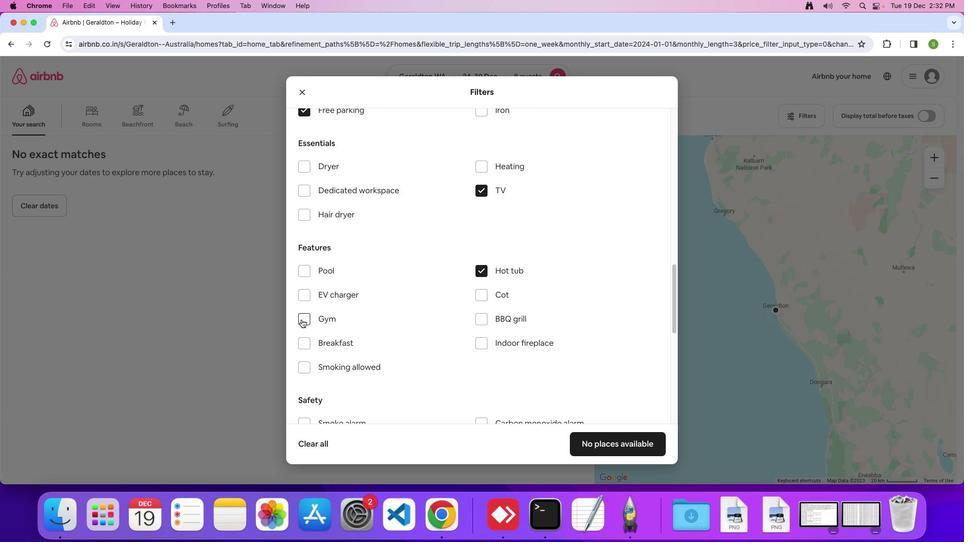 
Action: Mouse moved to (303, 340)
Screenshot: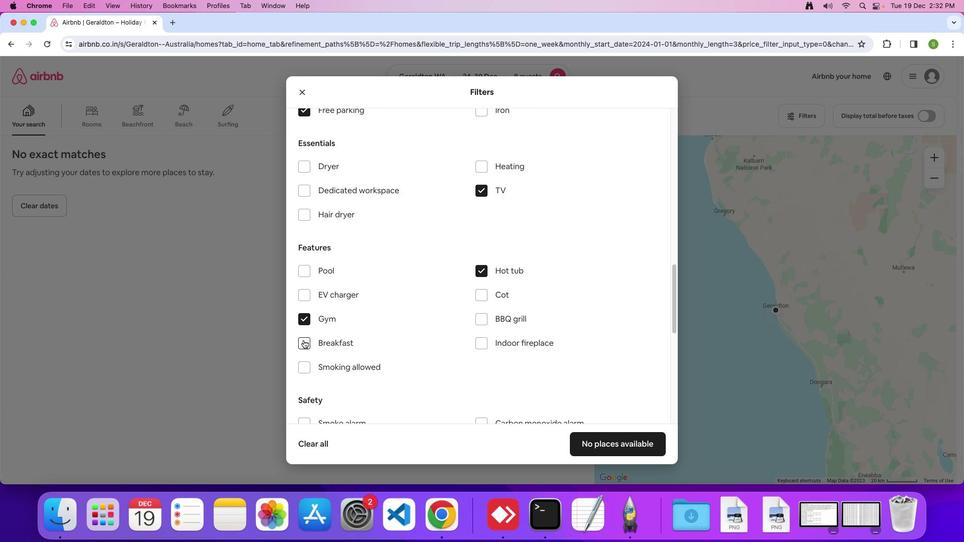 
Action: Mouse pressed left at (303, 340)
Screenshot: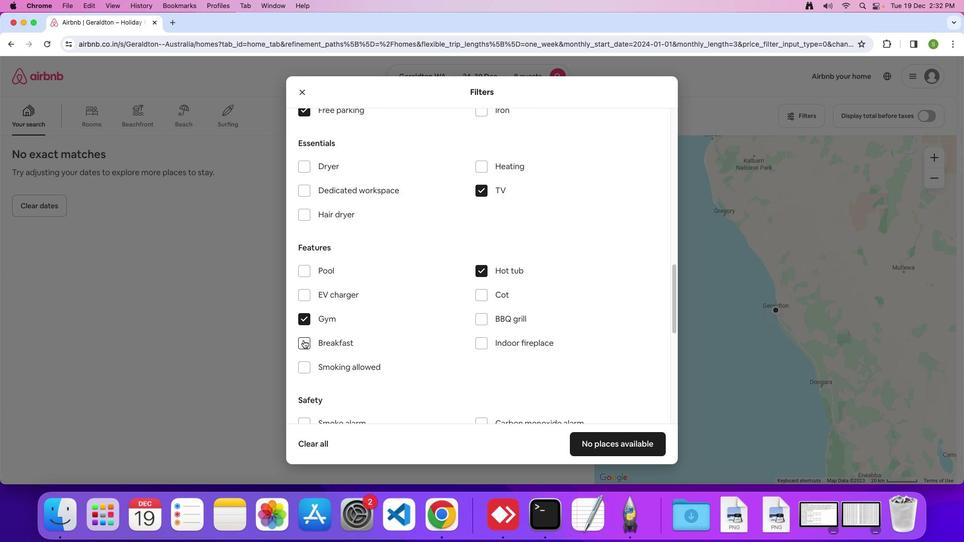 
Action: Mouse moved to (300, 344)
Screenshot: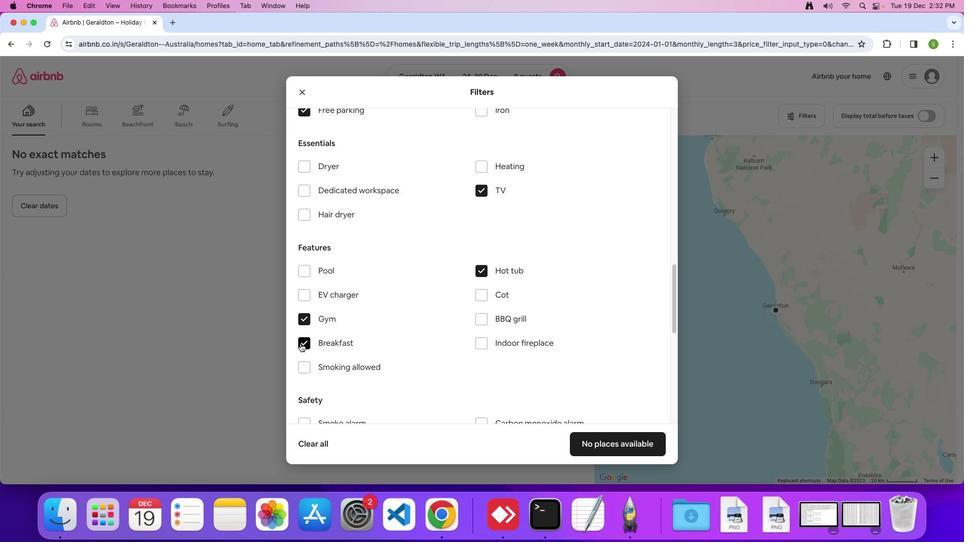 
Action: Mouse pressed left at (300, 344)
Screenshot: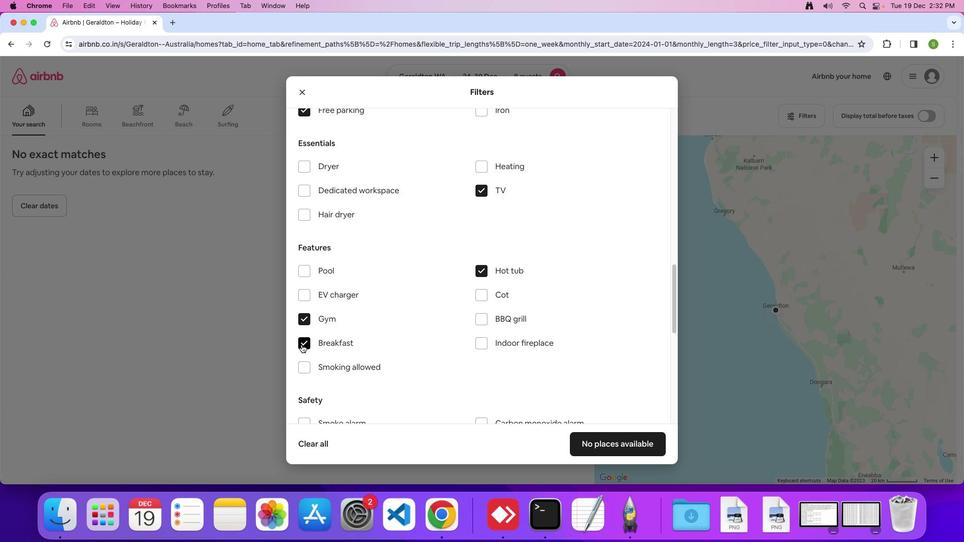 
Action: Mouse moved to (308, 367)
Screenshot: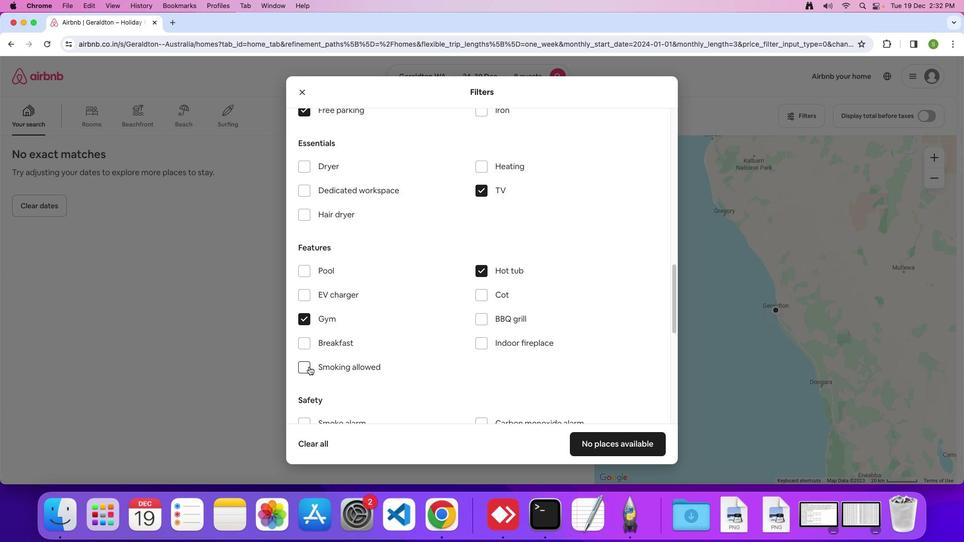 
Action: Mouse pressed left at (308, 367)
Screenshot: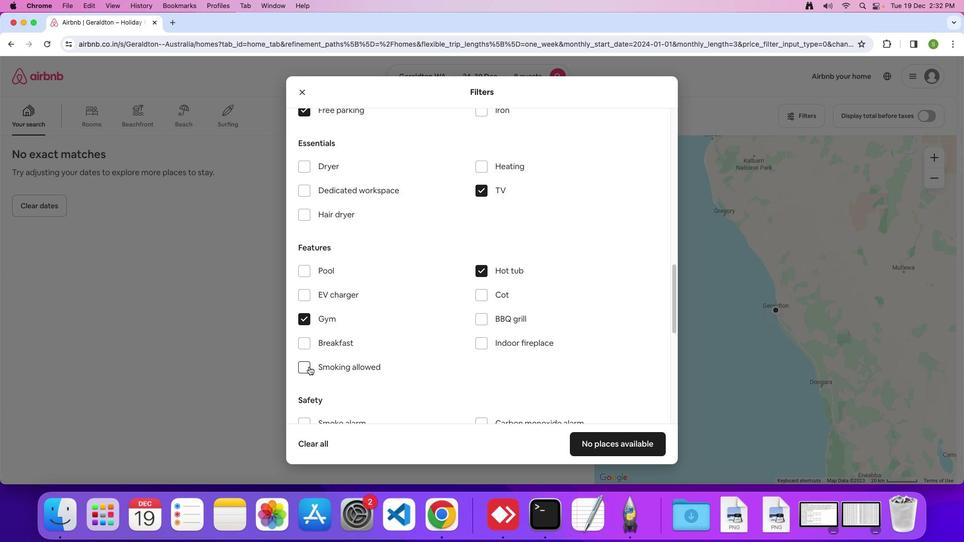 
Action: Mouse moved to (419, 311)
Screenshot: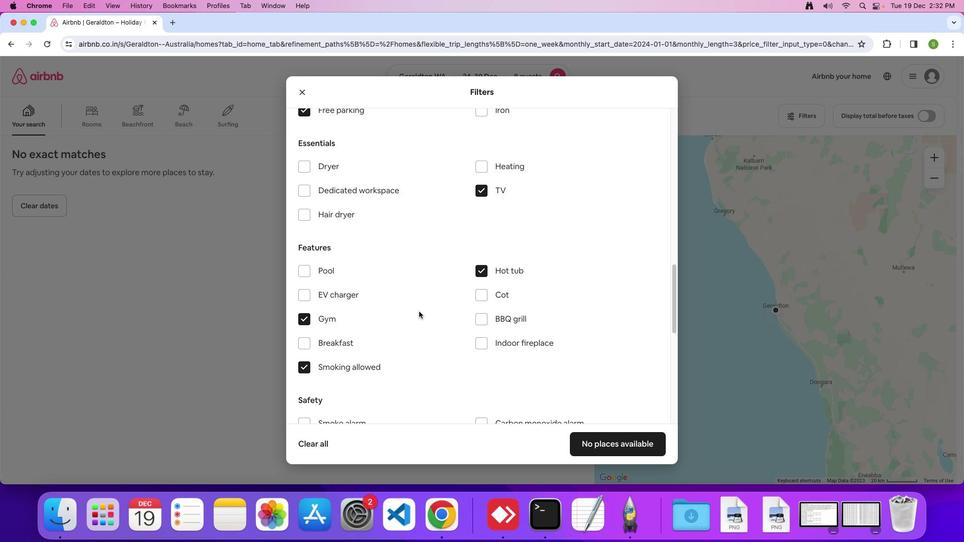
Action: Mouse scrolled (419, 311) with delta (0, 0)
Screenshot: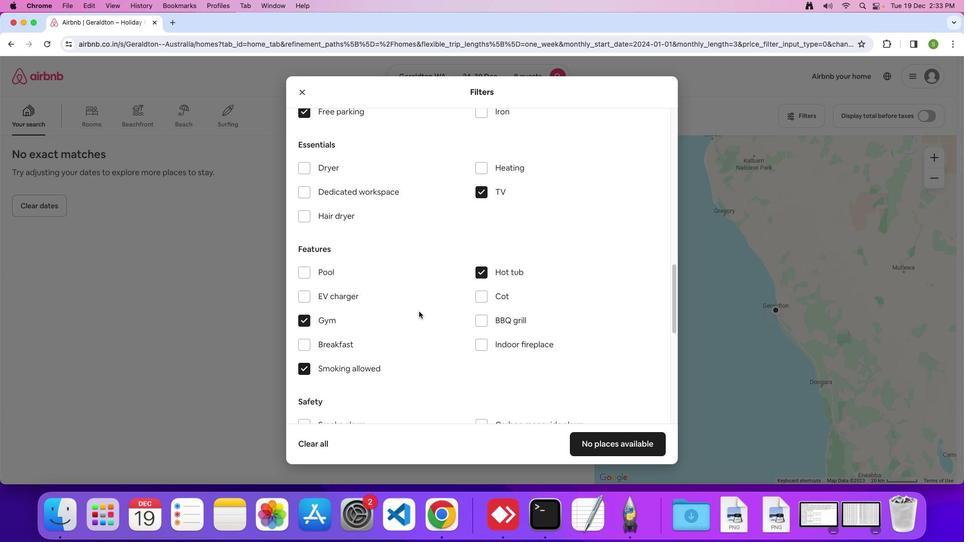 
Action: Mouse scrolled (419, 311) with delta (0, 0)
Screenshot: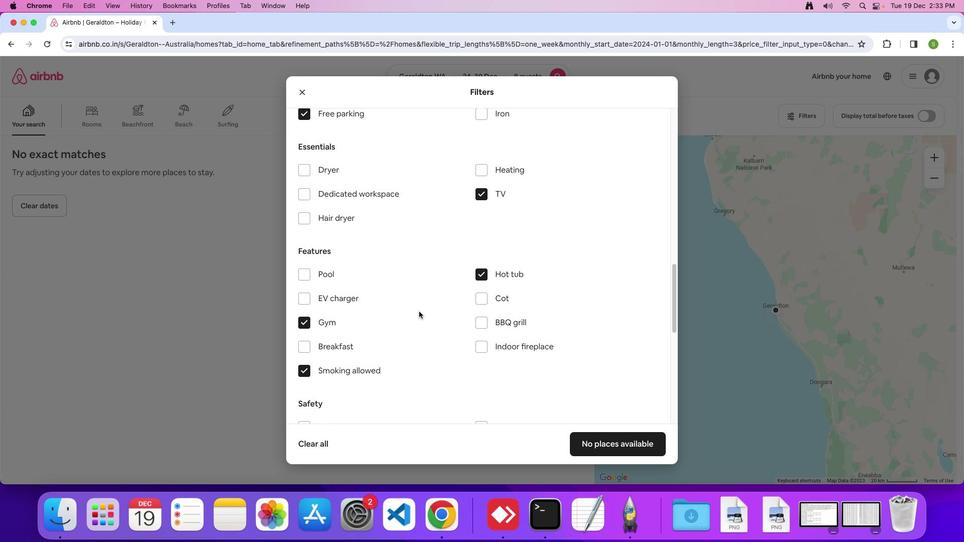 
Action: Mouse scrolled (419, 311) with delta (0, 0)
Screenshot: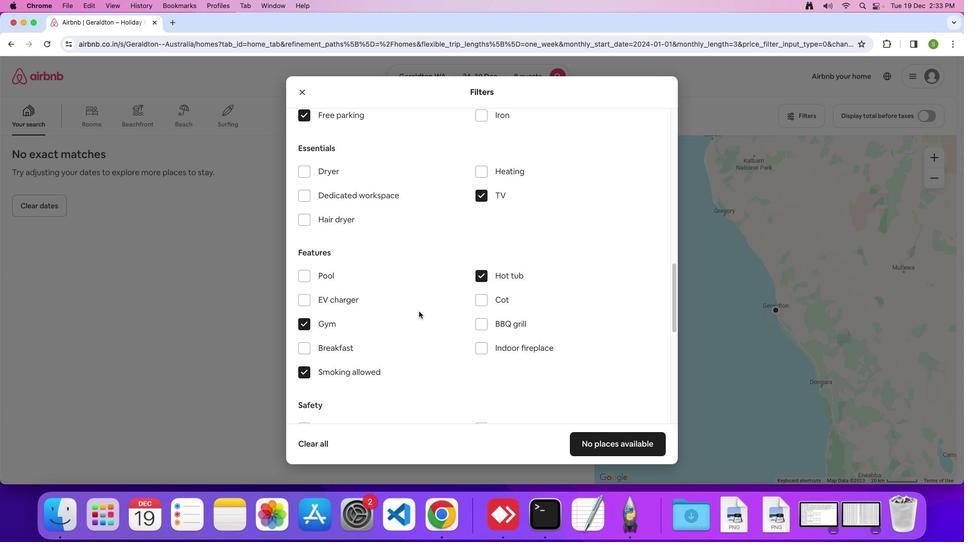 
Action: Mouse scrolled (419, 311) with delta (0, 0)
Screenshot: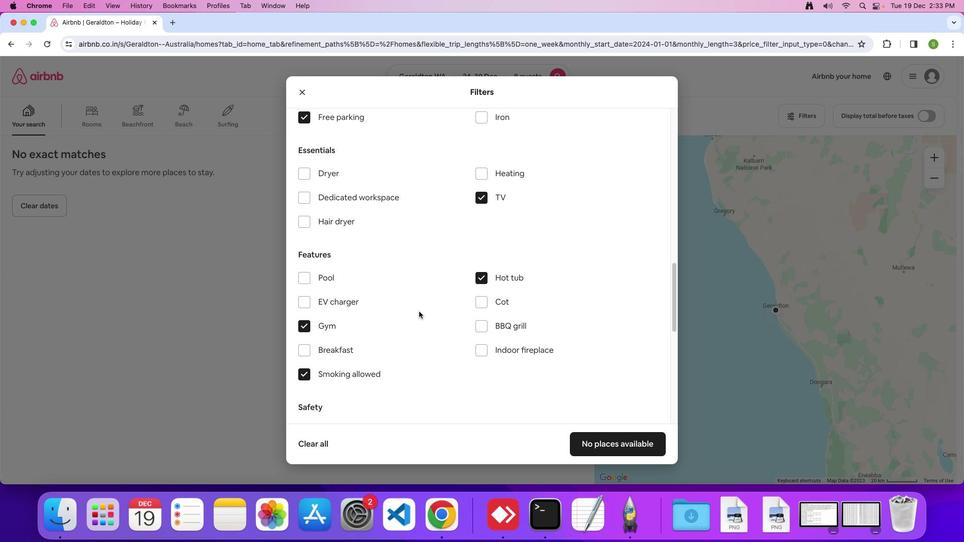 
Action: Mouse scrolled (419, 311) with delta (0, 0)
Screenshot: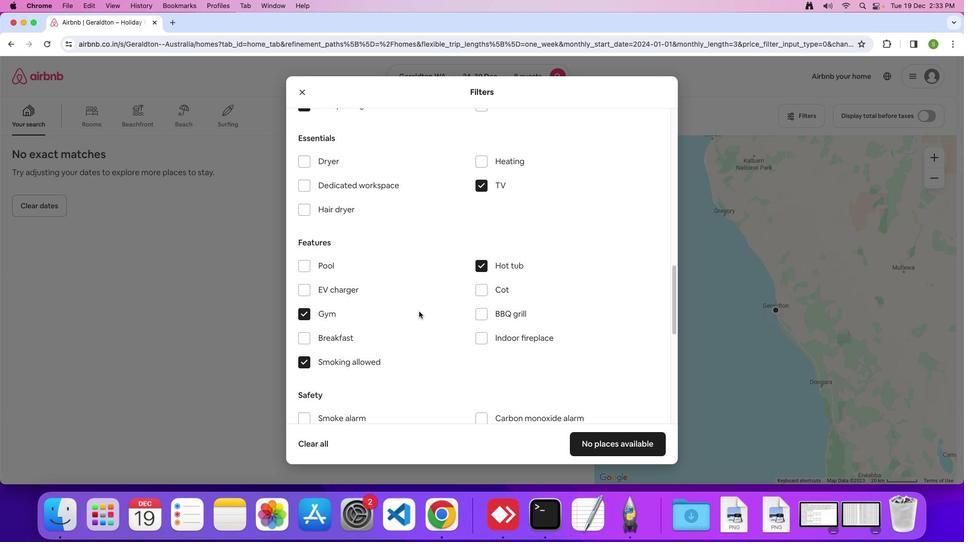 
Action: Mouse scrolled (419, 311) with delta (0, 0)
Screenshot: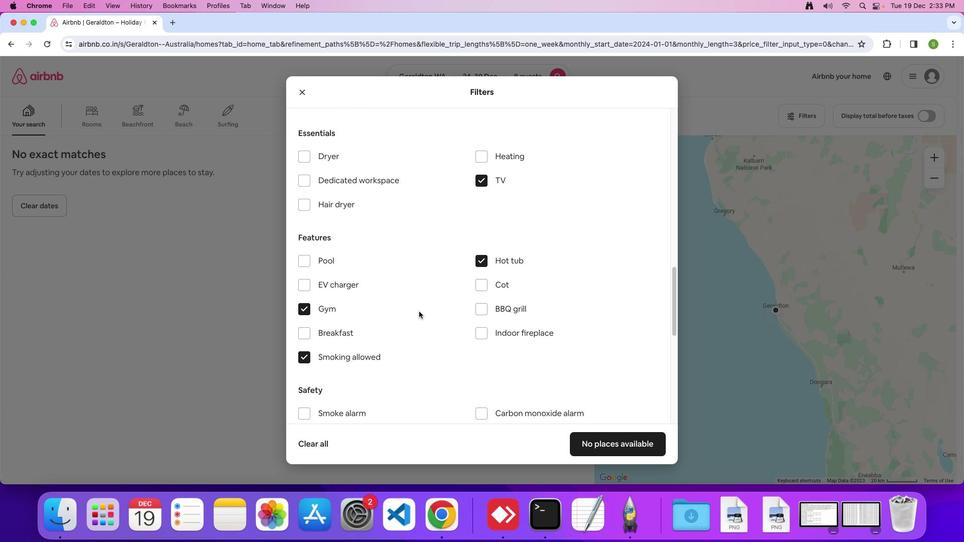 
Action: Mouse scrolled (419, 311) with delta (0, 0)
Screenshot: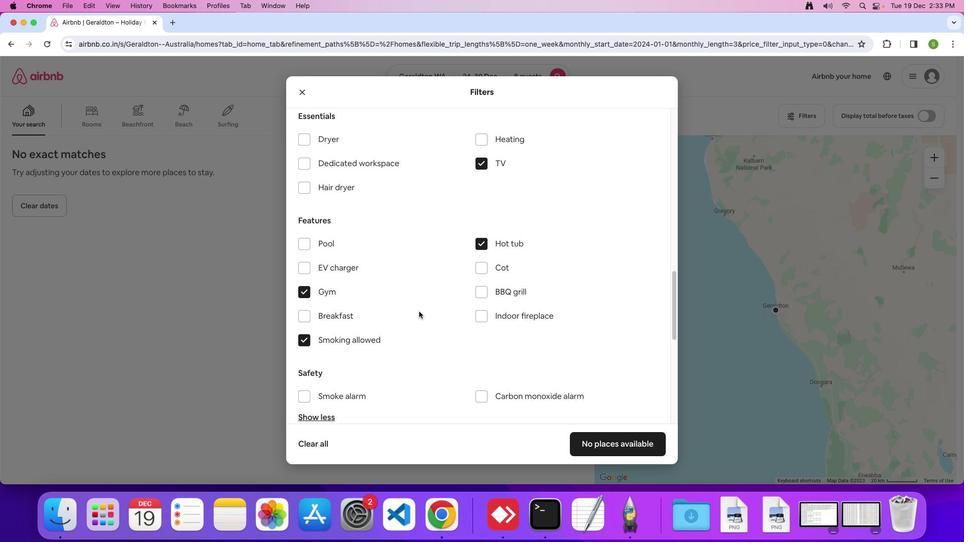 
Action: Mouse scrolled (419, 311) with delta (0, 0)
Screenshot: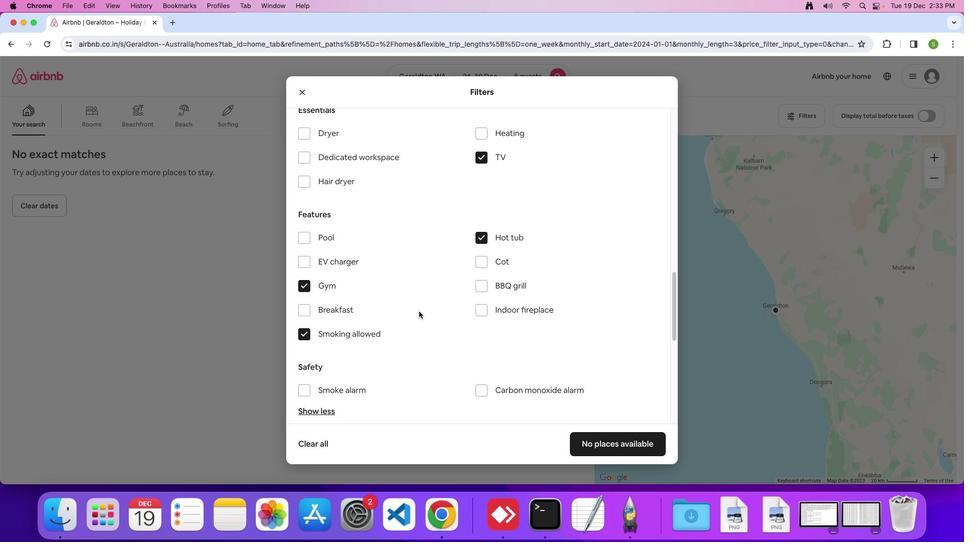 
Action: Mouse scrolled (419, 311) with delta (0, 0)
Screenshot: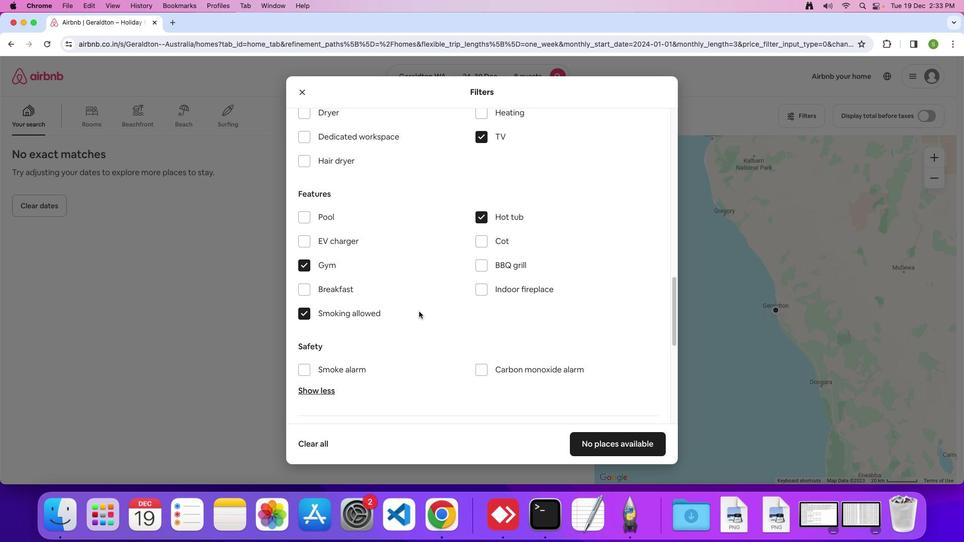 
Action: Mouse scrolled (419, 311) with delta (0, 0)
Screenshot: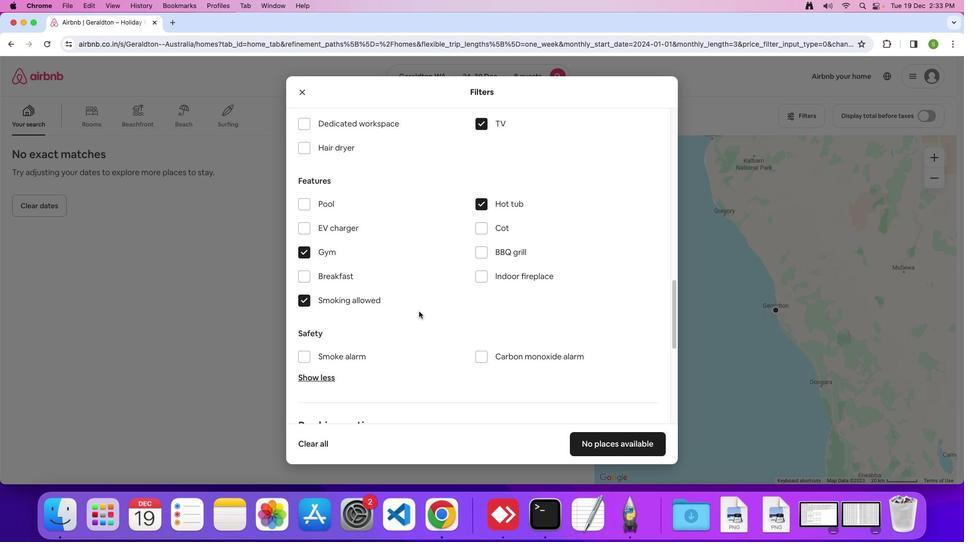 
Action: Mouse scrolled (419, 311) with delta (0, 0)
Screenshot: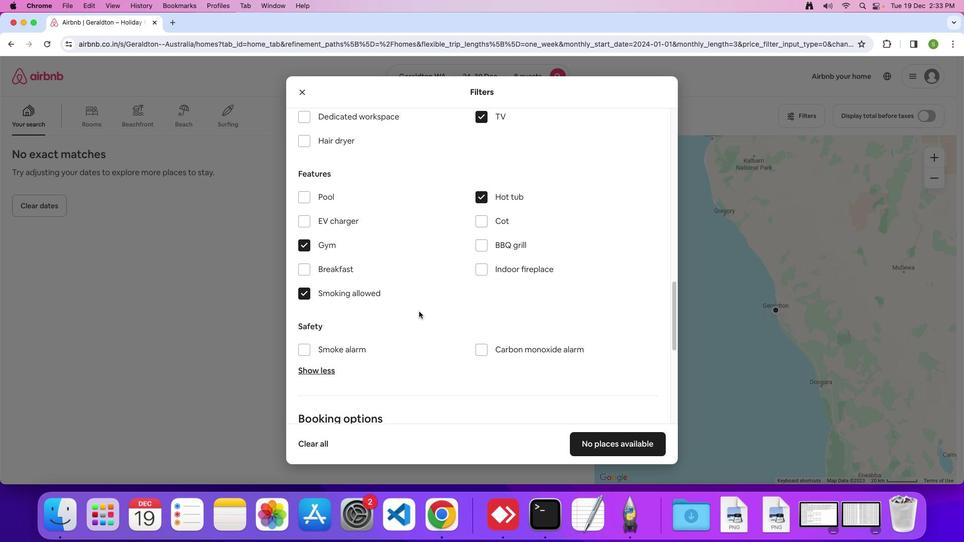 
Action: Mouse scrolled (419, 311) with delta (0, 0)
Screenshot: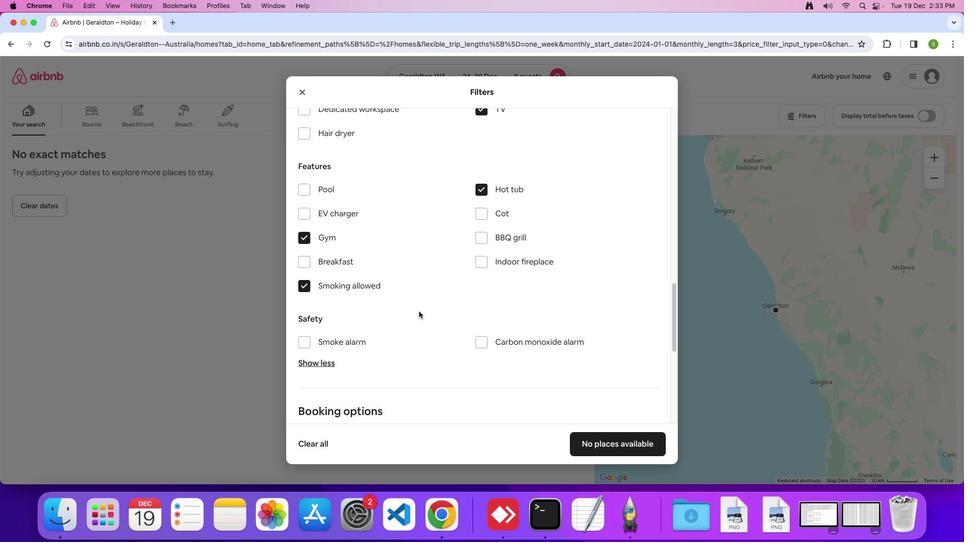 
Action: Mouse scrolled (419, 311) with delta (0, 0)
Screenshot: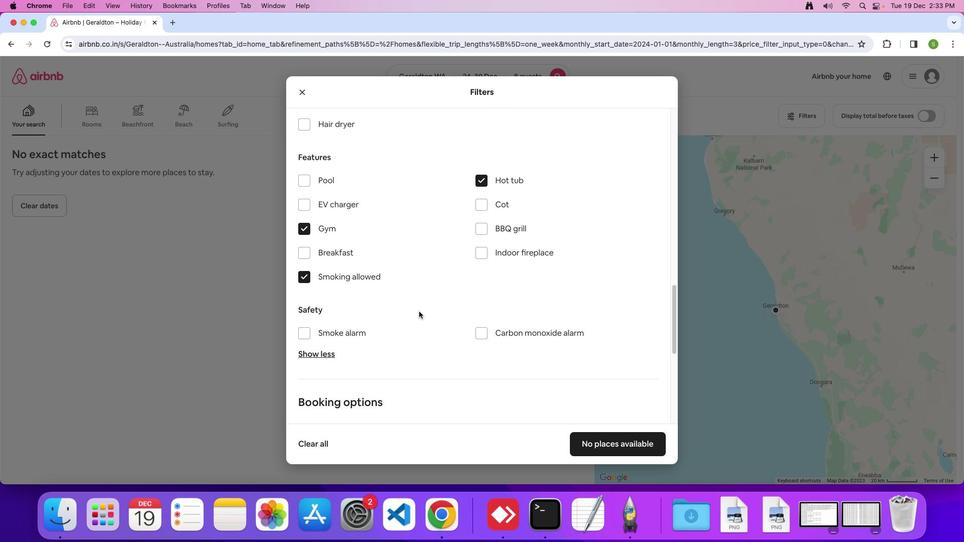 
Action: Mouse scrolled (419, 311) with delta (0, 0)
Screenshot: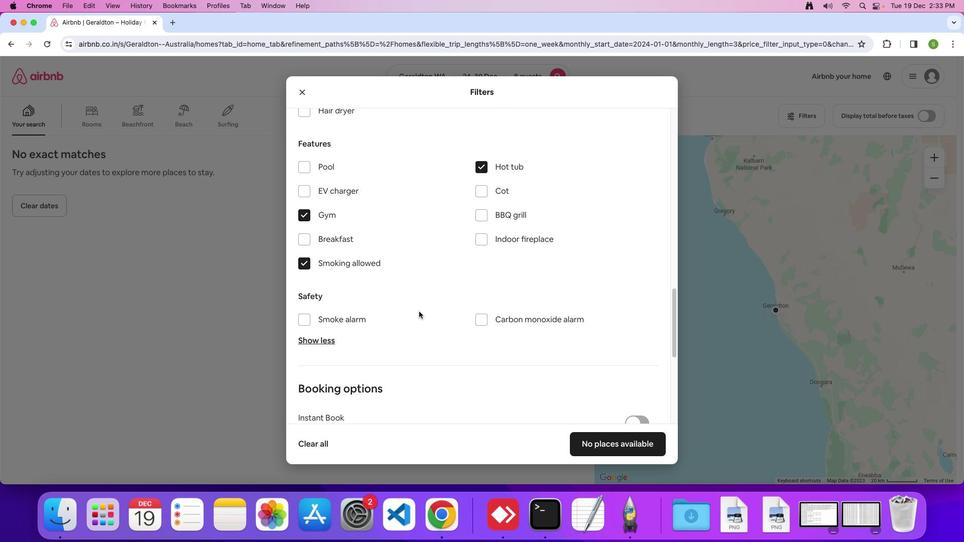 
Action: Mouse scrolled (419, 311) with delta (0, 0)
Screenshot: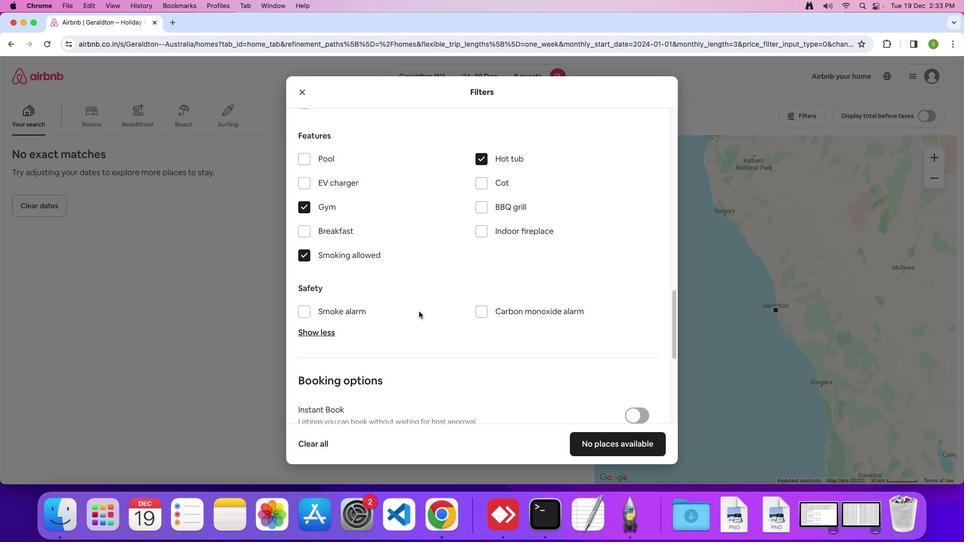 
Action: Mouse scrolled (419, 311) with delta (0, -1)
Screenshot: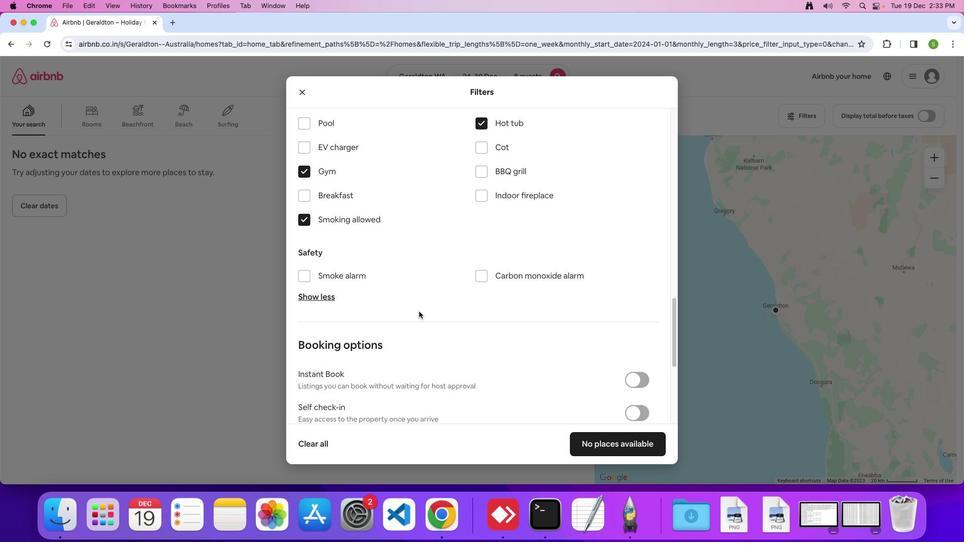 
Action: Mouse scrolled (419, 311) with delta (0, 0)
Screenshot: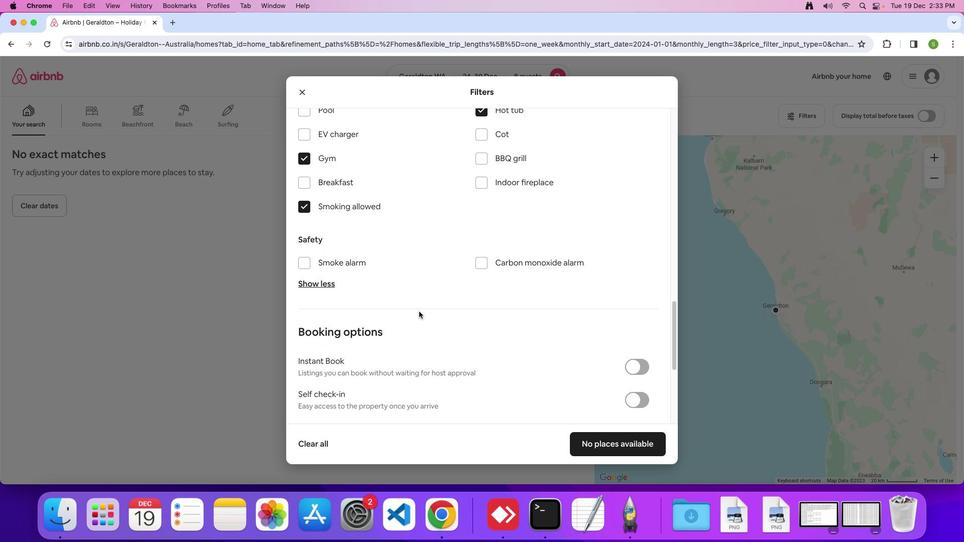 
Action: Mouse scrolled (419, 311) with delta (0, 0)
Screenshot: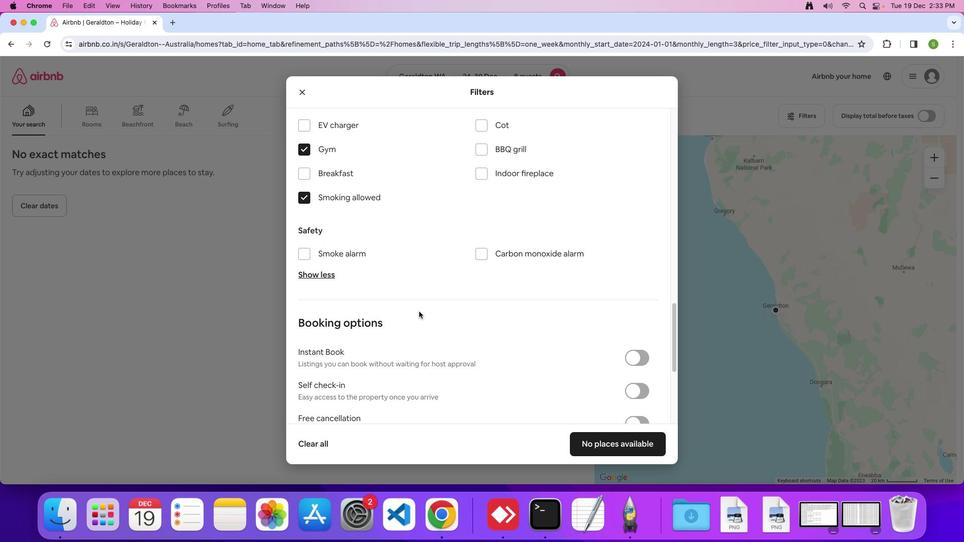 
Action: Mouse scrolled (419, 311) with delta (0, 0)
Screenshot: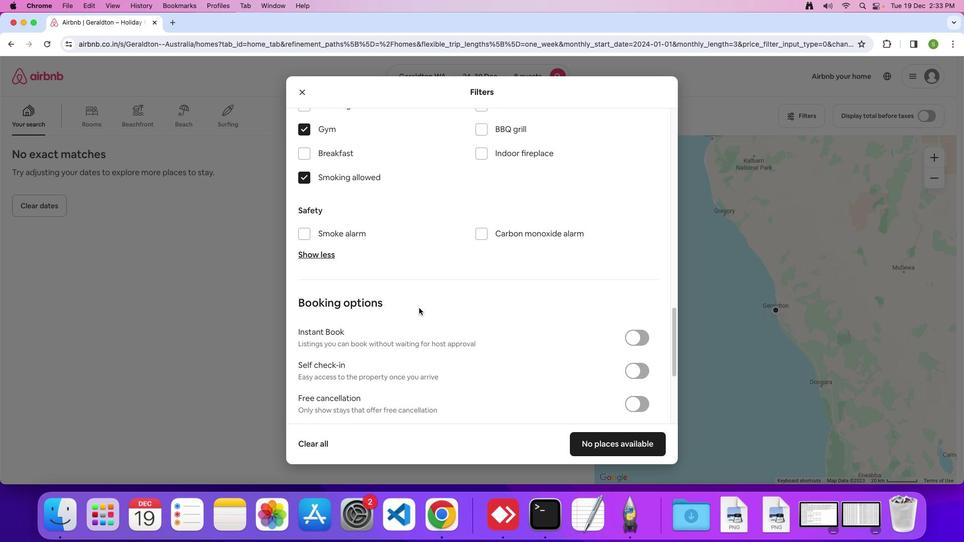 
Action: Mouse moved to (419, 310)
Screenshot: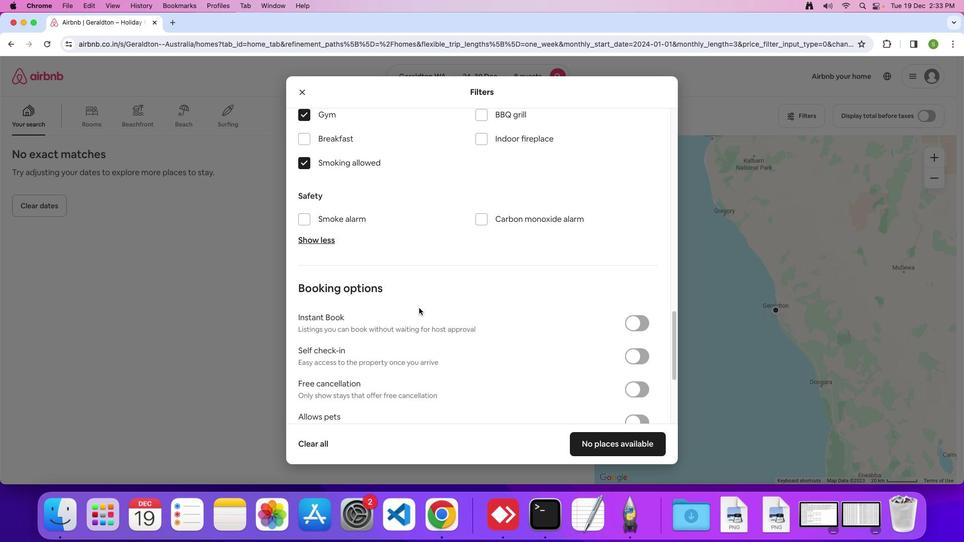 
Action: Mouse scrolled (419, 310) with delta (0, 0)
Screenshot: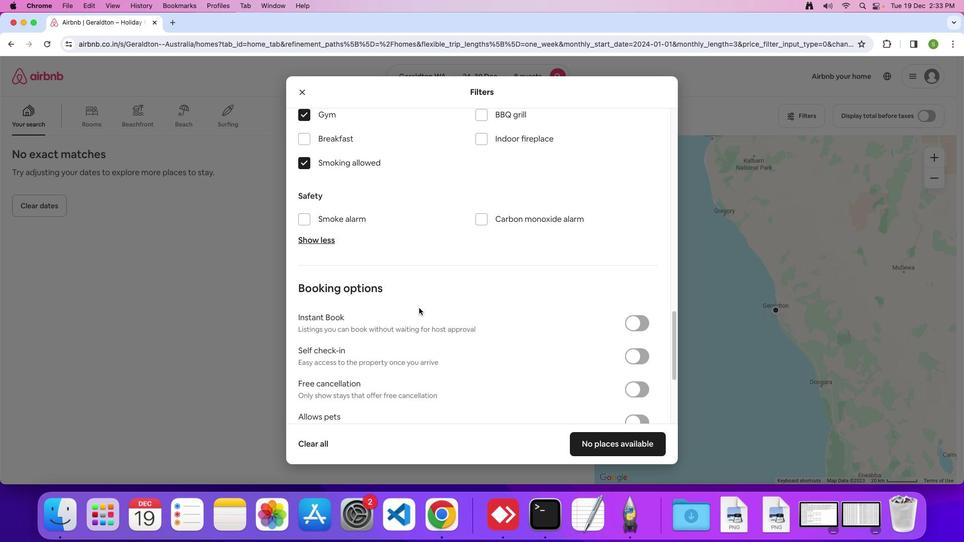 
Action: Mouse moved to (419, 308)
Screenshot: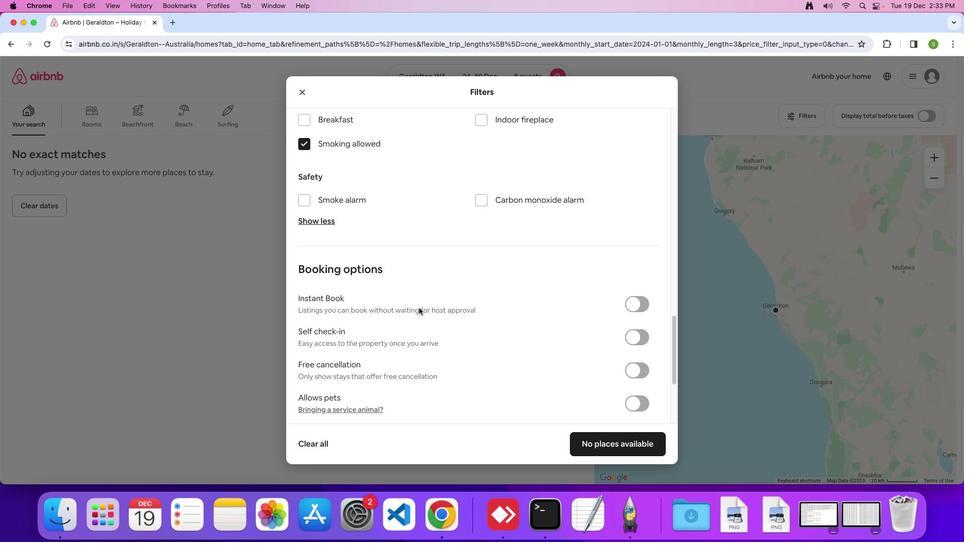 
Action: Mouse scrolled (419, 308) with delta (0, -1)
Screenshot: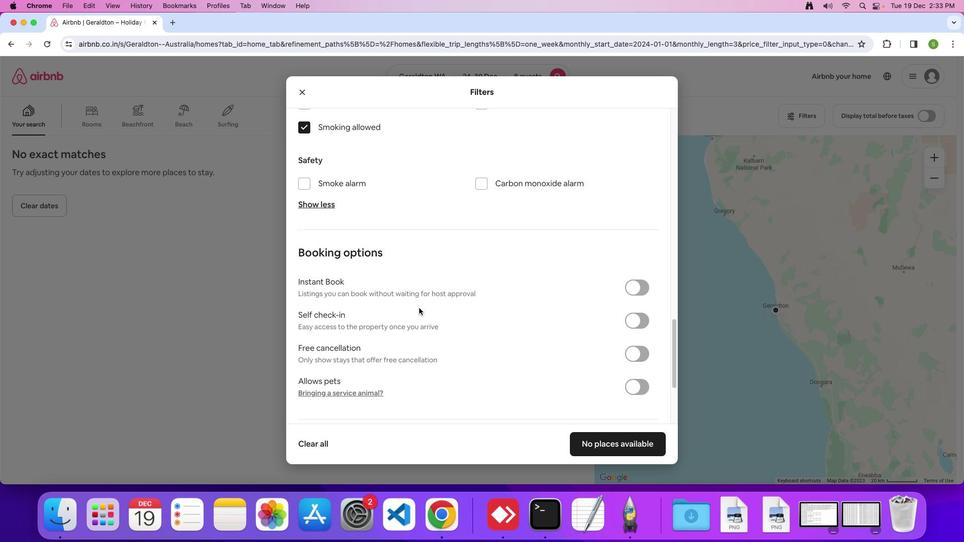 
Action: Mouse moved to (419, 308)
Screenshot: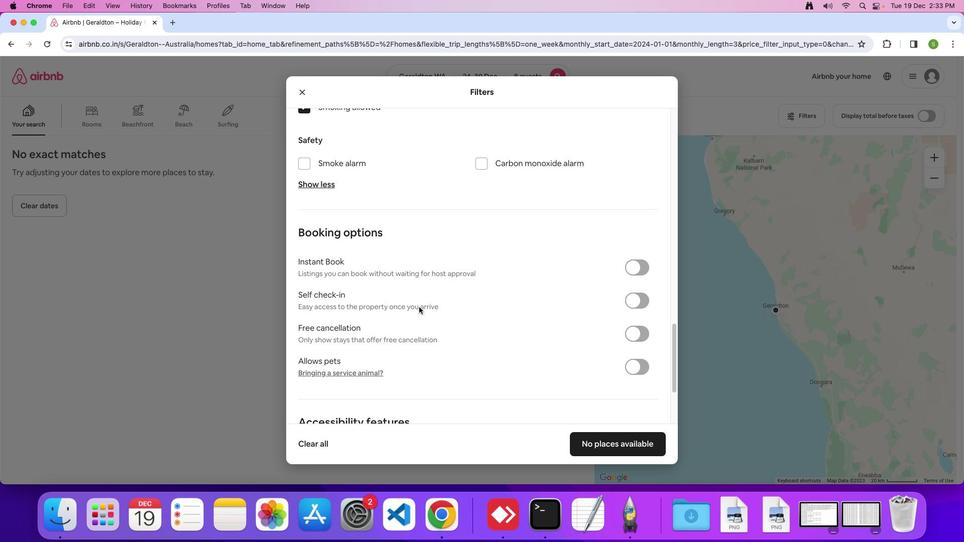 
Action: Mouse scrolled (419, 308) with delta (0, 0)
Screenshot: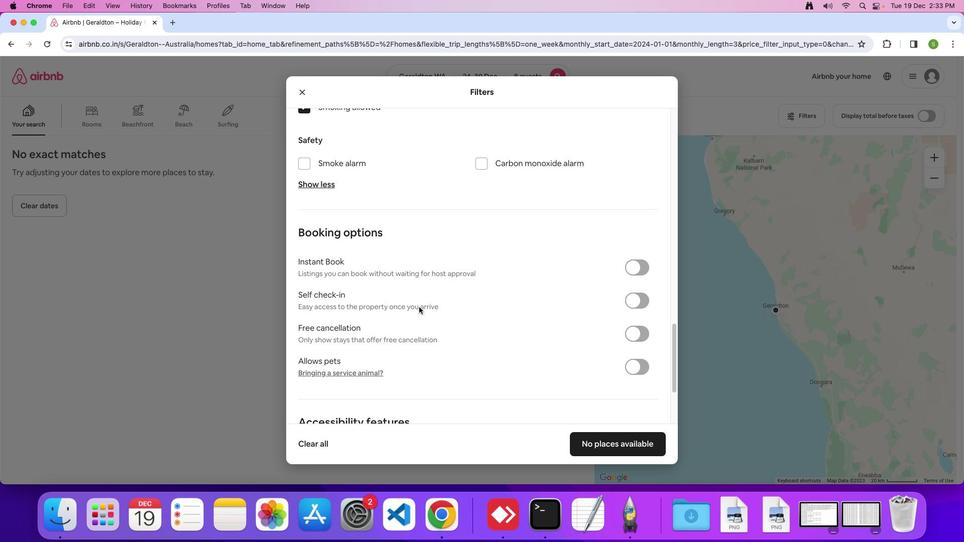 
Action: Mouse moved to (419, 307)
Screenshot: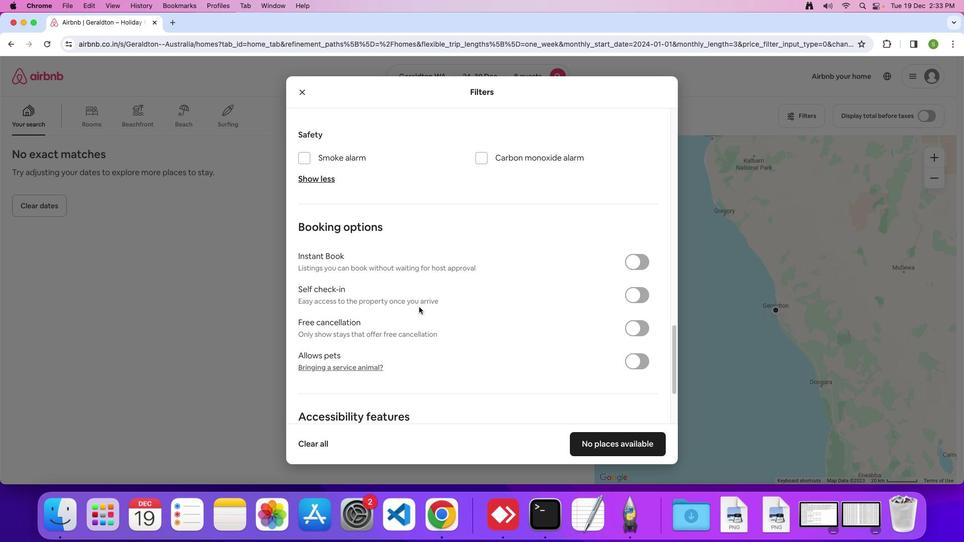 
Action: Mouse scrolled (419, 307) with delta (0, 0)
Screenshot: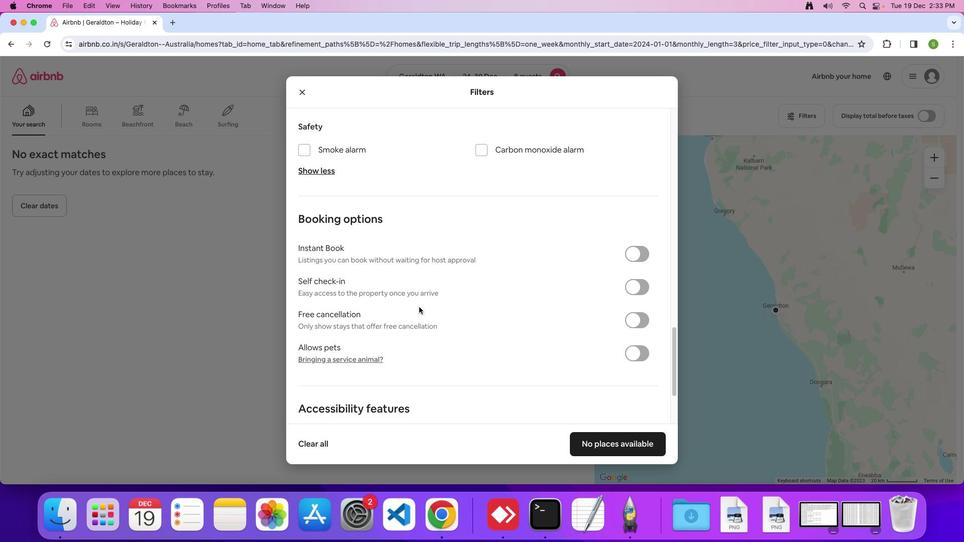 
Action: Mouse scrolled (419, 307) with delta (0, 0)
Screenshot: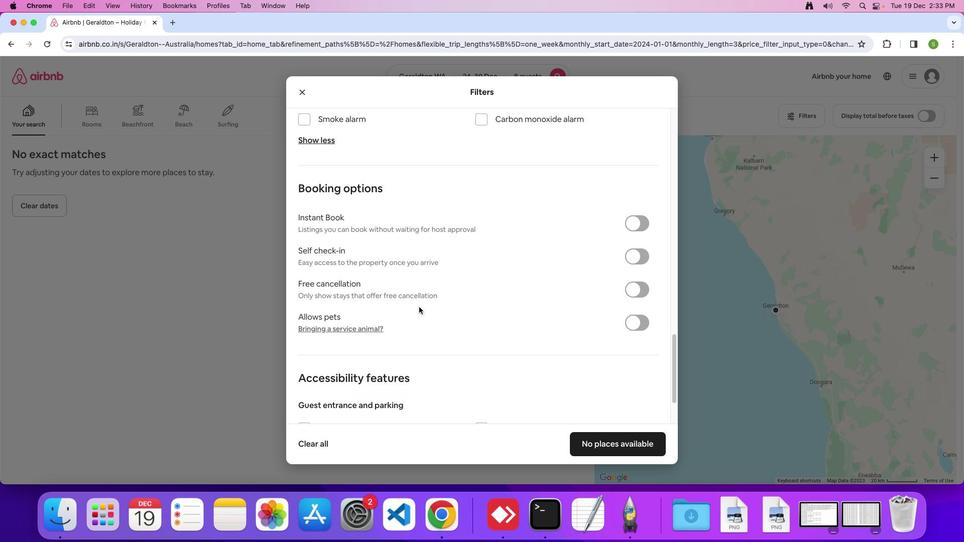 
Action: Mouse scrolled (419, 307) with delta (0, 0)
Screenshot: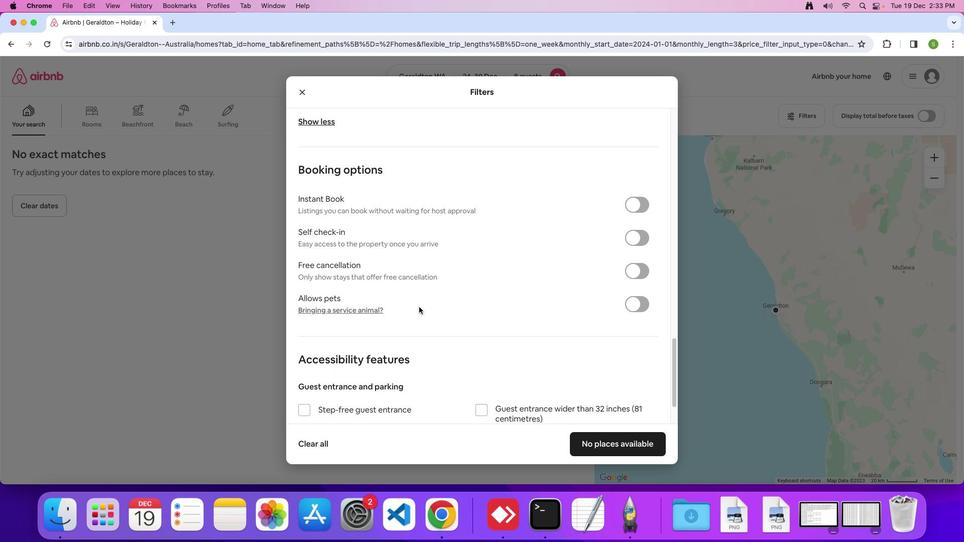 
Action: Mouse scrolled (419, 307) with delta (0, 0)
Screenshot: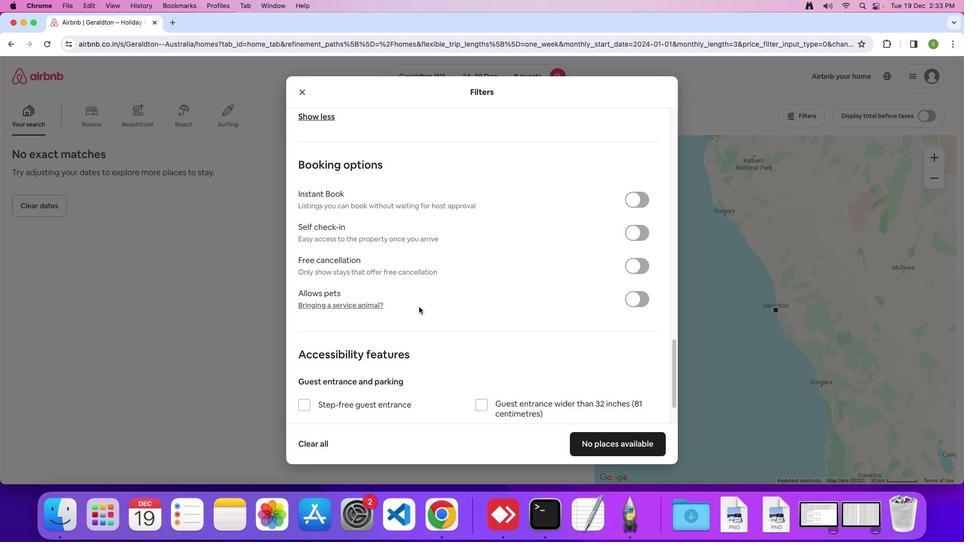 
Action: Mouse scrolled (419, 307) with delta (0, 0)
Screenshot: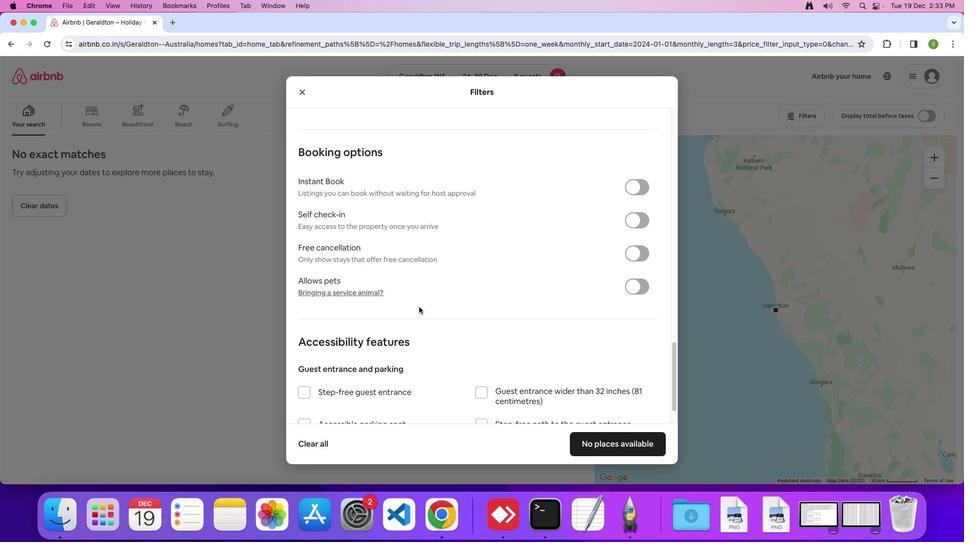 
Action: Mouse scrolled (419, 307) with delta (0, 0)
Screenshot: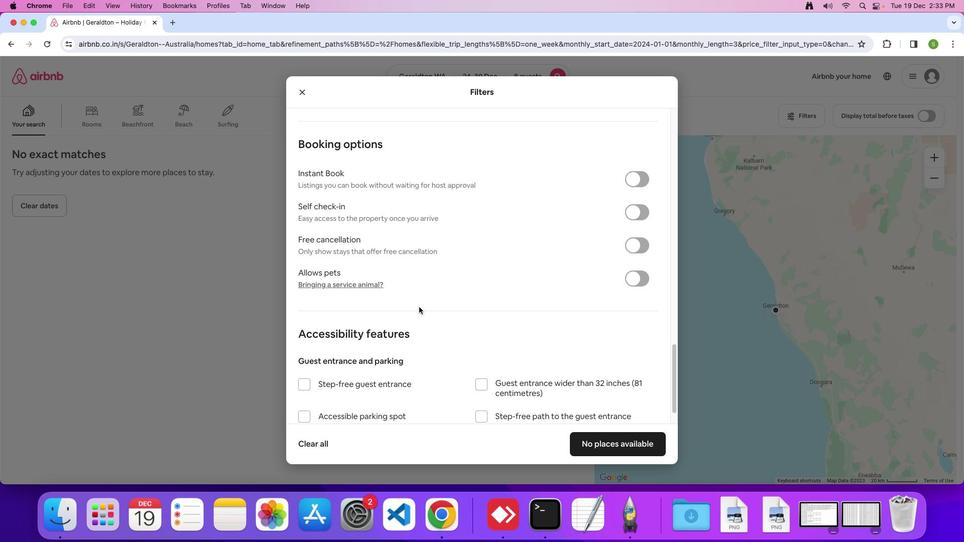 
Action: Mouse scrolled (419, 307) with delta (0, -1)
Screenshot: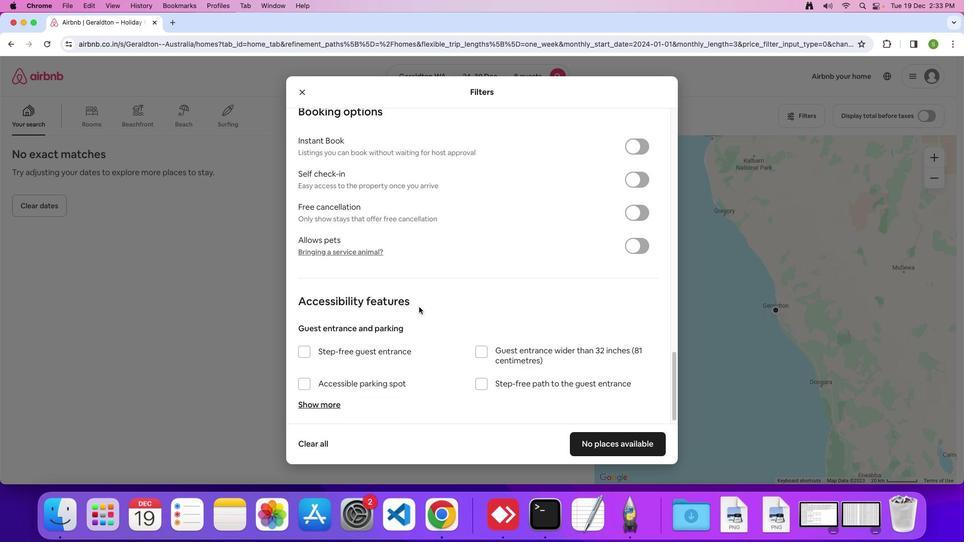 
Action: Mouse scrolled (419, 307) with delta (0, 0)
Screenshot: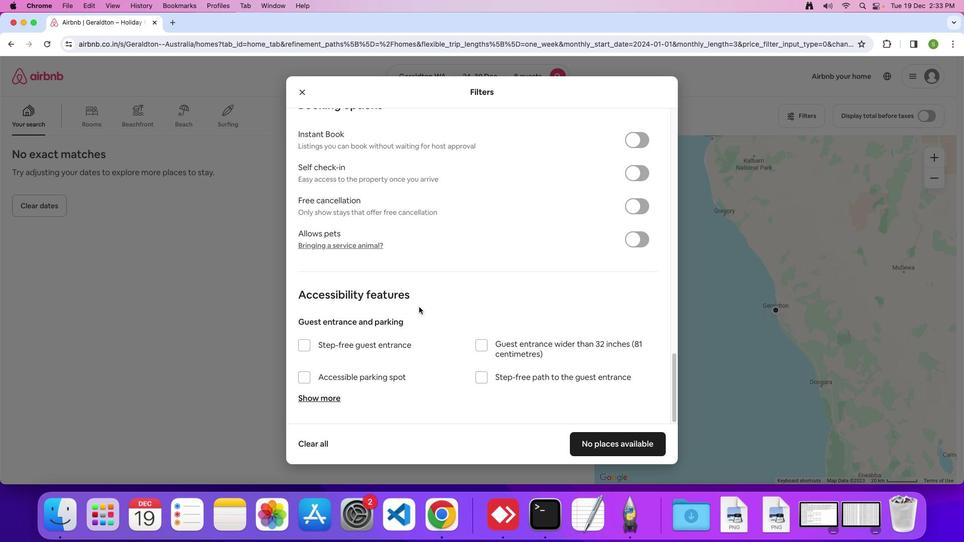
Action: Mouse scrolled (419, 307) with delta (0, 0)
Screenshot: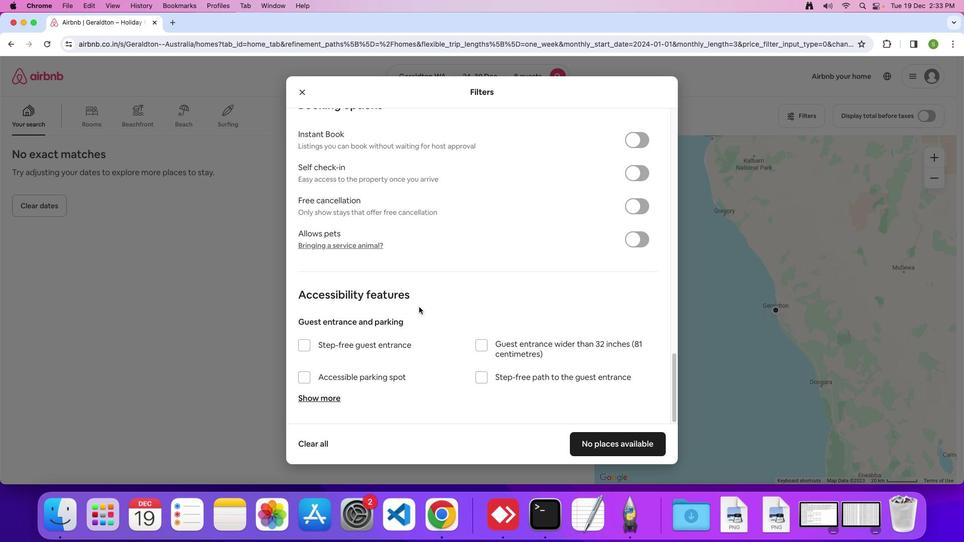 
Action: Mouse scrolled (419, 307) with delta (0, 0)
Screenshot: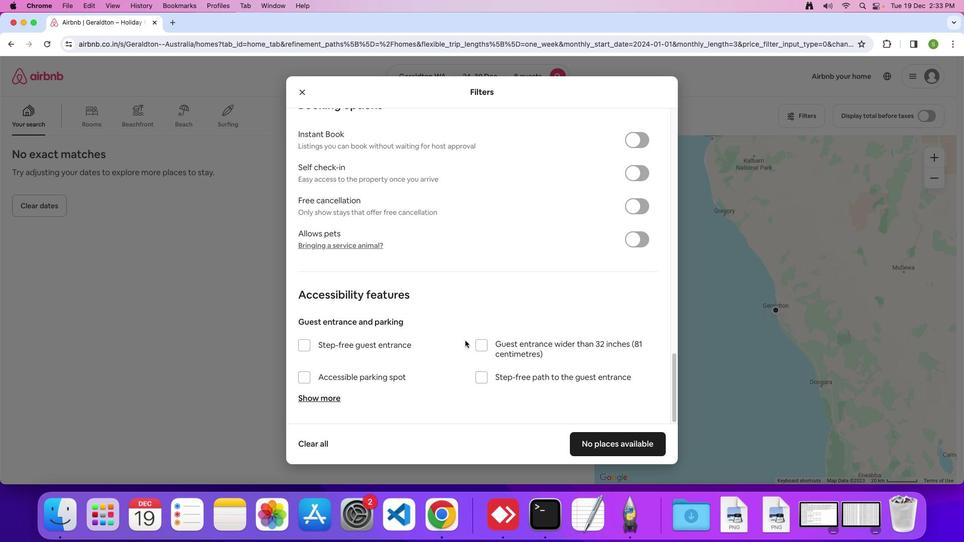 
Action: Mouse moved to (604, 446)
Screenshot: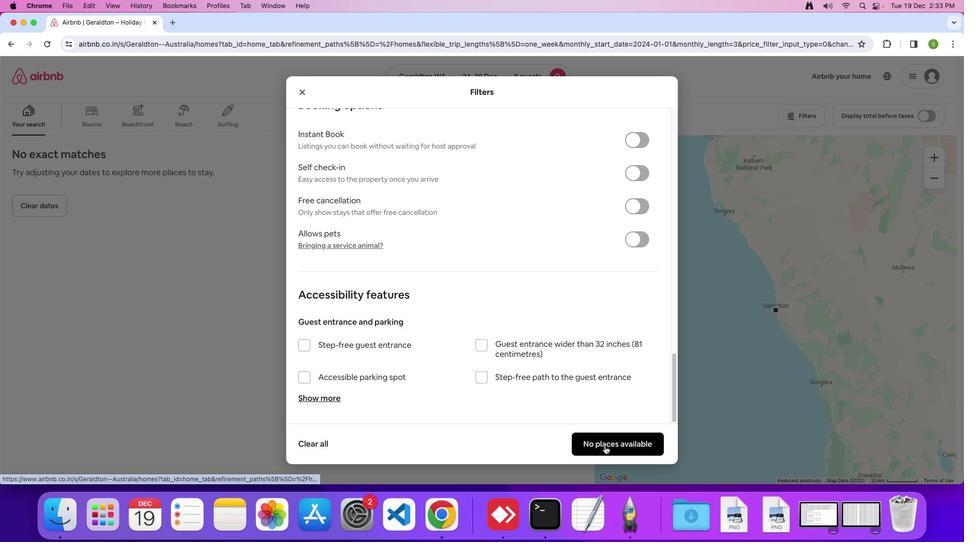 
Action: Mouse pressed left at (604, 446)
Screenshot: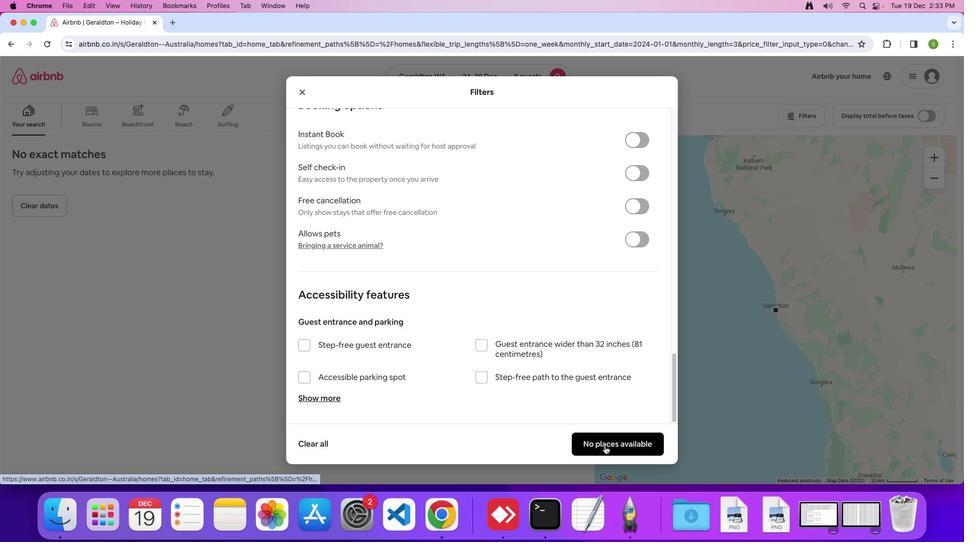
Action: Mouse moved to (377, 261)
Screenshot: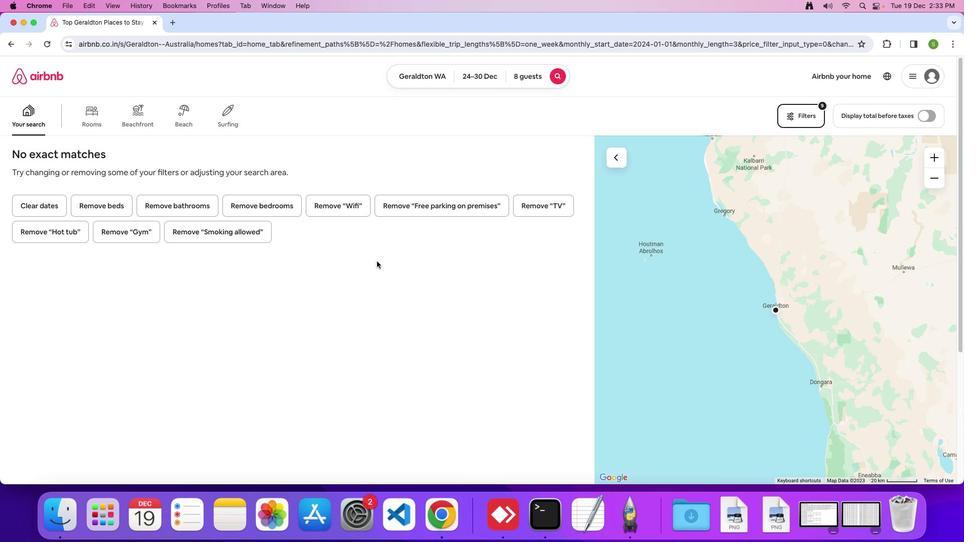 
